 Task: Find connections with filter location Ancud with filter topic #recruitmentwith filter profile language Spanish with filter current company Universal Robots with filter school Quantum University with filter industry Climate Data and Analytics with filter service category Budgeting with filter keywords title Mentor
Action: Mouse moved to (566, 82)
Screenshot: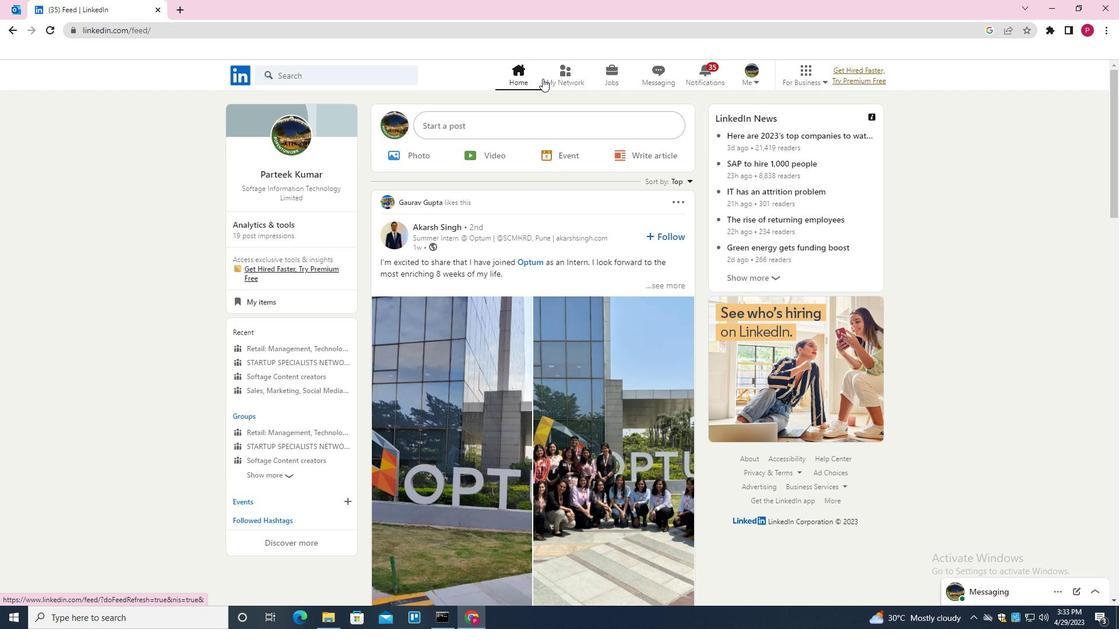 
Action: Mouse pressed left at (566, 82)
Screenshot: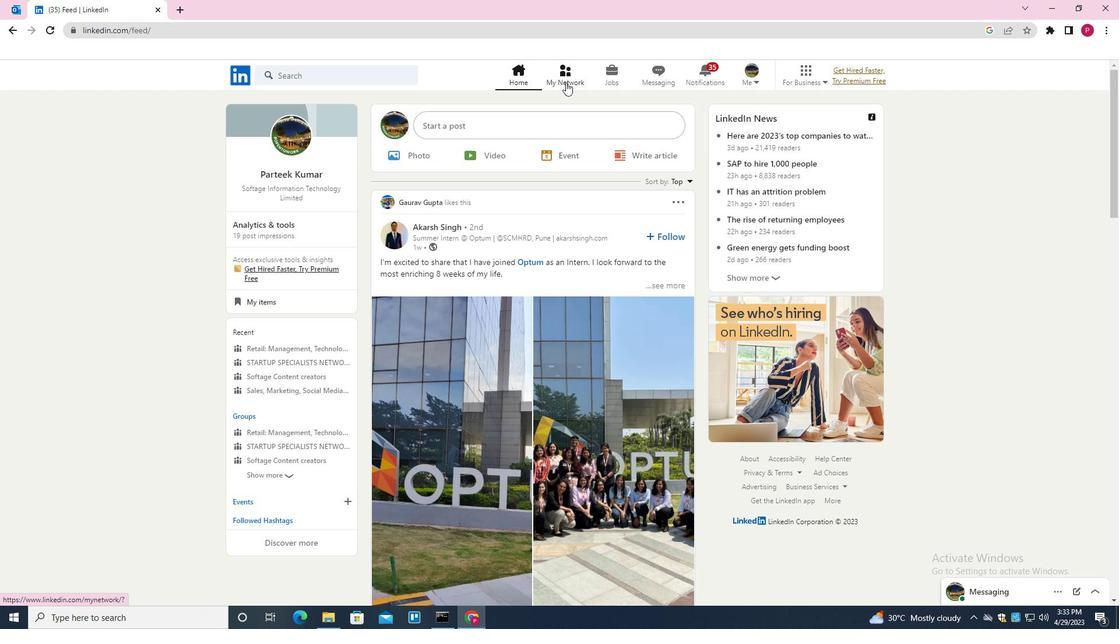 
Action: Mouse moved to (355, 145)
Screenshot: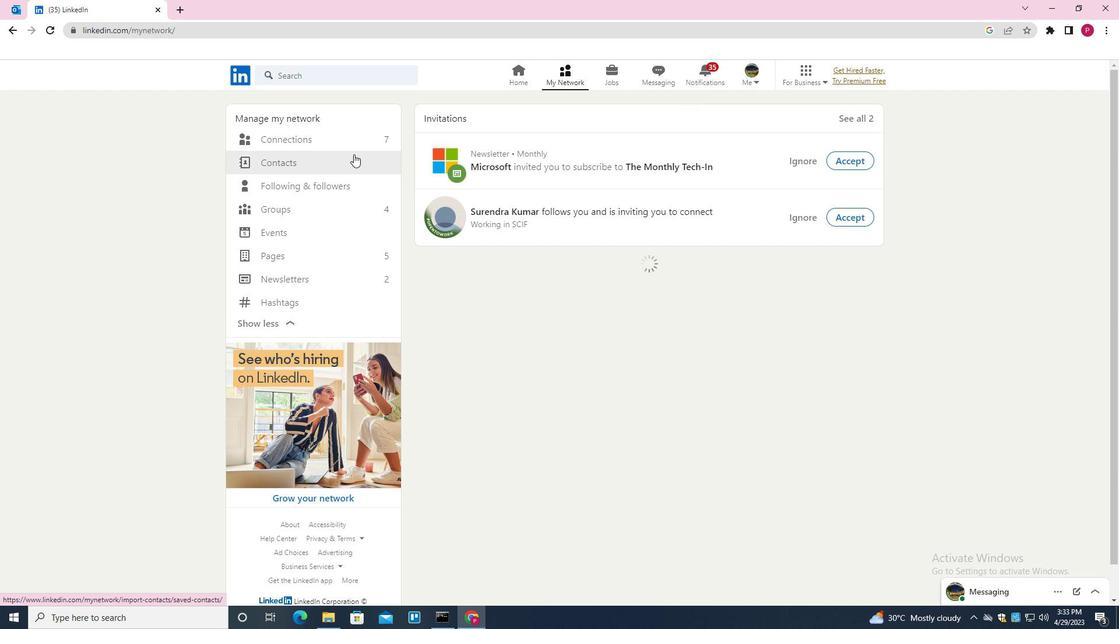 
Action: Mouse pressed left at (355, 145)
Screenshot: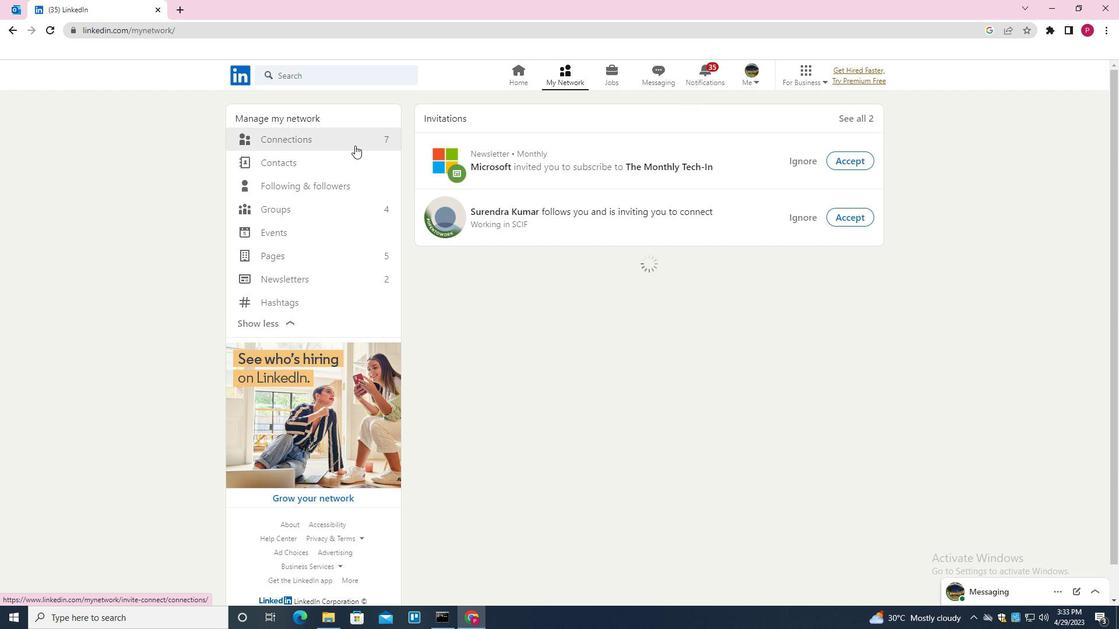 
Action: Mouse moved to (626, 141)
Screenshot: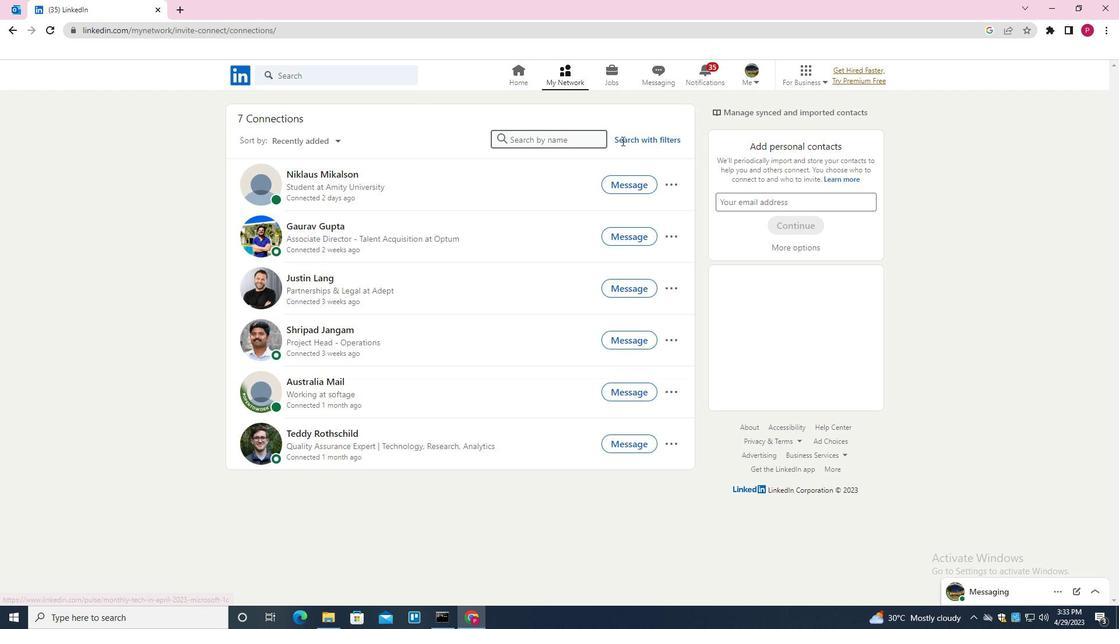
Action: Mouse pressed left at (626, 141)
Screenshot: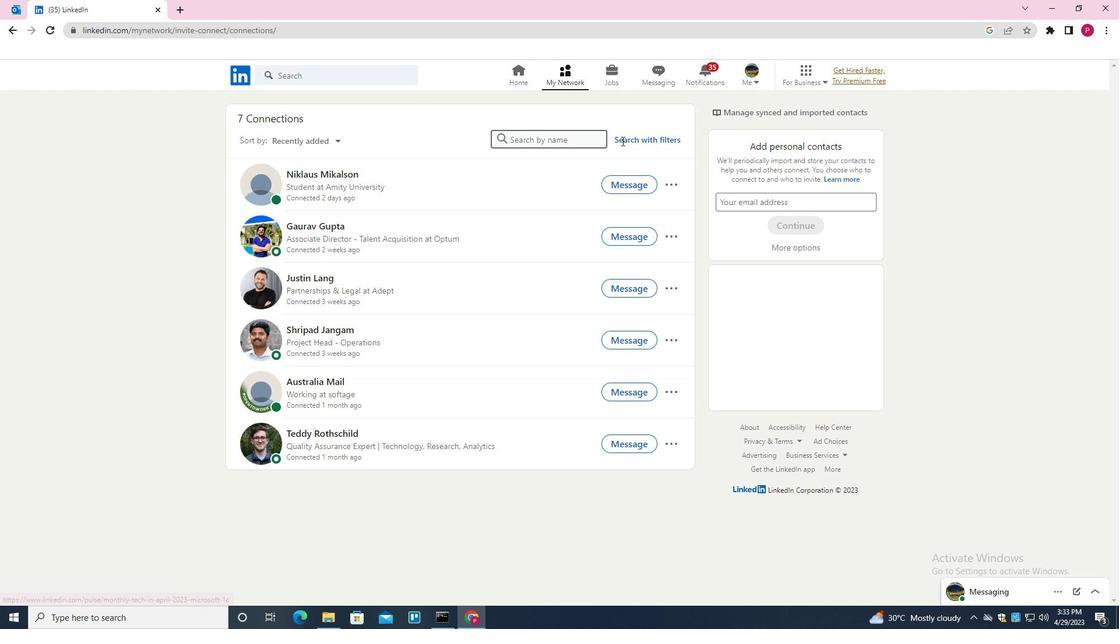 
Action: Mouse moved to (598, 106)
Screenshot: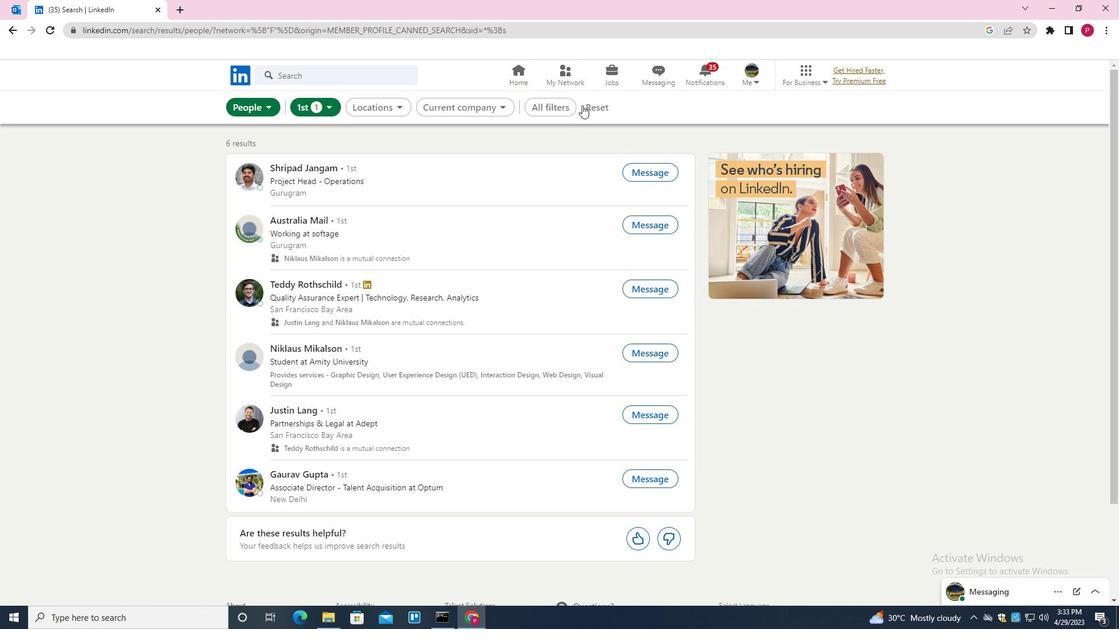 
Action: Mouse pressed left at (598, 106)
Screenshot: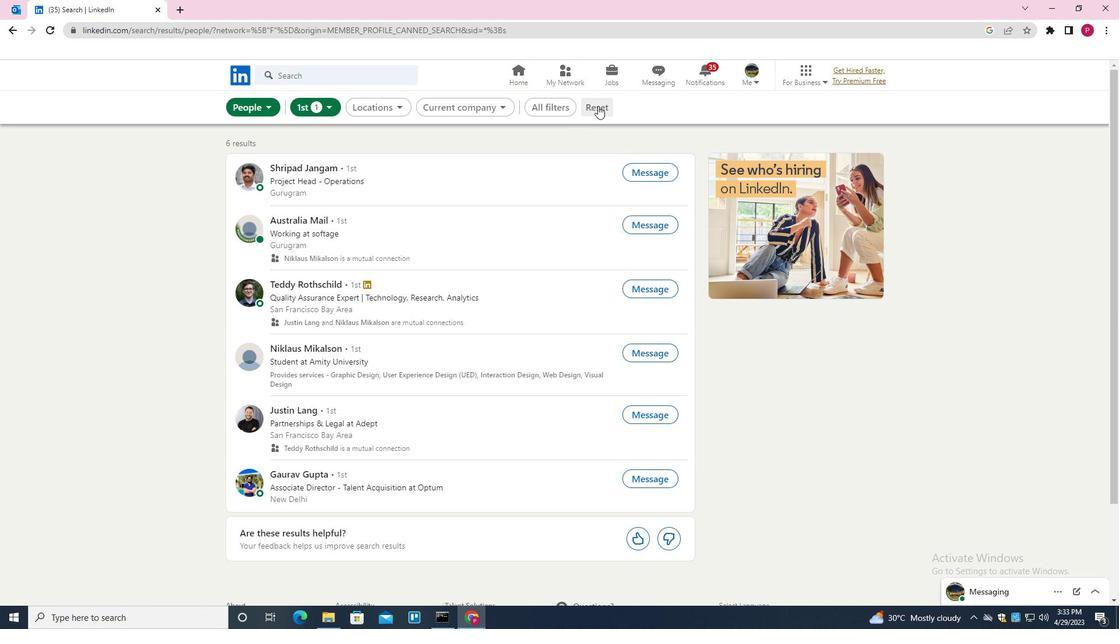 
Action: Mouse moved to (587, 107)
Screenshot: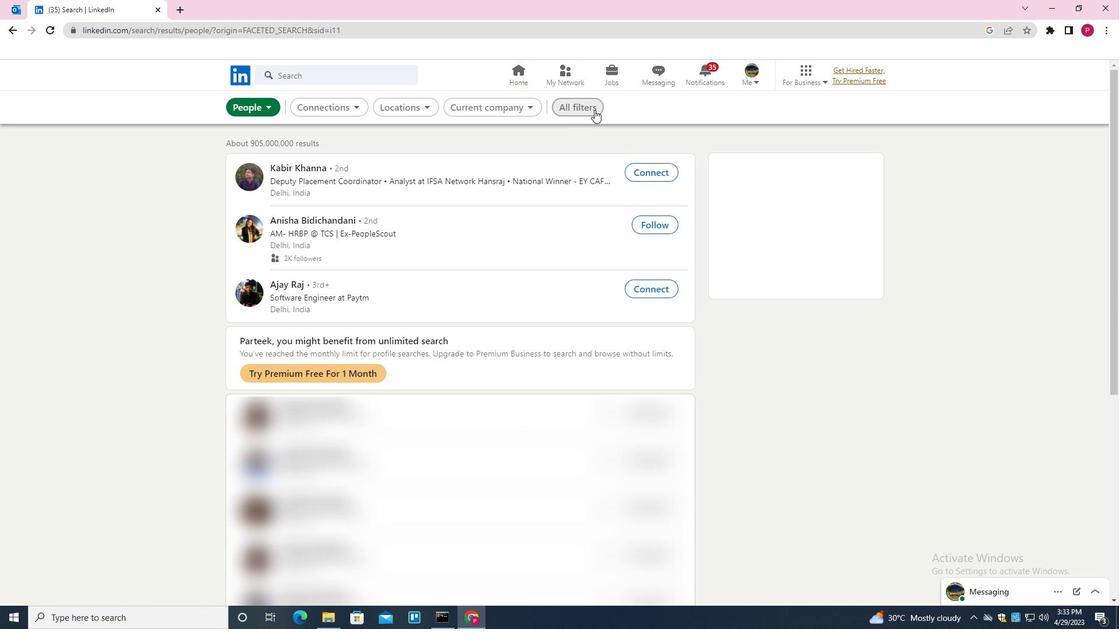 
Action: Mouse pressed left at (587, 107)
Screenshot: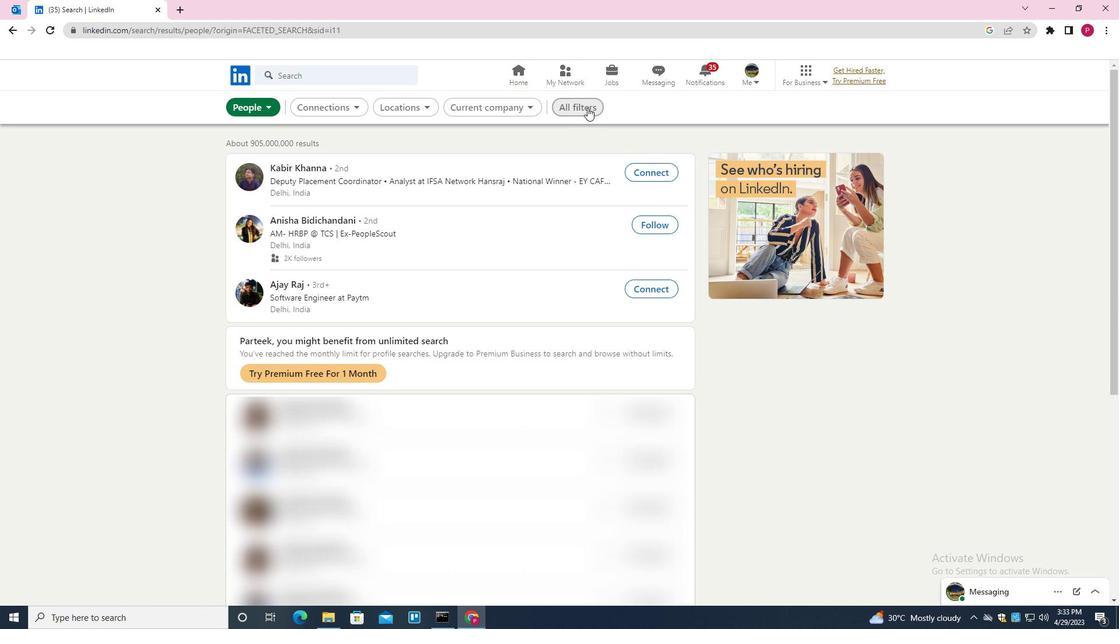 
Action: Mouse moved to (948, 374)
Screenshot: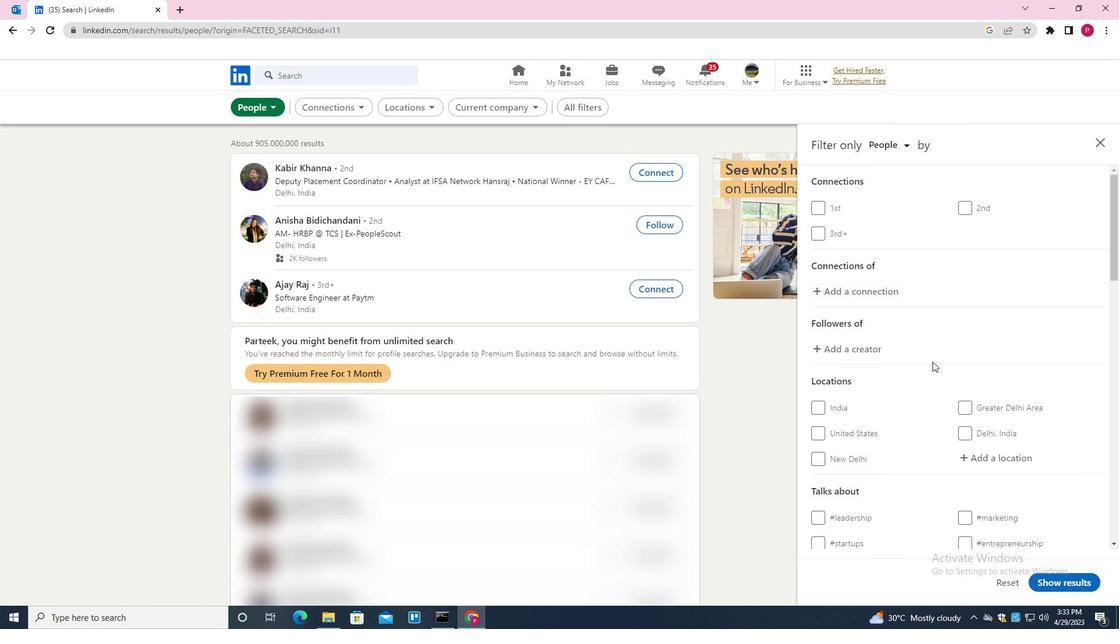 
Action: Mouse scrolled (948, 373) with delta (0, 0)
Screenshot: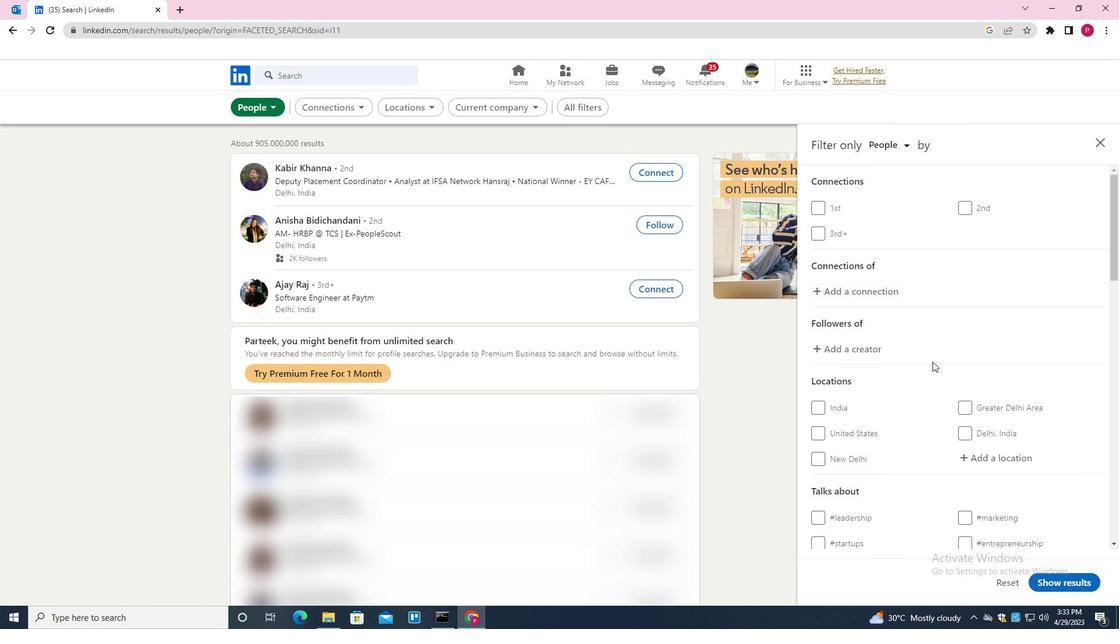 
Action: Mouse moved to (949, 374)
Screenshot: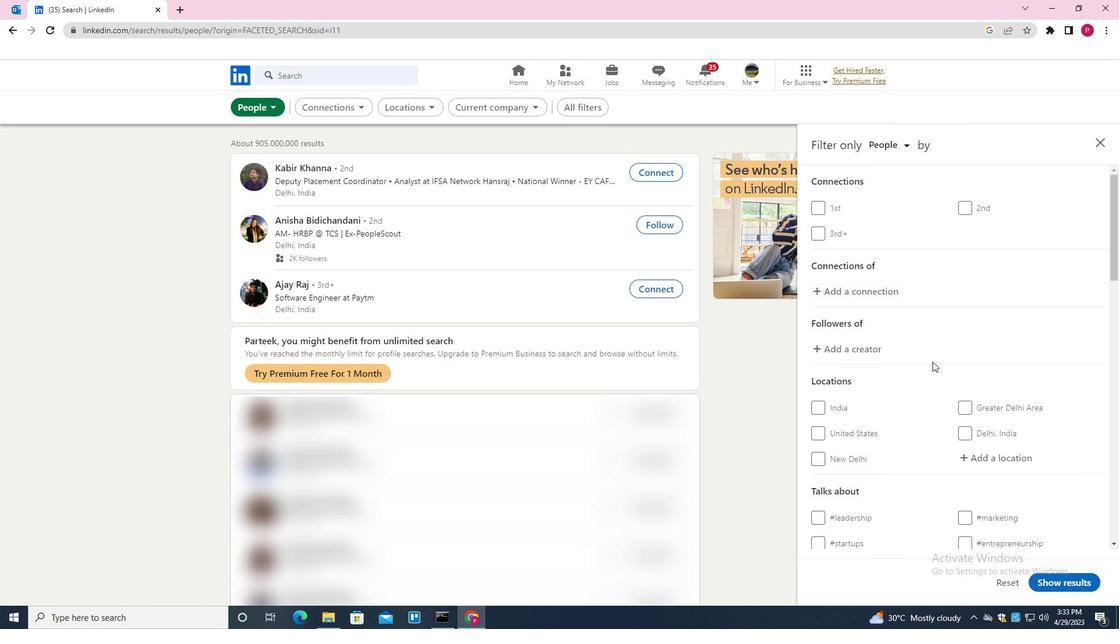 
Action: Mouse scrolled (949, 373) with delta (0, 0)
Screenshot: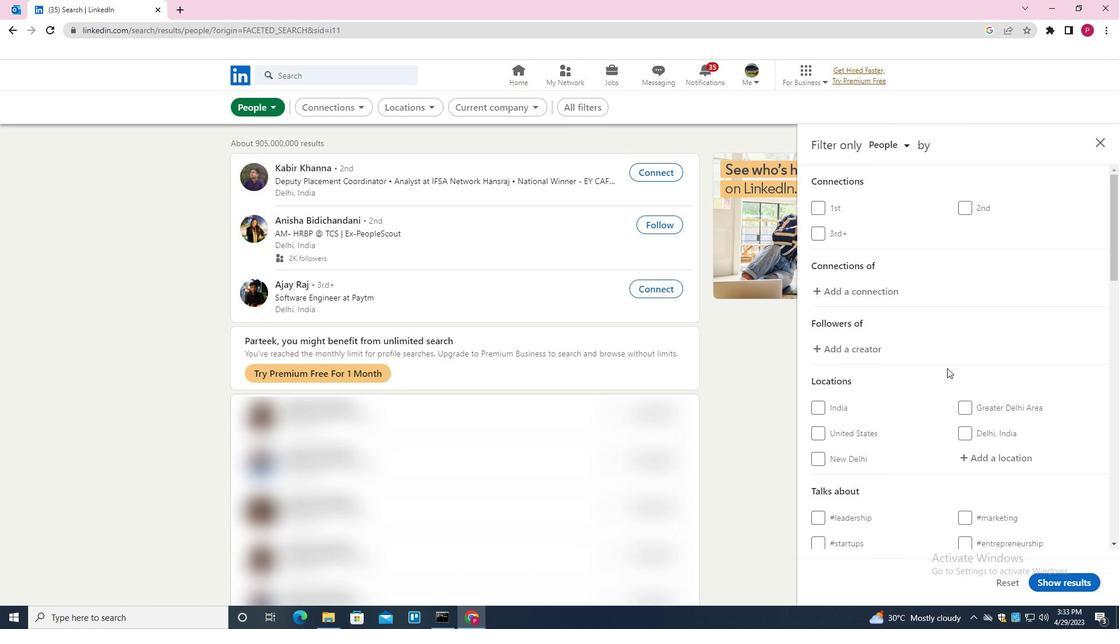 
Action: Mouse moved to (1003, 336)
Screenshot: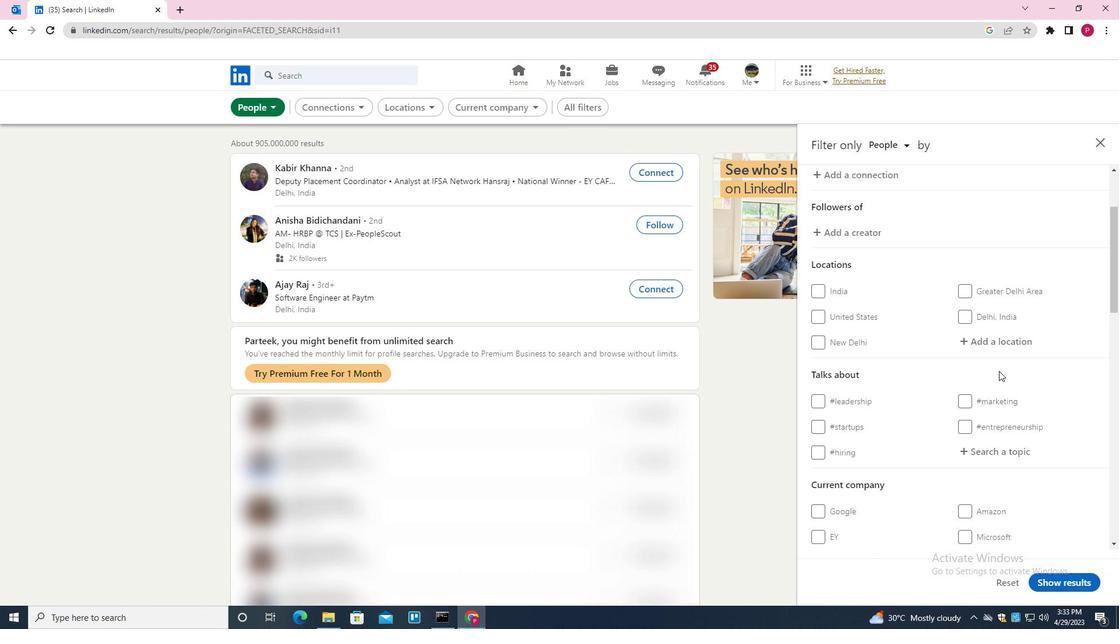 
Action: Mouse pressed left at (1003, 336)
Screenshot: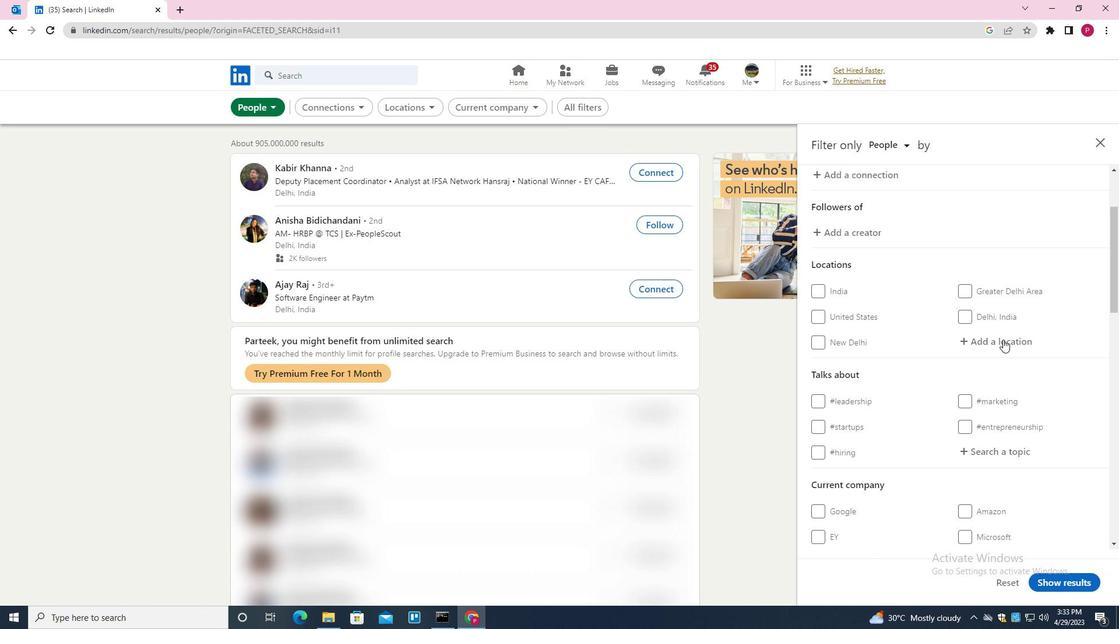 
Action: Mouse moved to (977, 348)
Screenshot: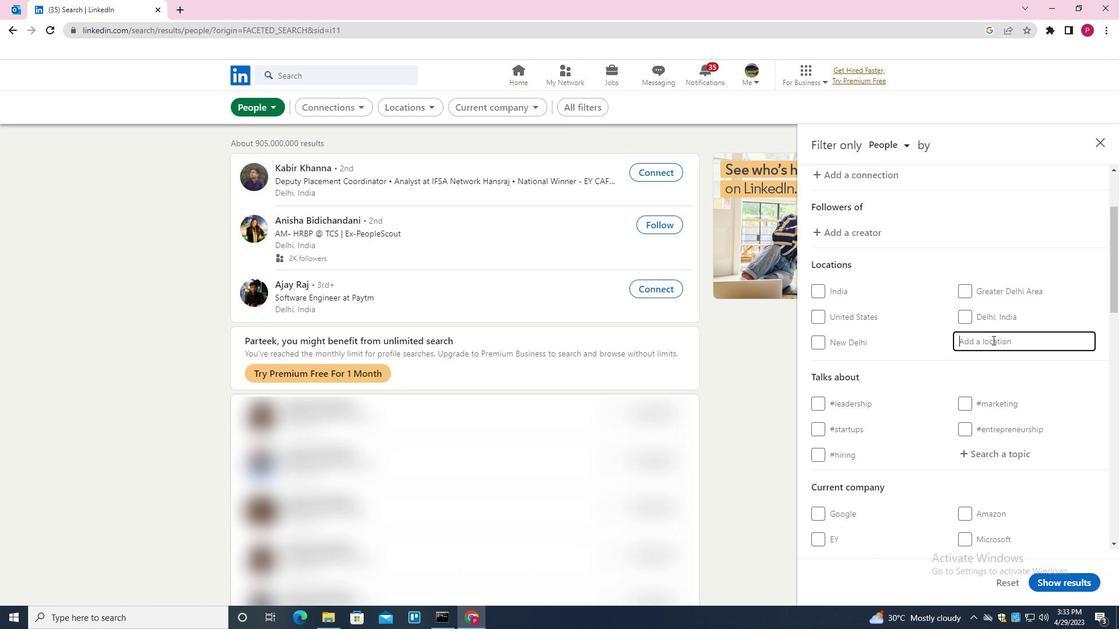 
Action: Key pressed <Key.shift>ANCUD<Key.down><Key.enter>
Screenshot: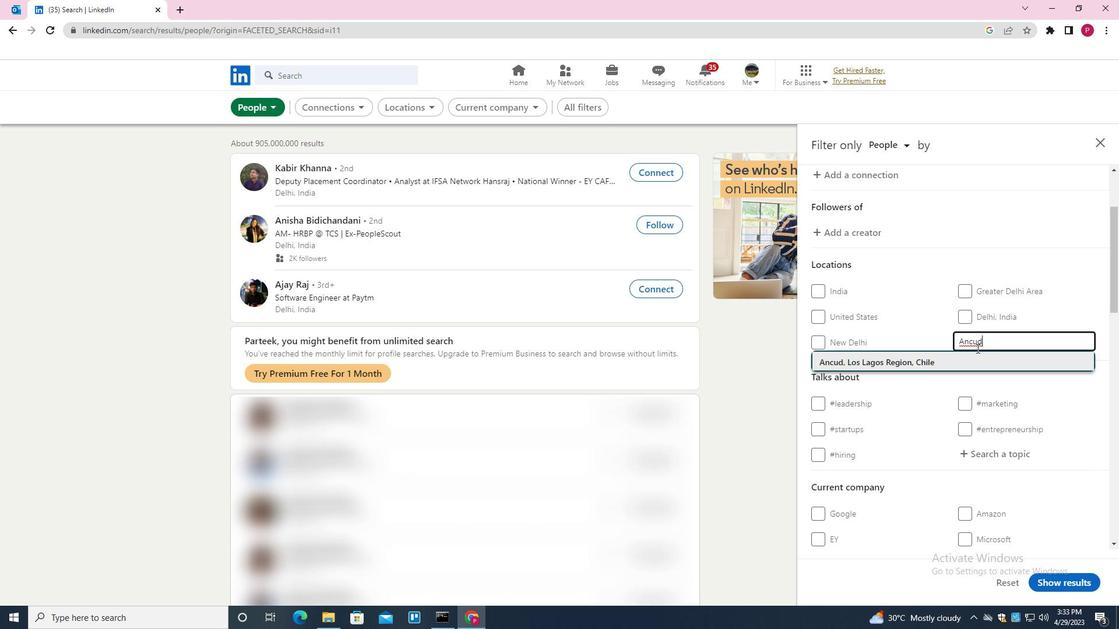 
Action: Mouse moved to (943, 387)
Screenshot: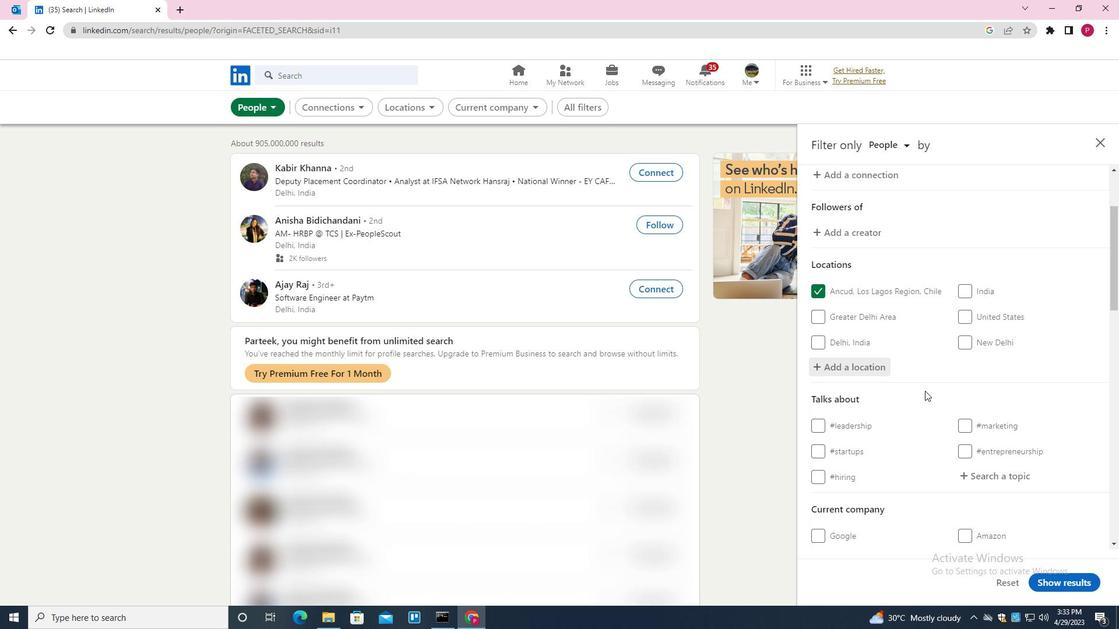 
Action: Mouse scrolled (943, 386) with delta (0, 0)
Screenshot: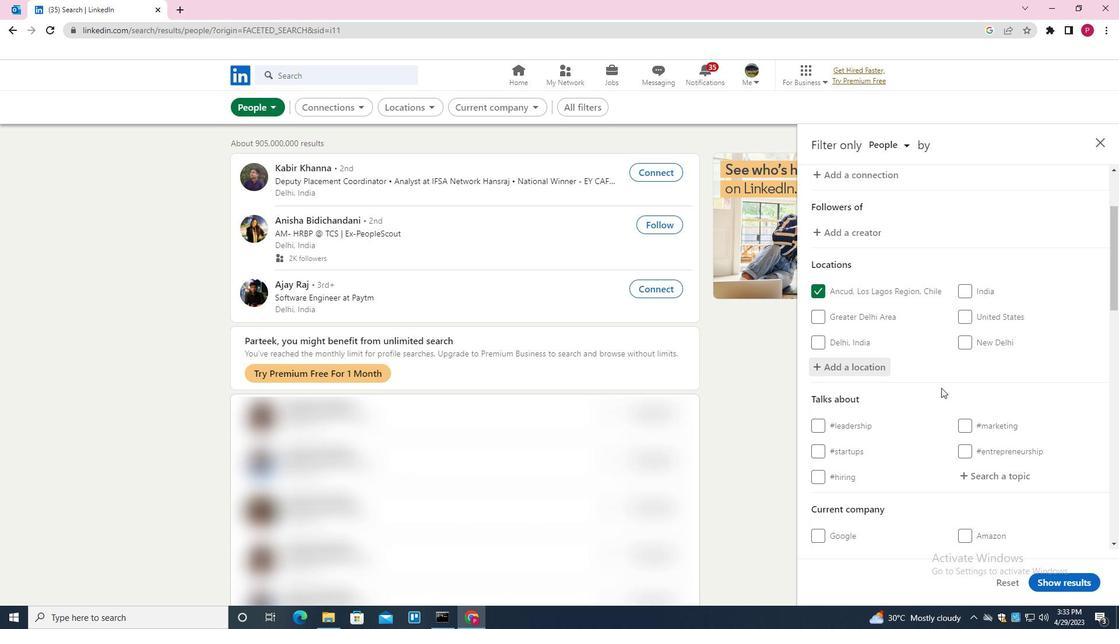 
Action: Mouse scrolled (943, 386) with delta (0, 0)
Screenshot: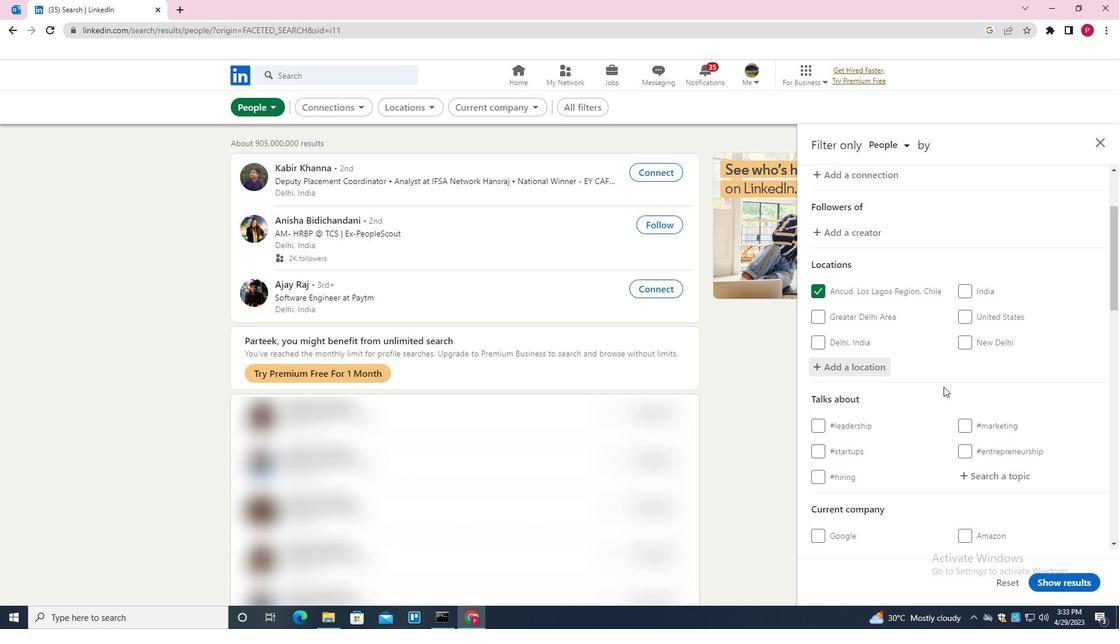 
Action: Mouse scrolled (943, 386) with delta (0, 0)
Screenshot: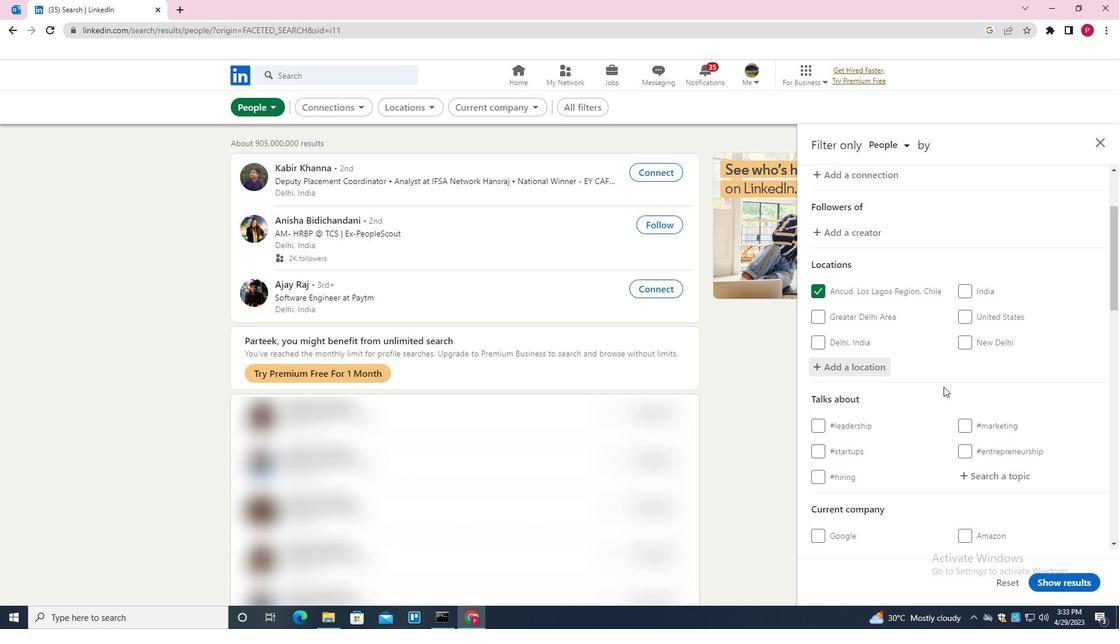 
Action: Mouse moved to (1000, 308)
Screenshot: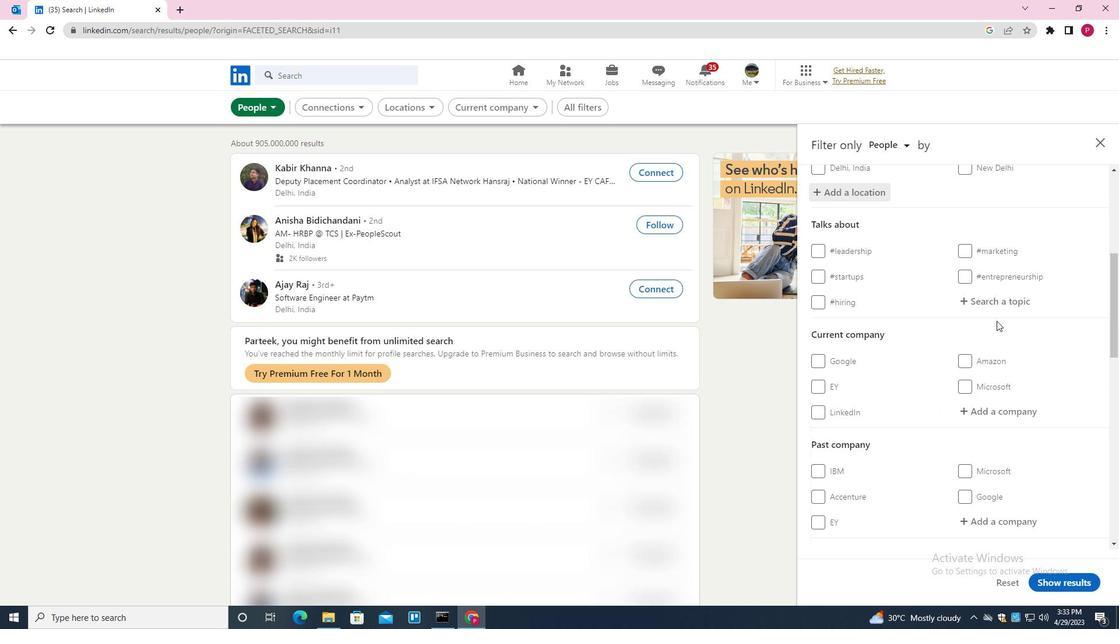 
Action: Mouse pressed left at (1000, 308)
Screenshot: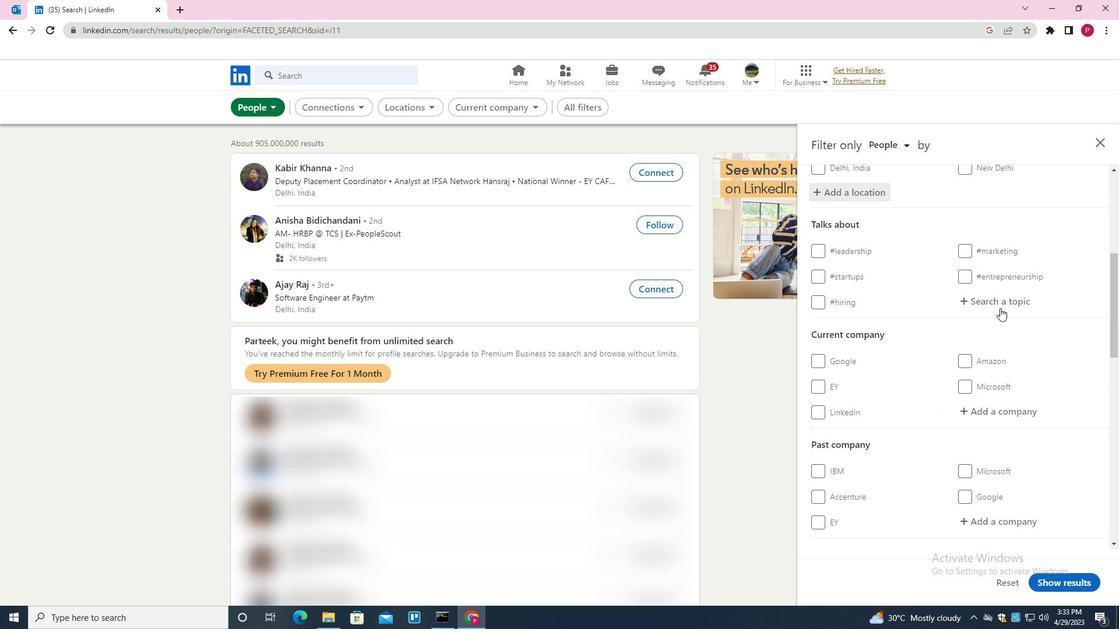 
Action: Key pressed RECRUITMENT<Key.down><Key.enter>
Screenshot: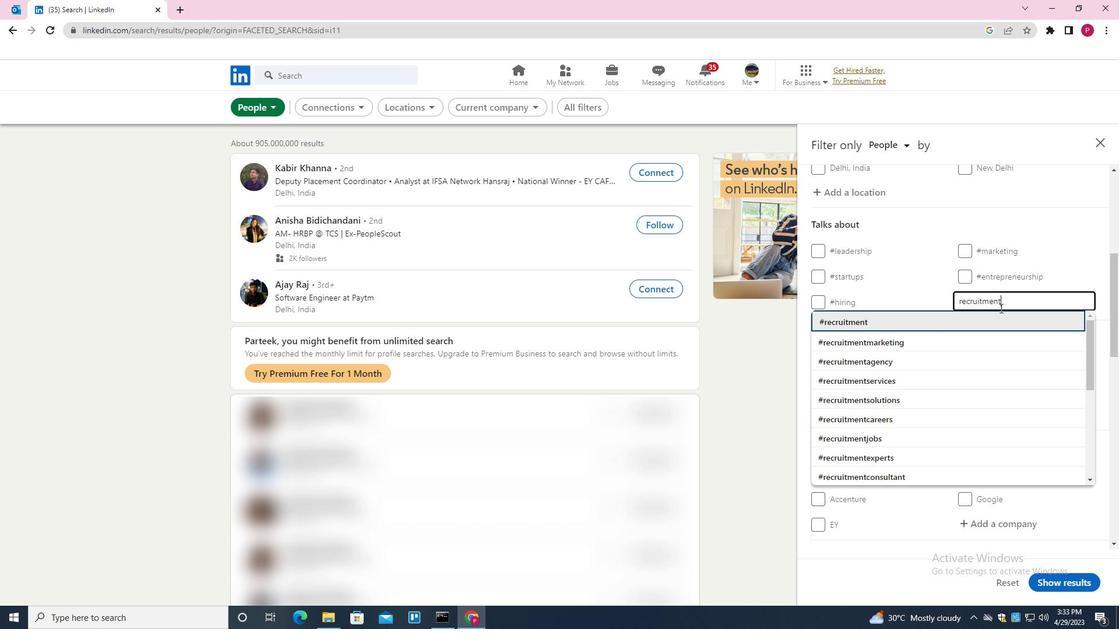 
Action: Mouse moved to (960, 334)
Screenshot: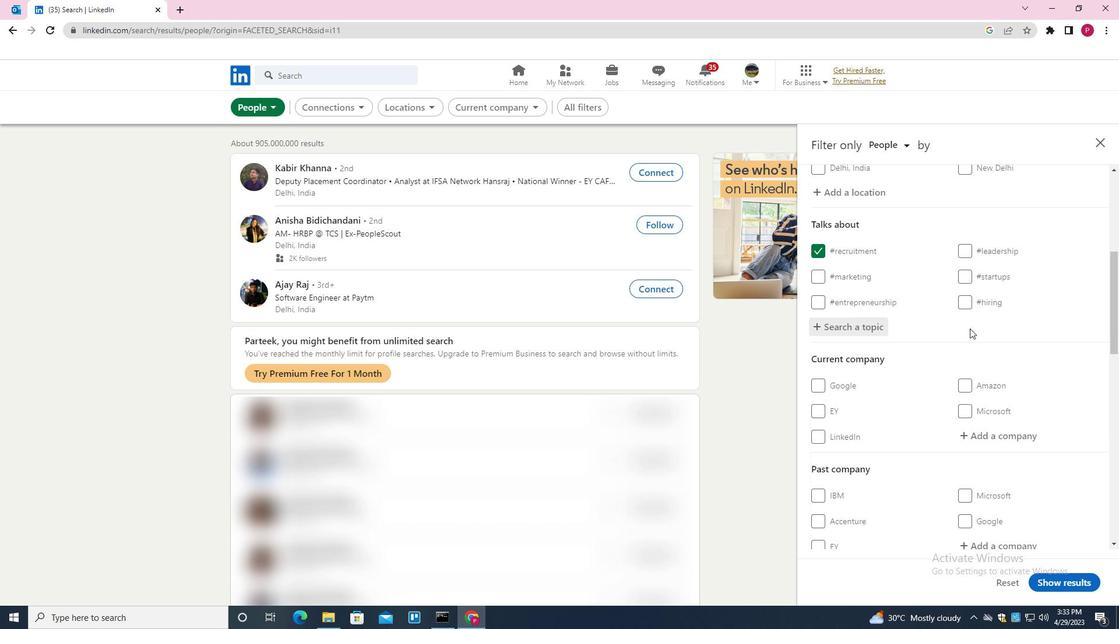 
Action: Mouse scrolled (960, 334) with delta (0, 0)
Screenshot: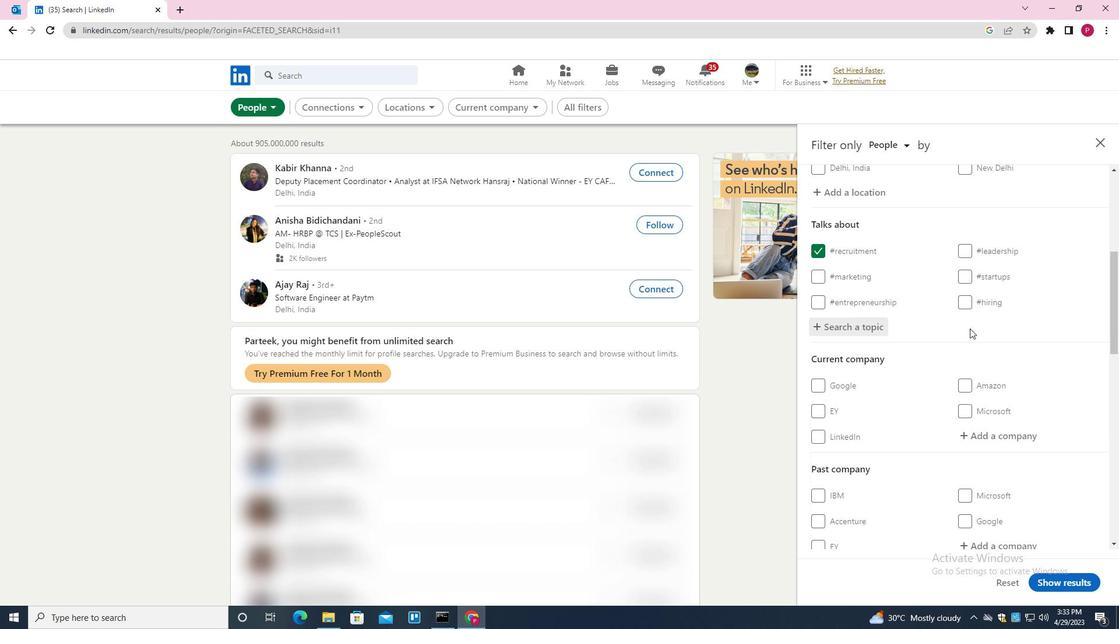
Action: Mouse scrolled (960, 334) with delta (0, 0)
Screenshot: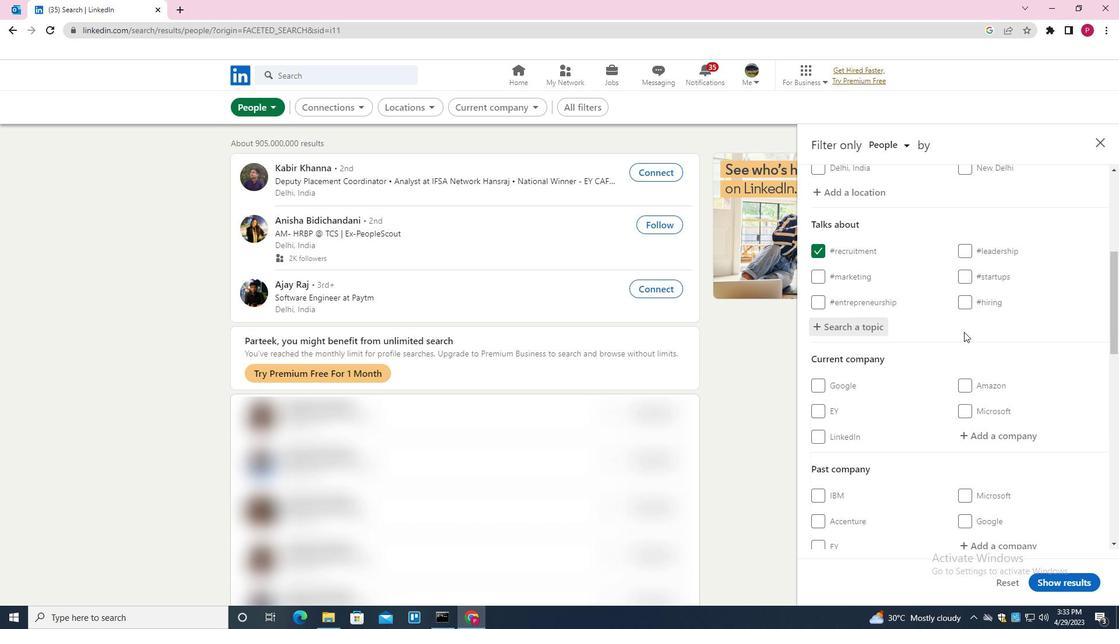 
Action: Mouse scrolled (960, 334) with delta (0, 0)
Screenshot: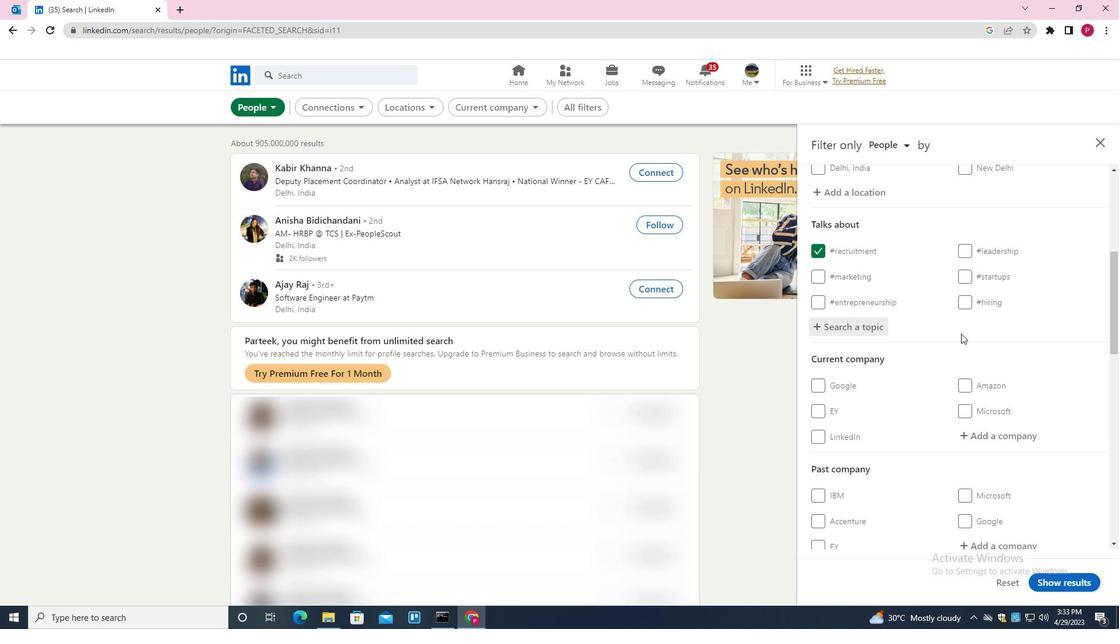 
Action: Mouse moved to (929, 336)
Screenshot: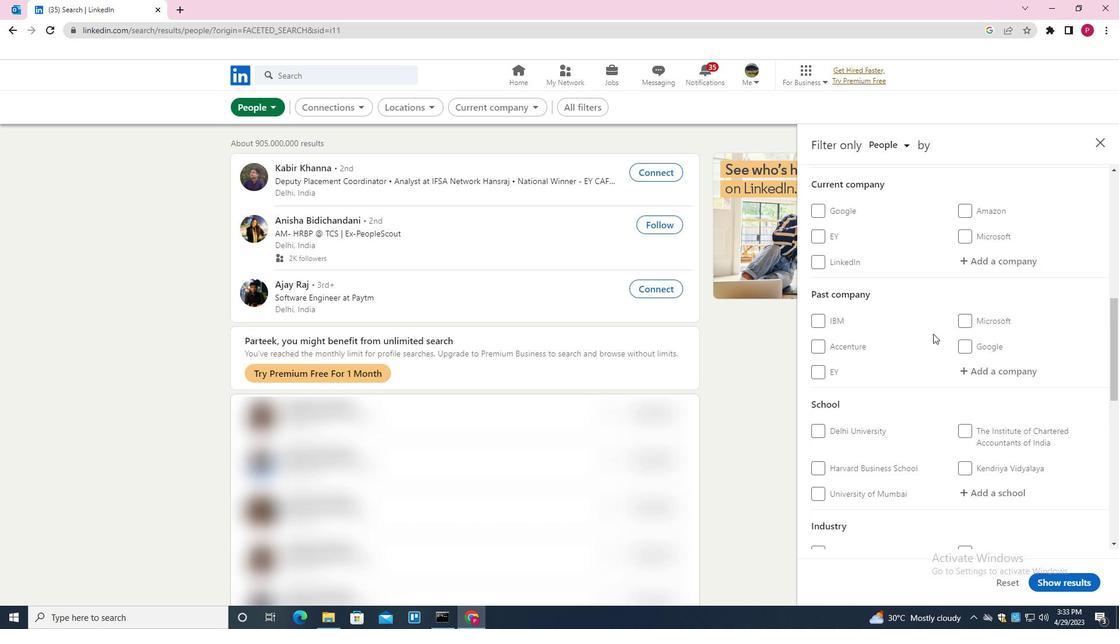 
Action: Mouse scrolled (929, 335) with delta (0, 0)
Screenshot: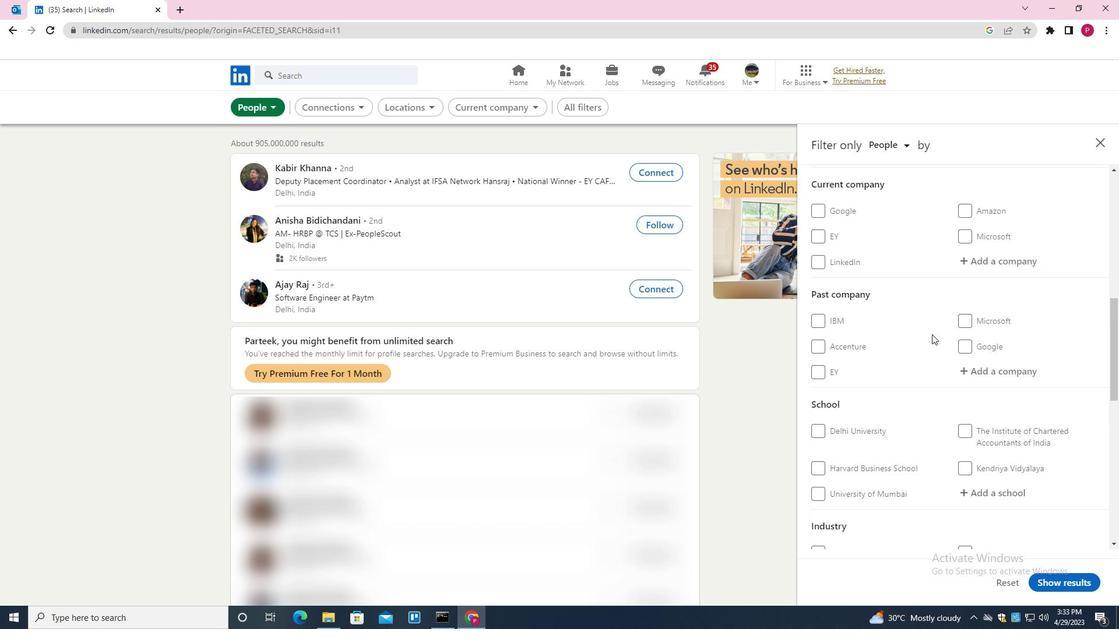 
Action: Mouse moved to (929, 336)
Screenshot: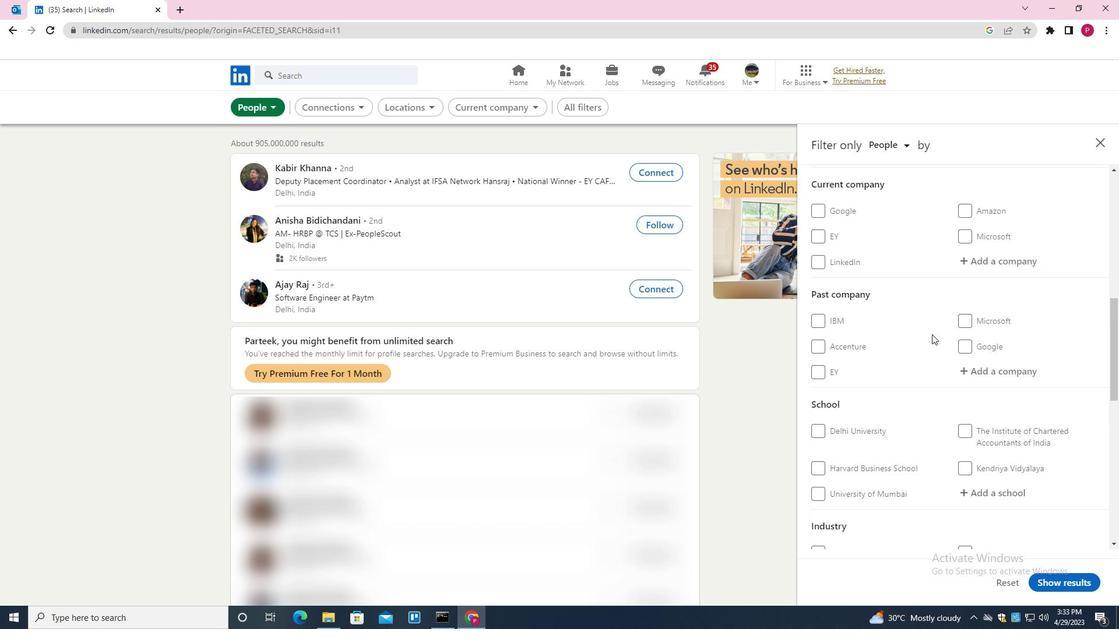 
Action: Mouse scrolled (929, 336) with delta (0, 0)
Screenshot: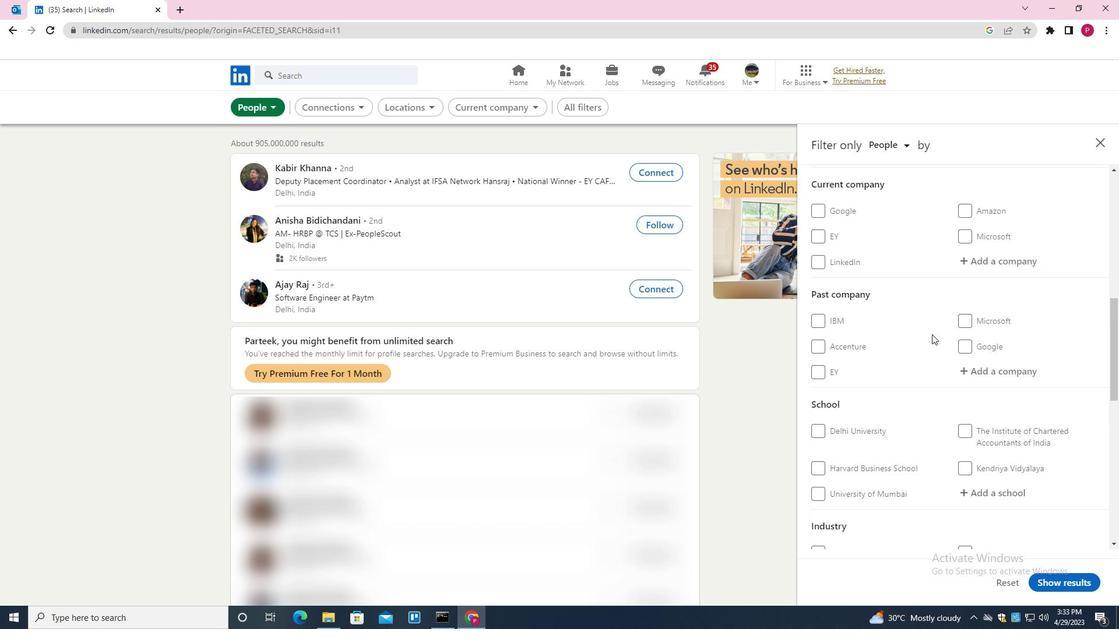 
Action: Mouse moved to (929, 337)
Screenshot: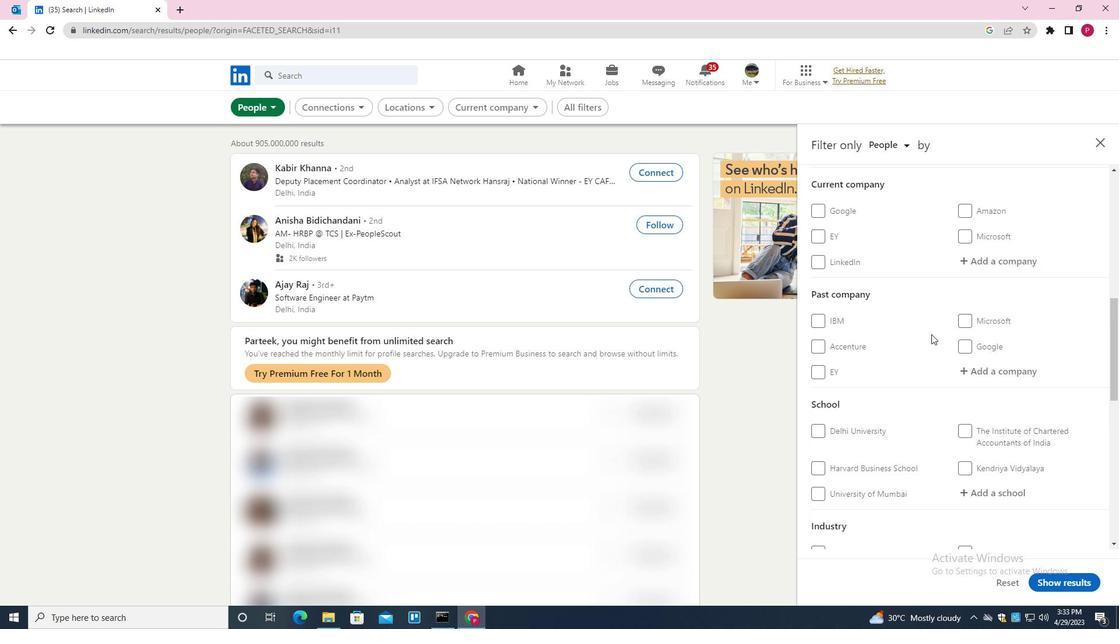
Action: Mouse scrolled (929, 336) with delta (0, 0)
Screenshot: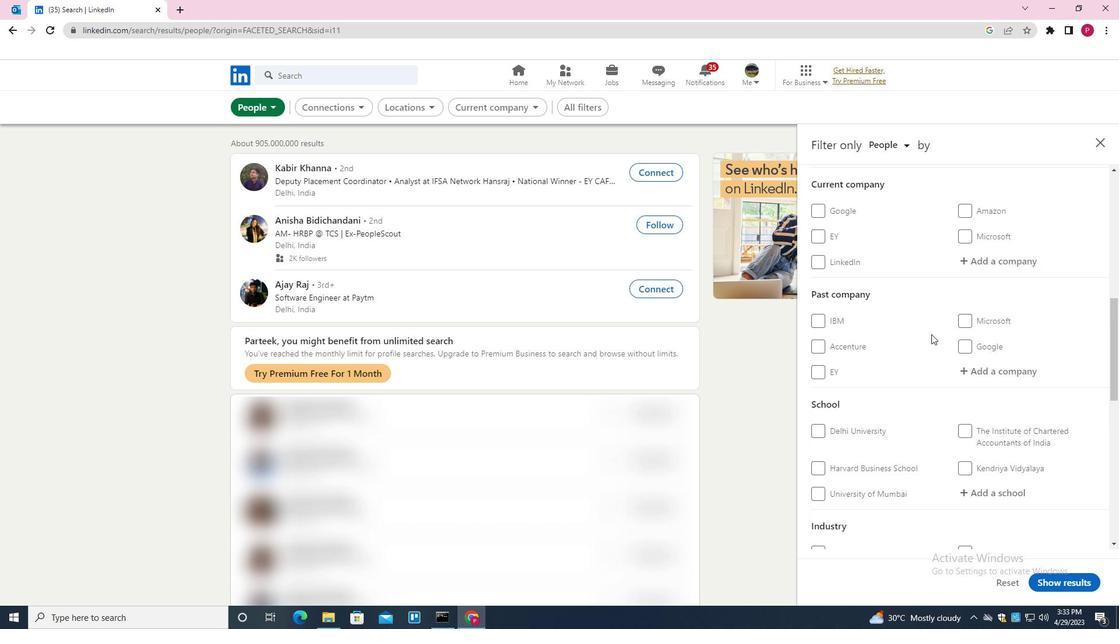 
Action: Mouse moved to (929, 339)
Screenshot: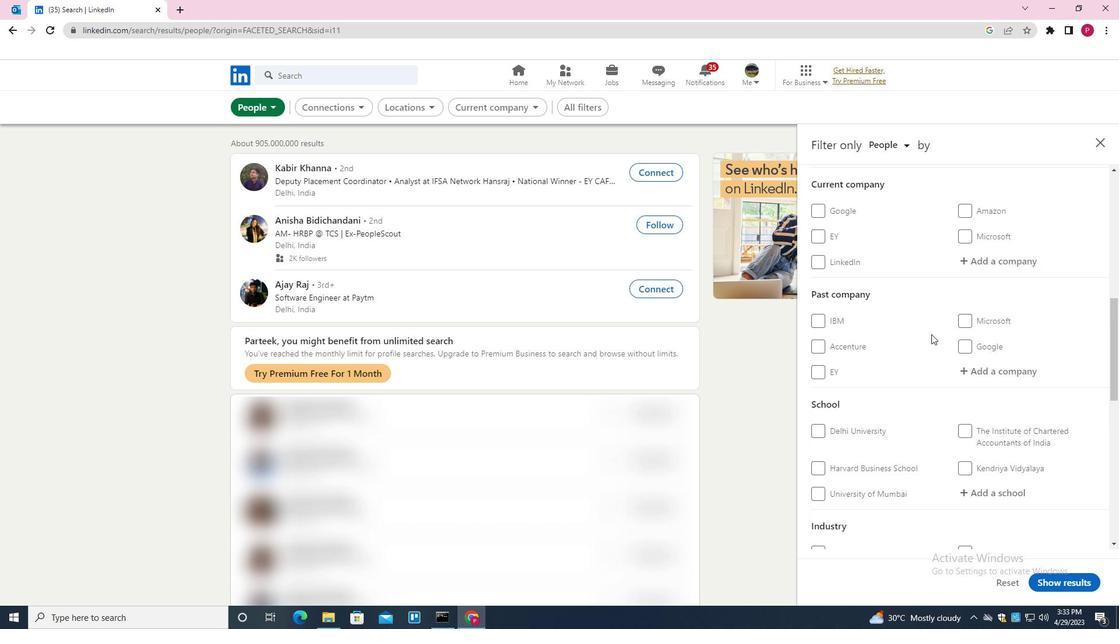 
Action: Mouse scrolled (929, 339) with delta (0, 0)
Screenshot: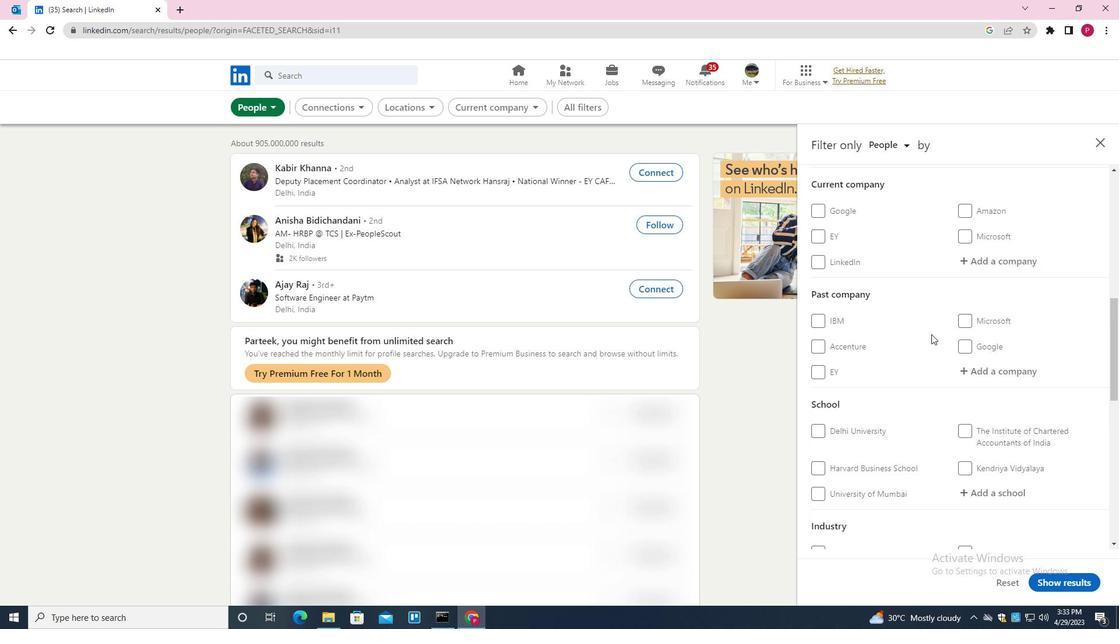 
Action: Mouse moved to (928, 341)
Screenshot: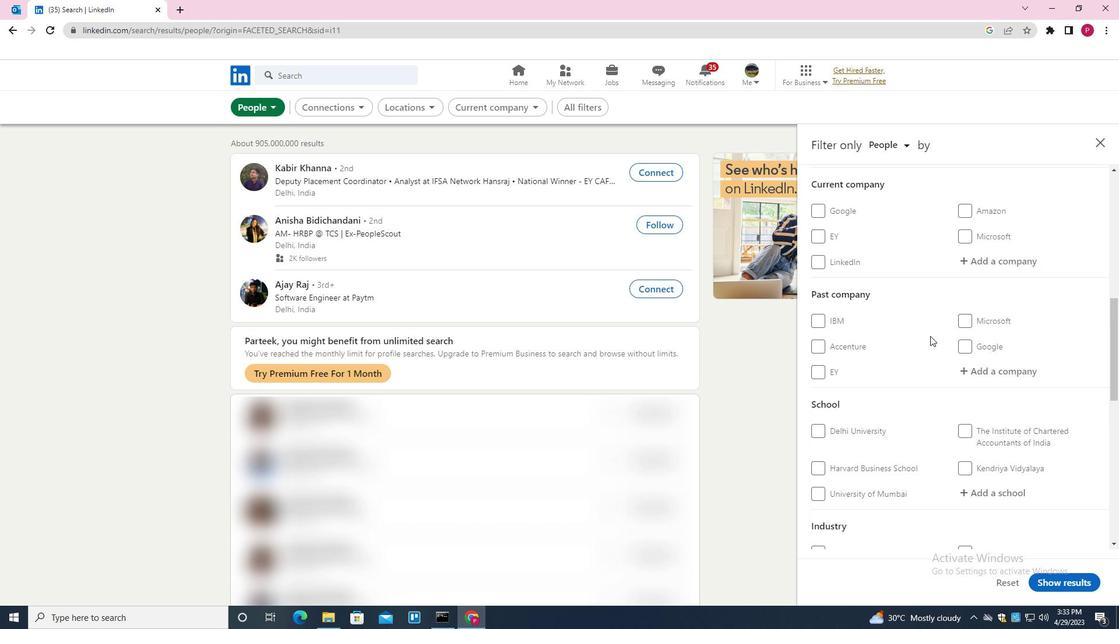 
Action: Mouse scrolled (928, 341) with delta (0, 0)
Screenshot: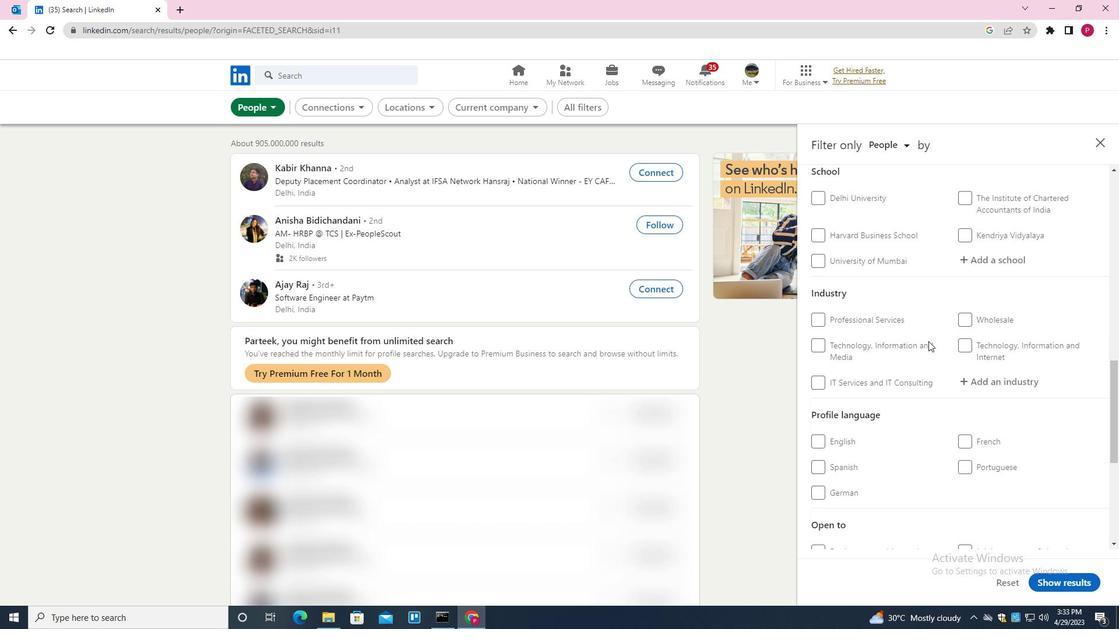 
Action: Mouse scrolled (928, 341) with delta (0, 0)
Screenshot: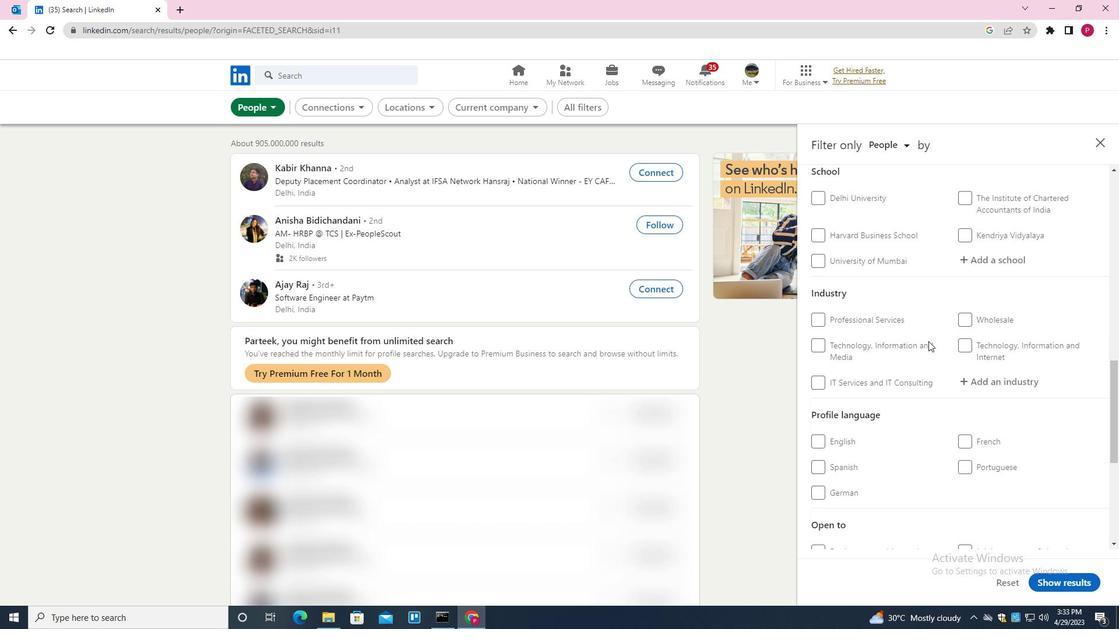 
Action: Mouse scrolled (928, 341) with delta (0, 0)
Screenshot: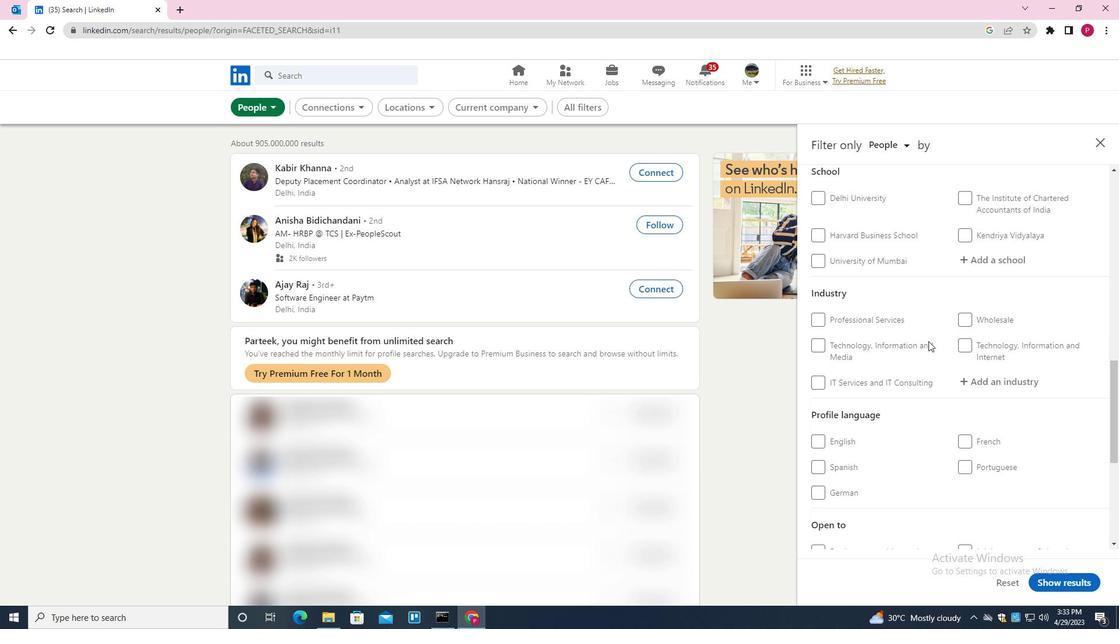 
Action: Mouse scrolled (928, 341) with delta (0, 0)
Screenshot: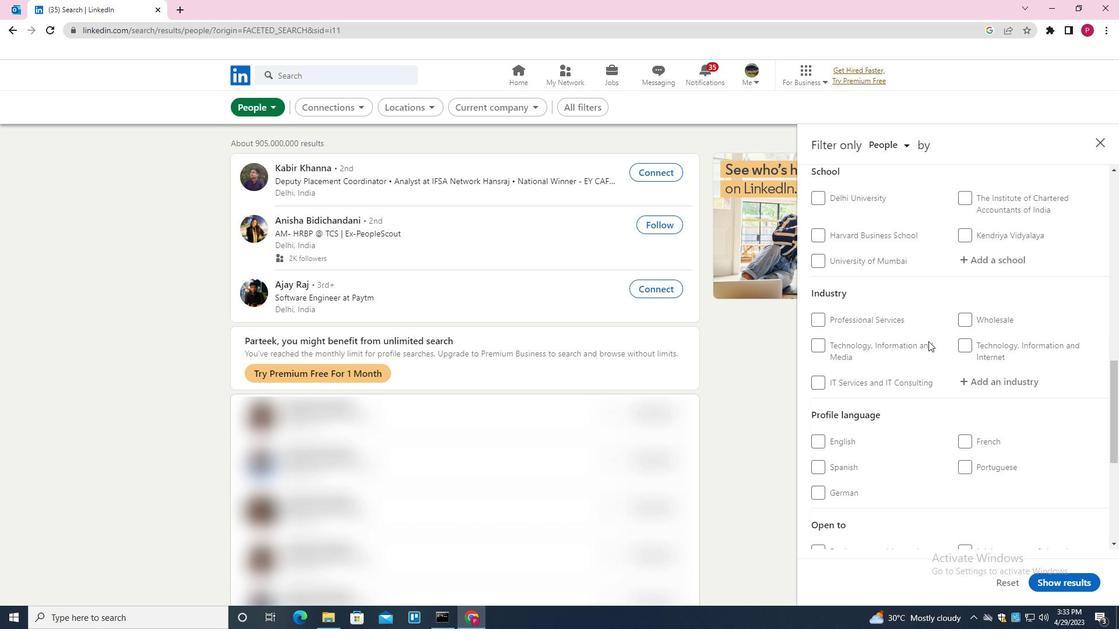 
Action: Mouse moved to (842, 235)
Screenshot: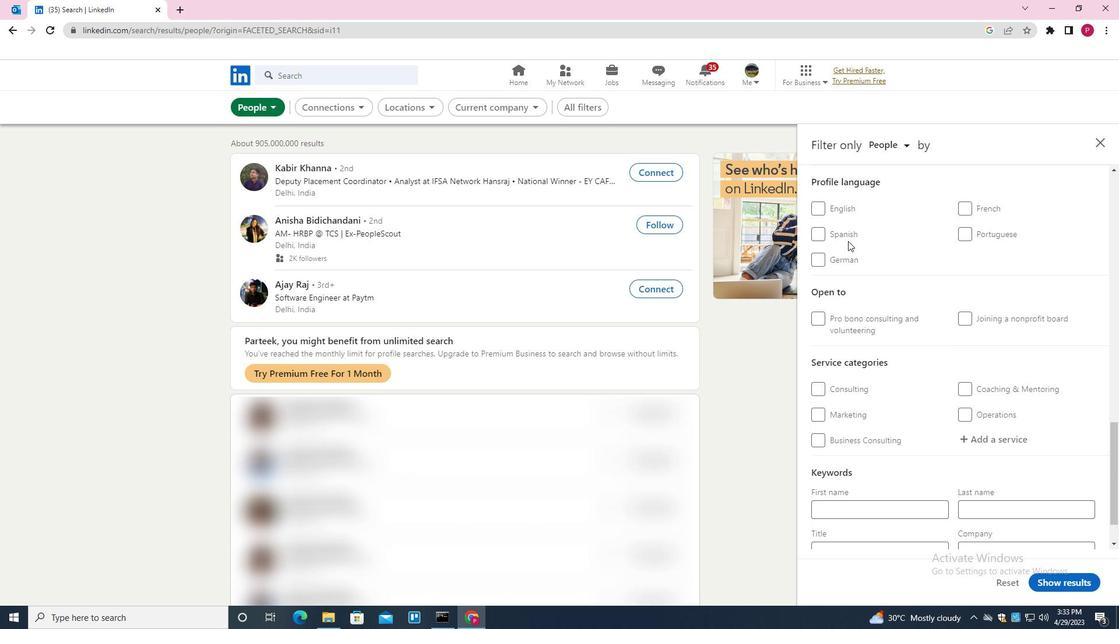 
Action: Mouse pressed left at (842, 235)
Screenshot: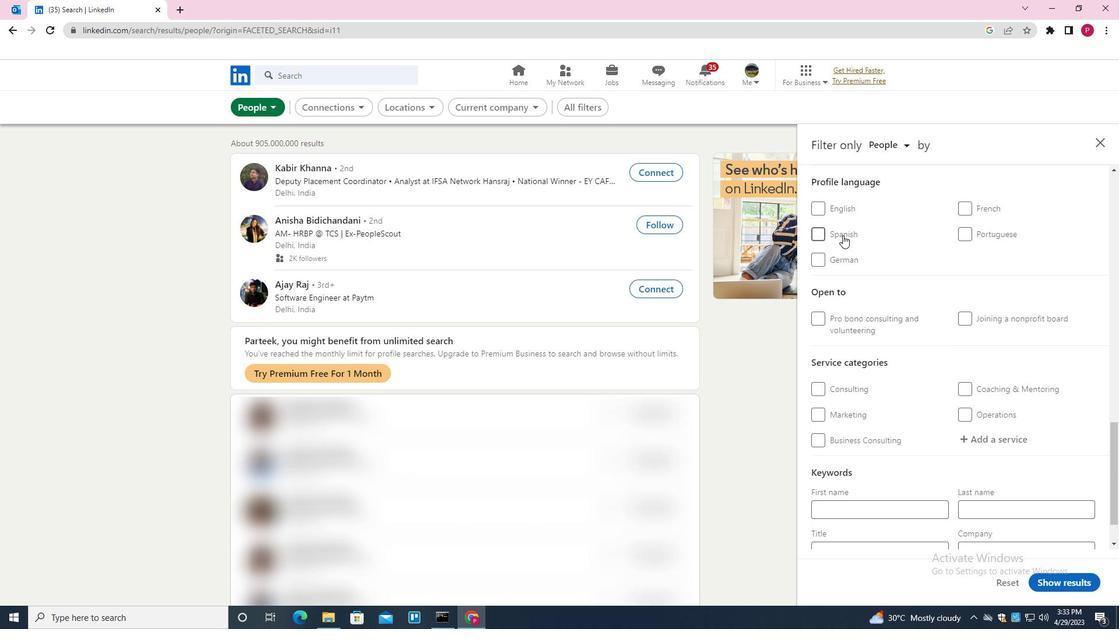 
Action: Mouse moved to (841, 235)
Screenshot: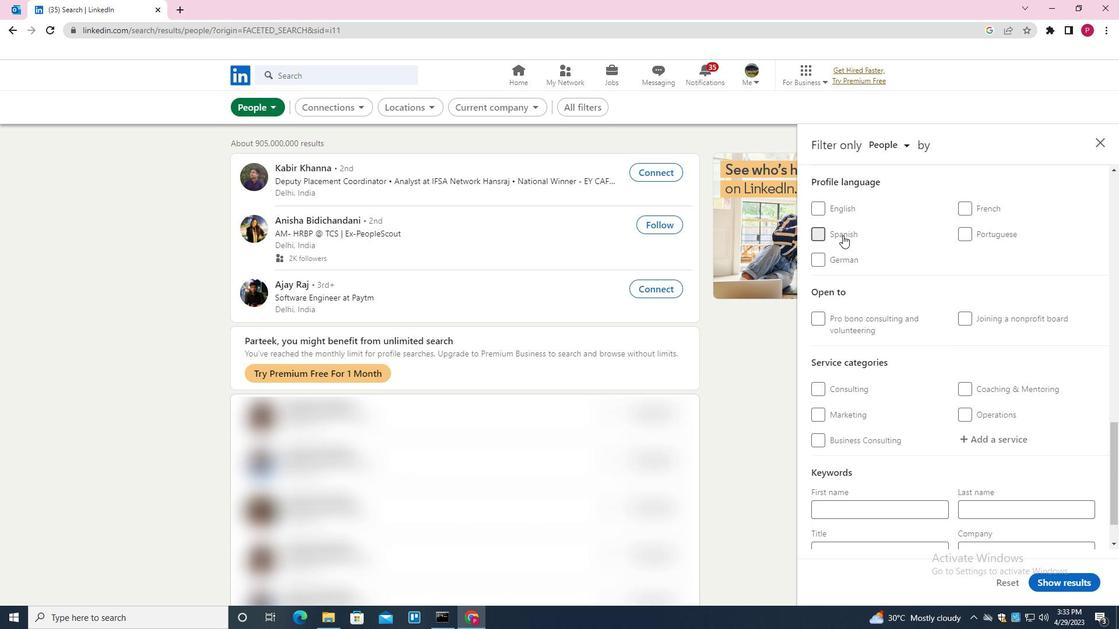 
Action: Mouse scrolled (841, 236) with delta (0, 0)
Screenshot: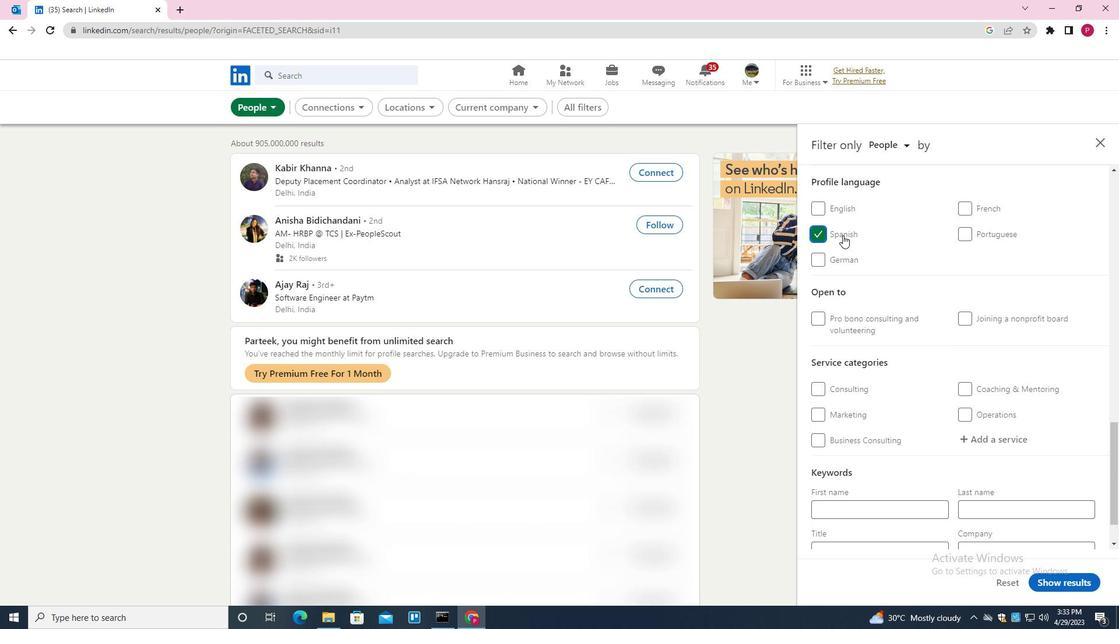 
Action: Mouse scrolled (841, 236) with delta (0, 0)
Screenshot: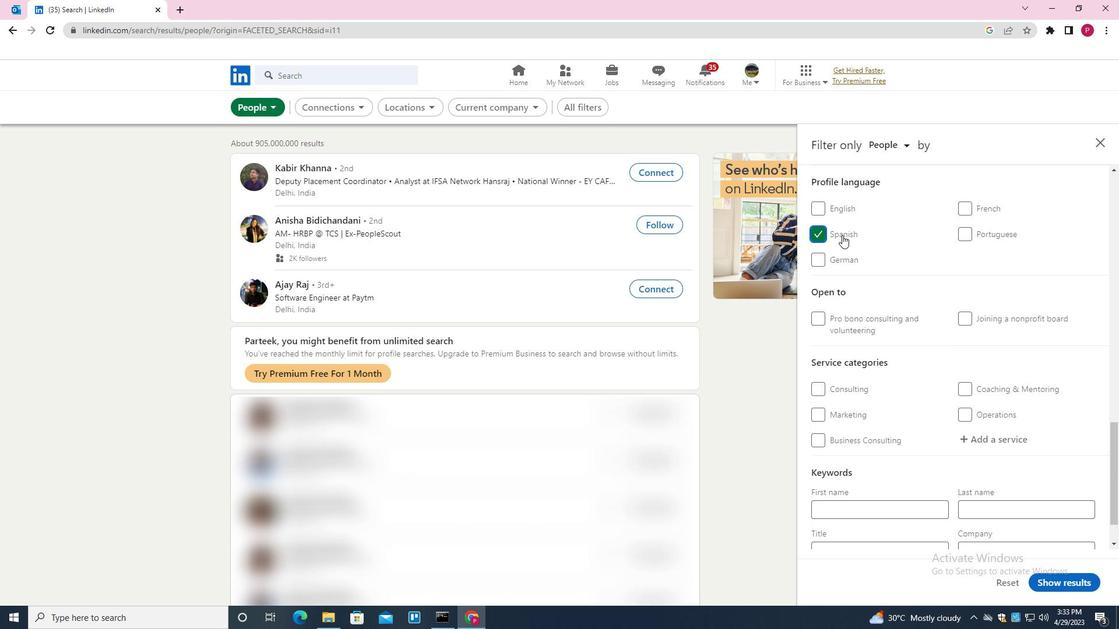 
Action: Mouse scrolled (841, 236) with delta (0, 0)
Screenshot: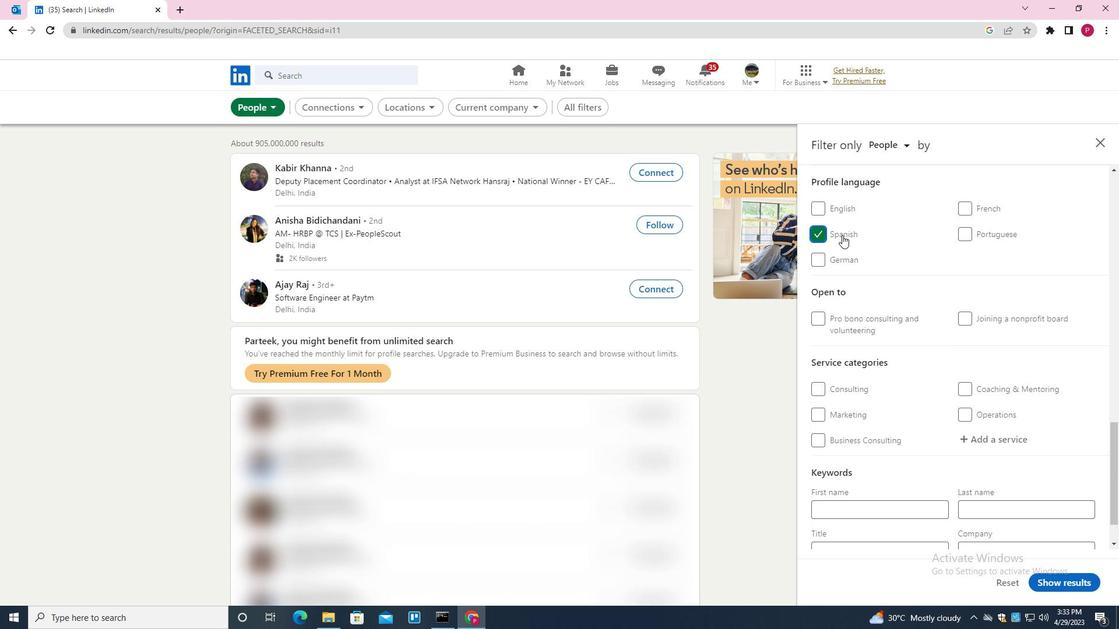 
Action: Mouse scrolled (841, 236) with delta (0, 0)
Screenshot: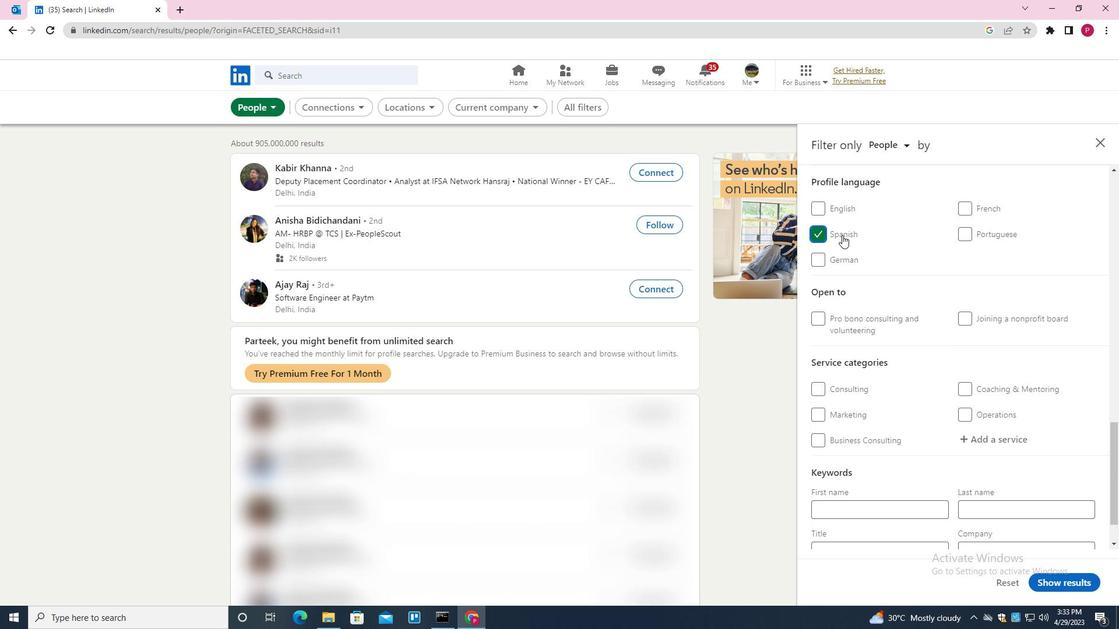 
Action: Mouse scrolled (841, 236) with delta (0, 0)
Screenshot: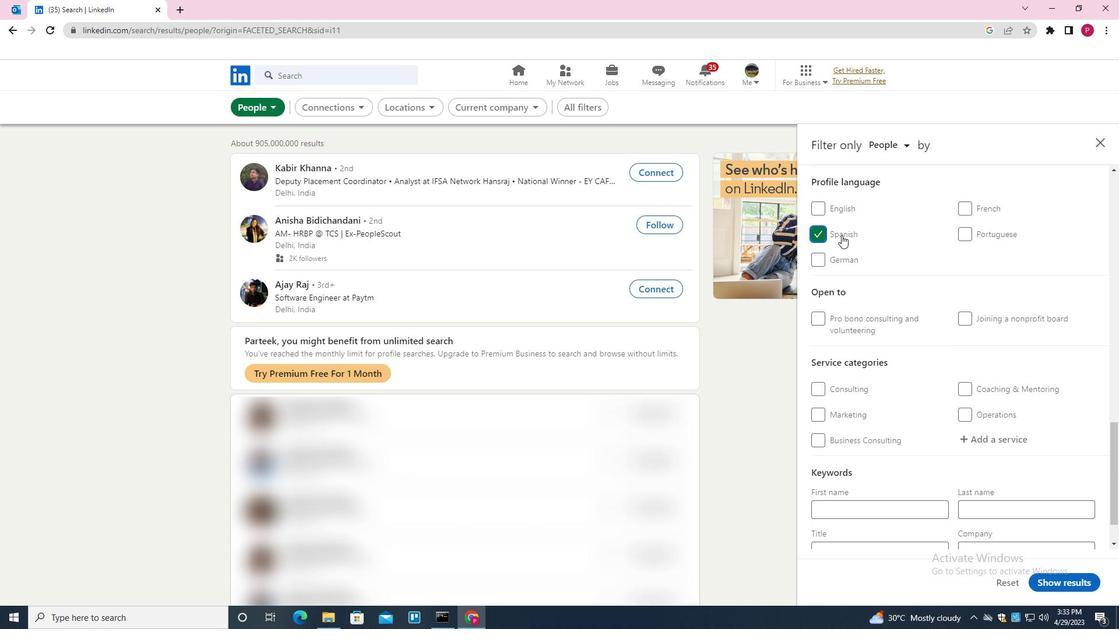 
Action: Mouse moved to (841, 235)
Screenshot: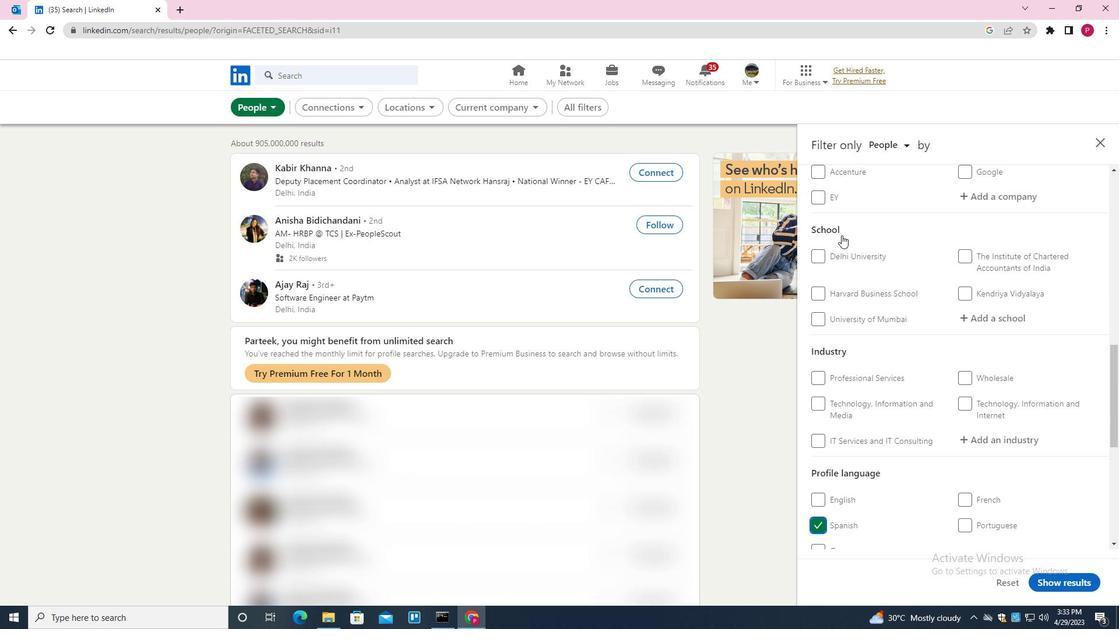 
Action: Mouse scrolled (841, 236) with delta (0, 0)
Screenshot: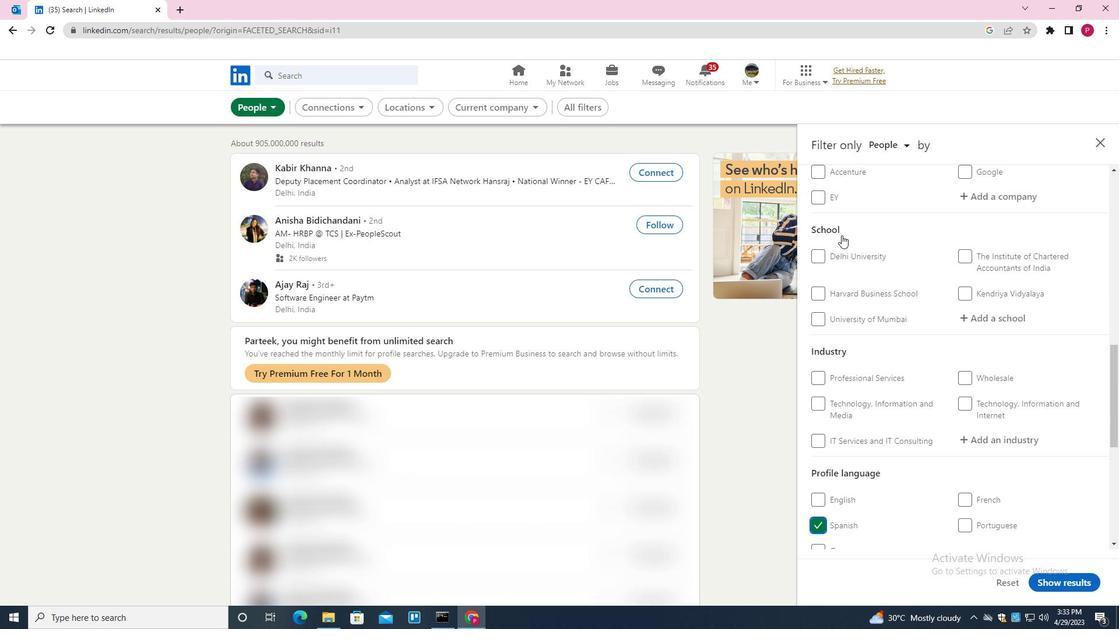 
Action: Mouse scrolled (841, 236) with delta (0, 0)
Screenshot: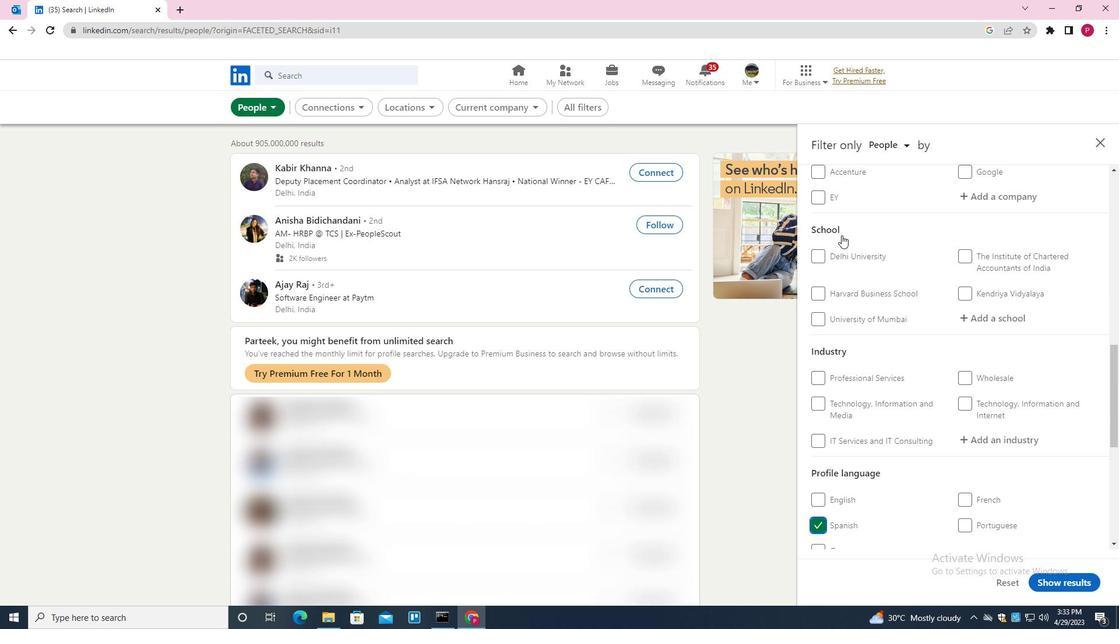 
Action: Mouse moved to (953, 285)
Screenshot: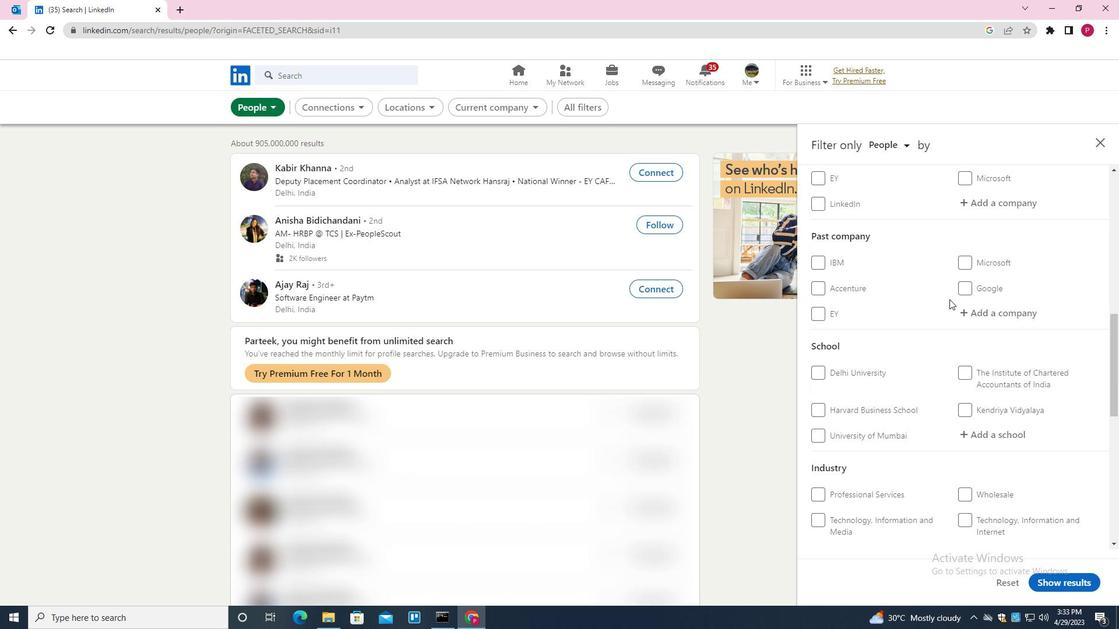 
Action: Mouse scrolled (953, 285) with delta (0, 0)
Screenshot: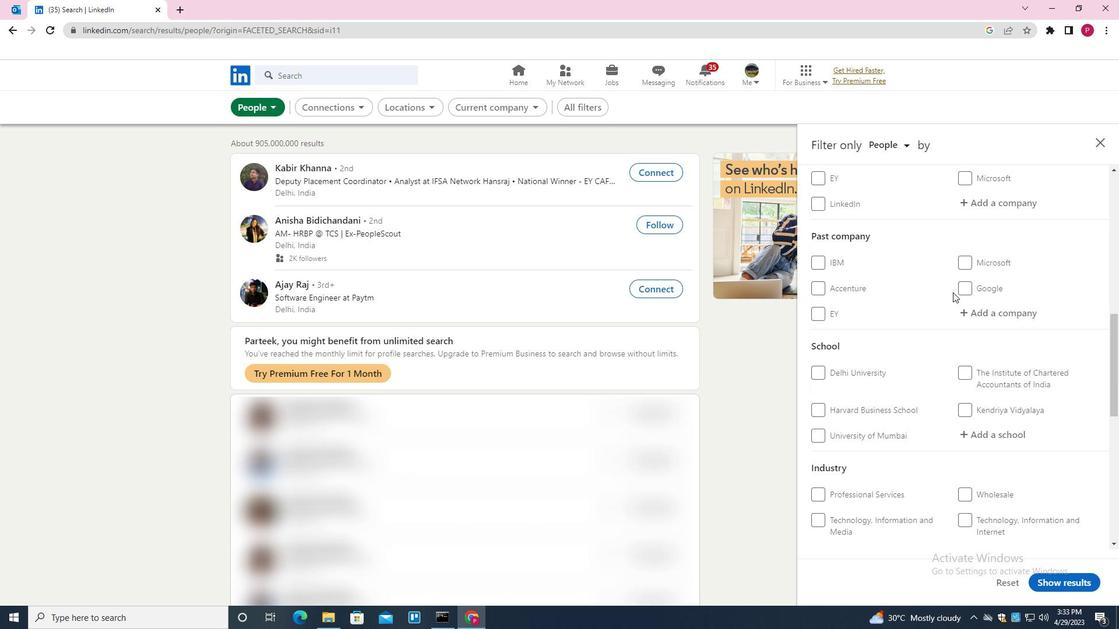 
Action: Mouse moved to (982, 262)
Screenshot: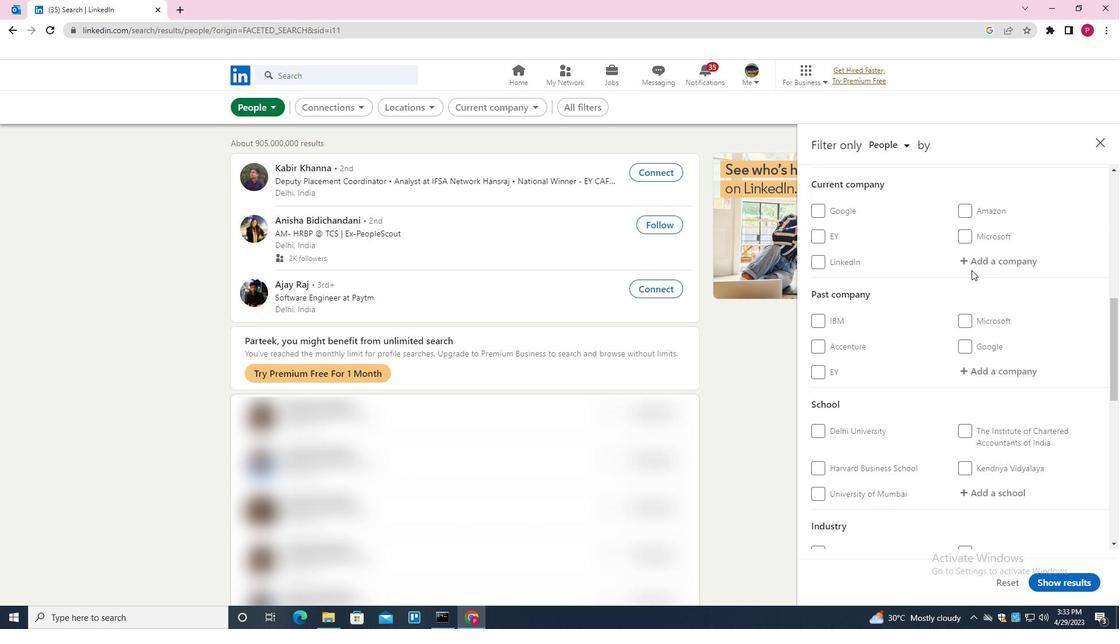 
Action: Mouse pressed left at (982, 262)
Screenshot: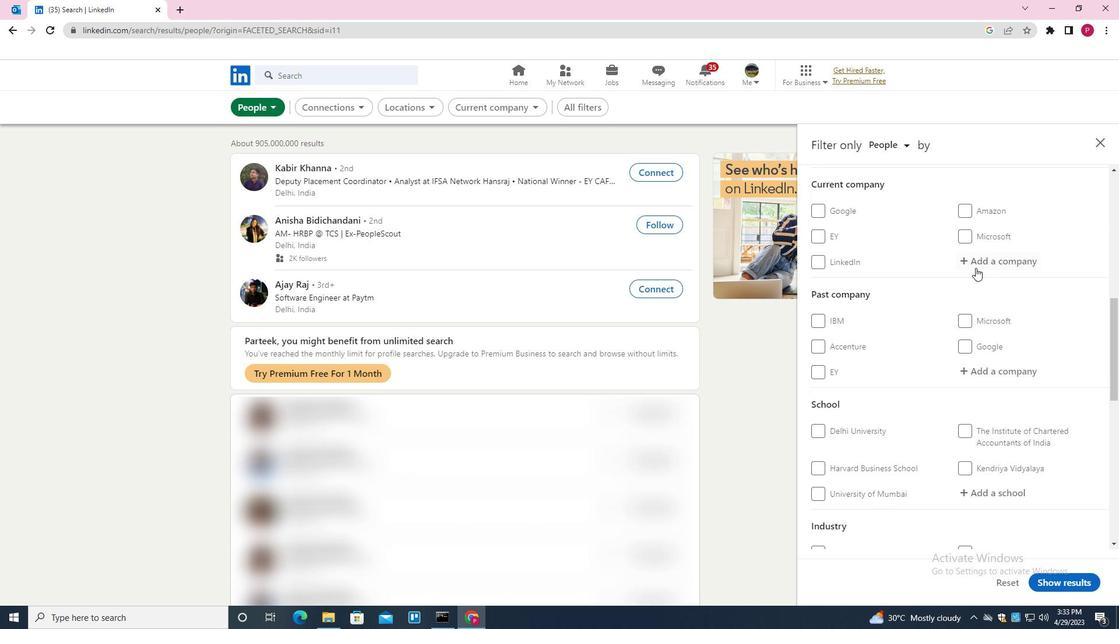 
Action: Key pressed <Key.shift>UNIVERSAL<Key.right><Key.right><Key.down><Key.down><Key.down><Key.enter>
Screenshot: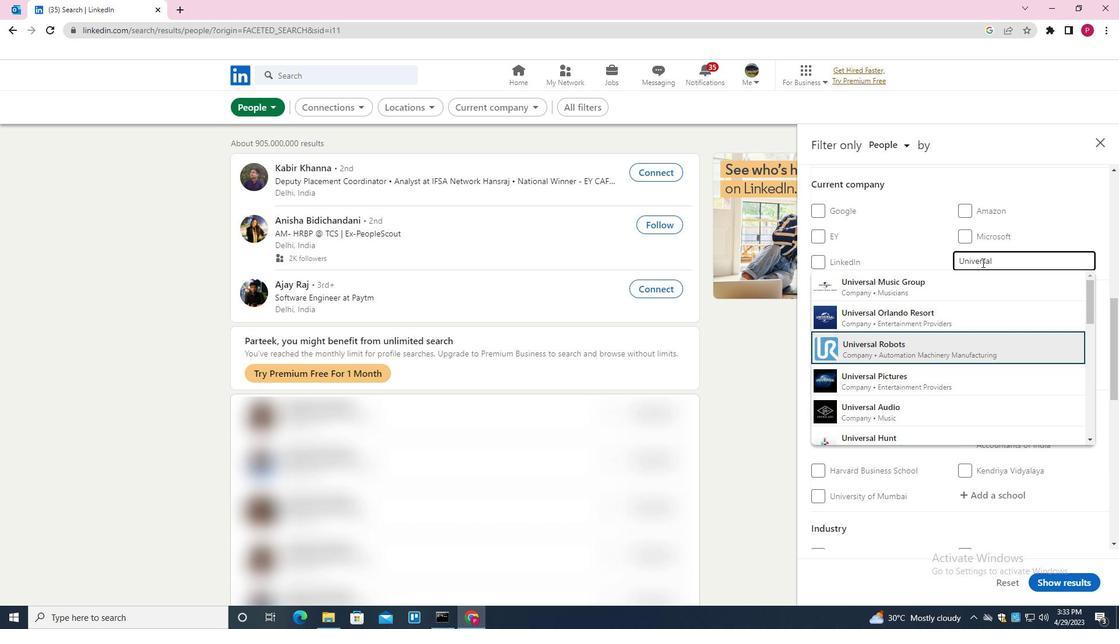 
Action: Mouse moved to (925, 304)
Screenshot: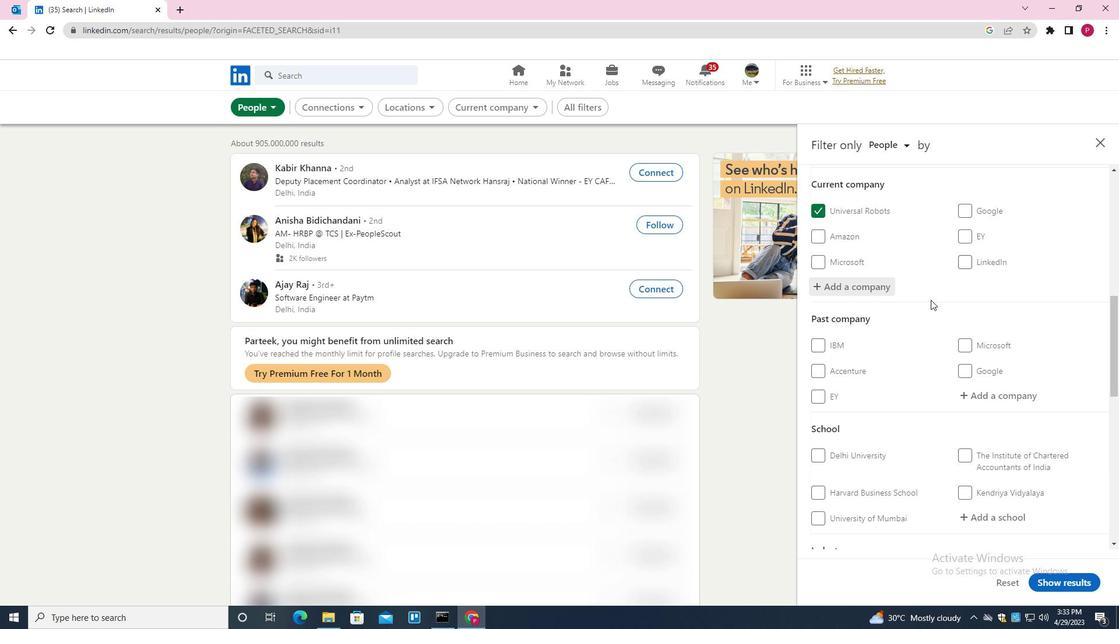 
Action: Mouse scrolled (925, 303) with delta (0, 0)
Screenshot: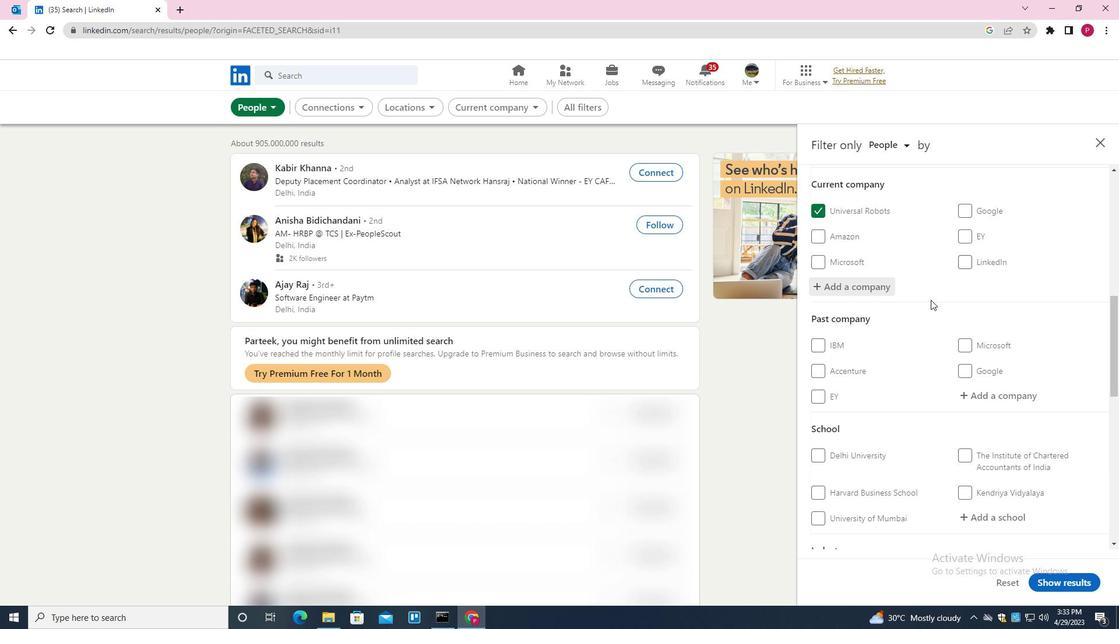 
Action: Mouse moved to (925, 306)
Screenshot: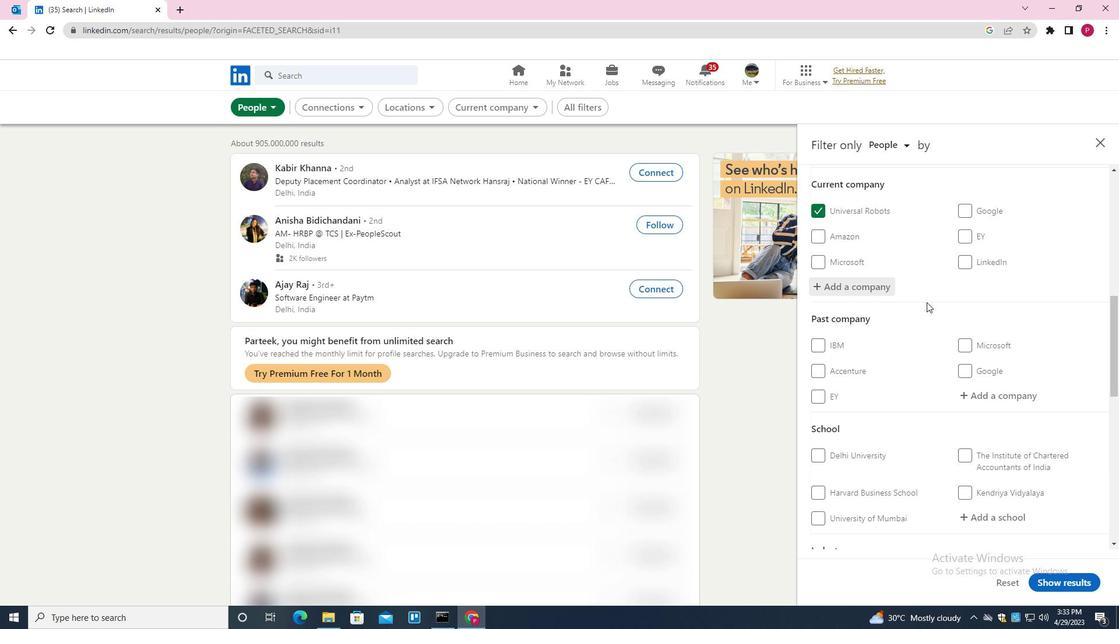 
Action: Mouse scrolled (925, 306) with delta (0, 0)
Screenshot: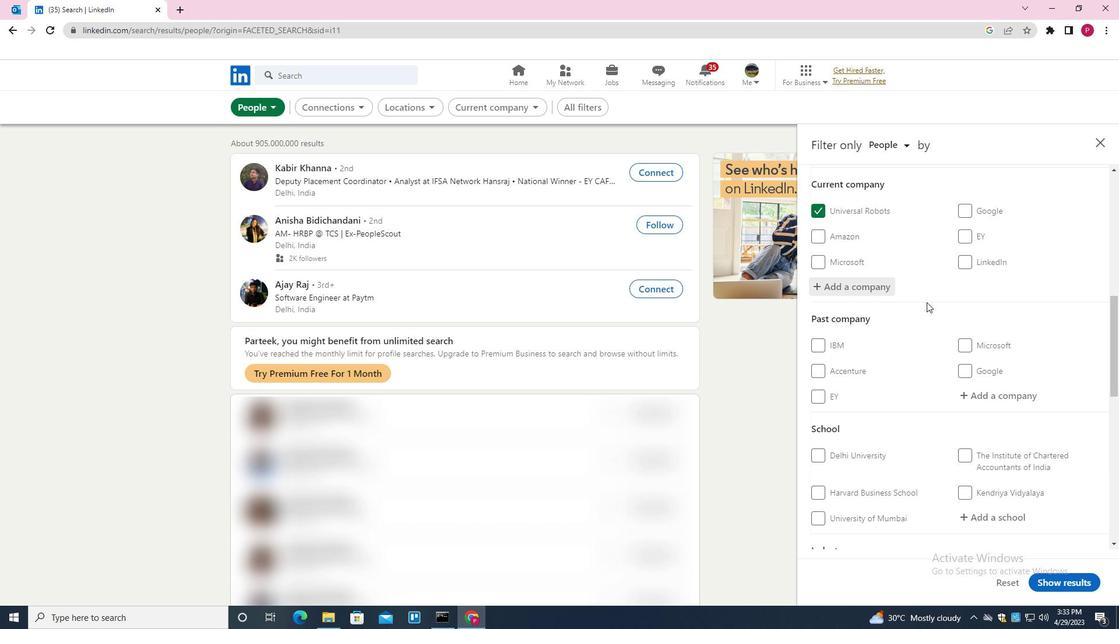 
Action: Mouse moved to (924, 306)
Screenshot: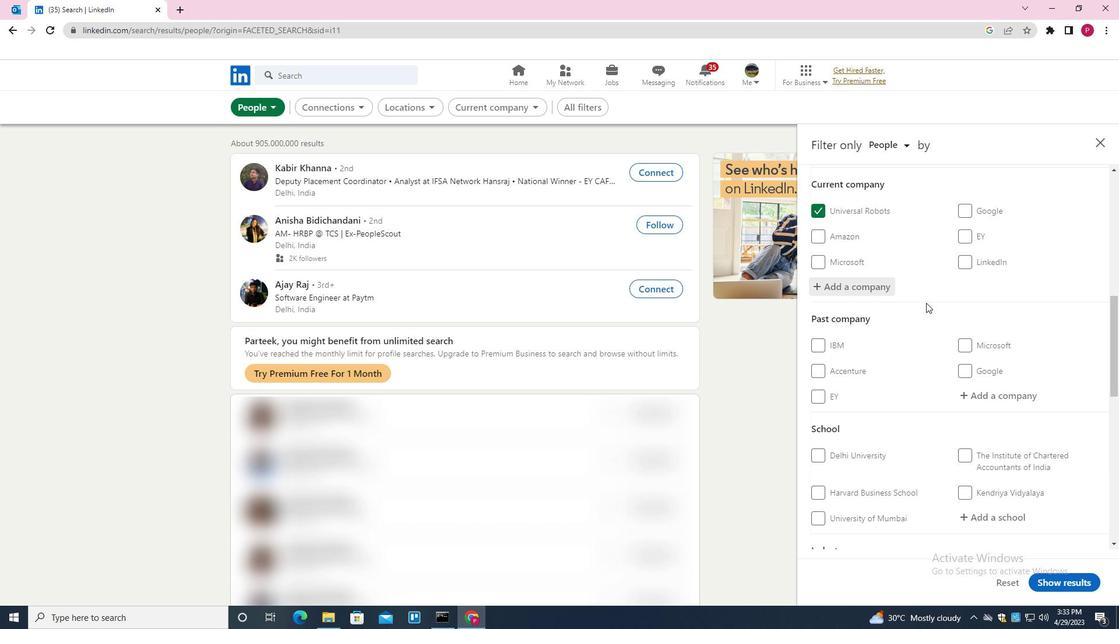 
Action: Mouse scrolled (924, 306) with delta (0, 0)
Screenshot: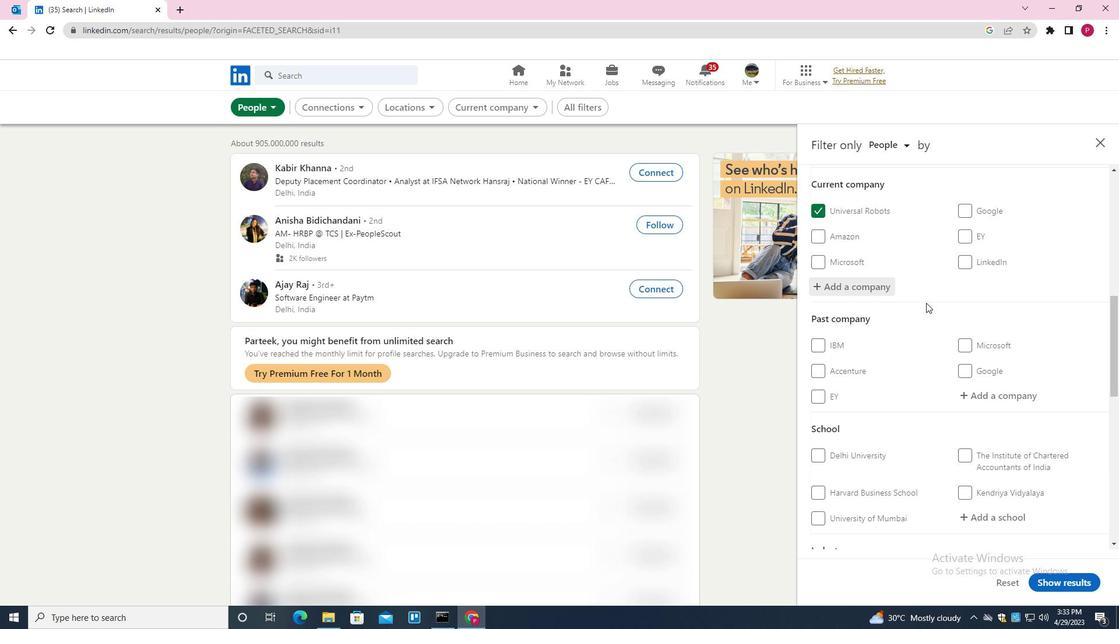 
Action: Mouse moved to (926, 304)
Screenshot: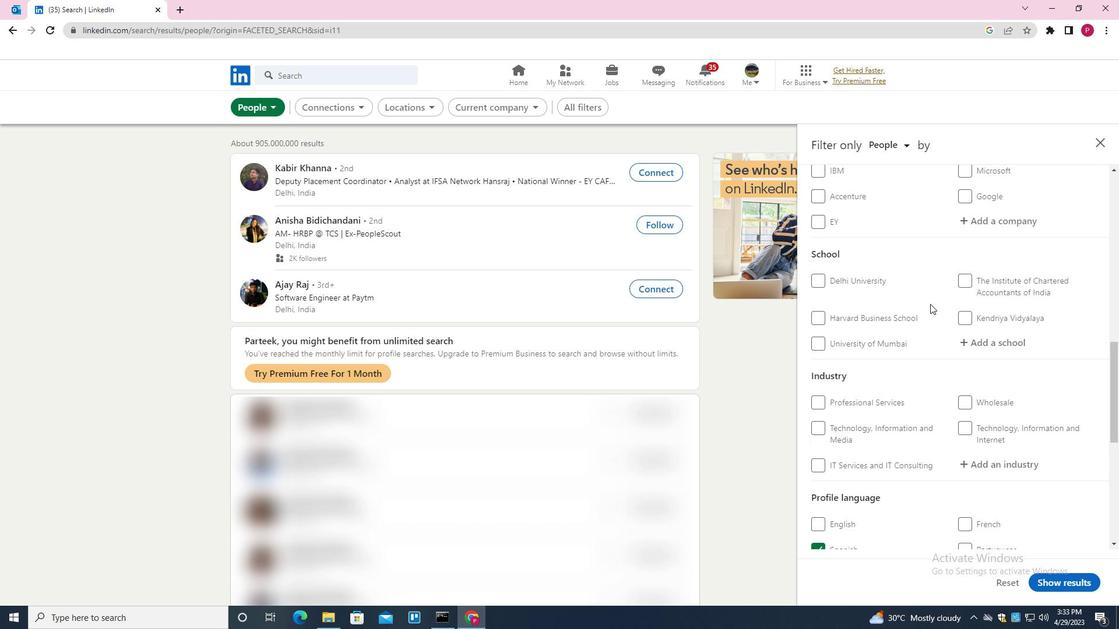 
Action: Mouse scrolled (926, 303) with delta (0, 0)
Screenshot: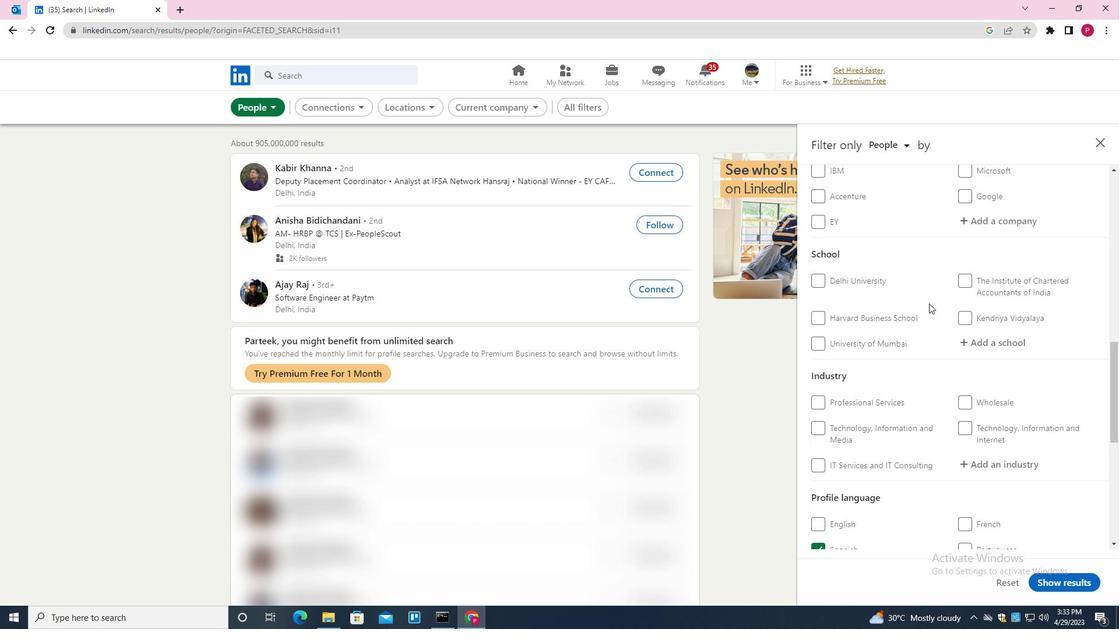 
Action: Mouse moved to (926, 304)
Screenshot: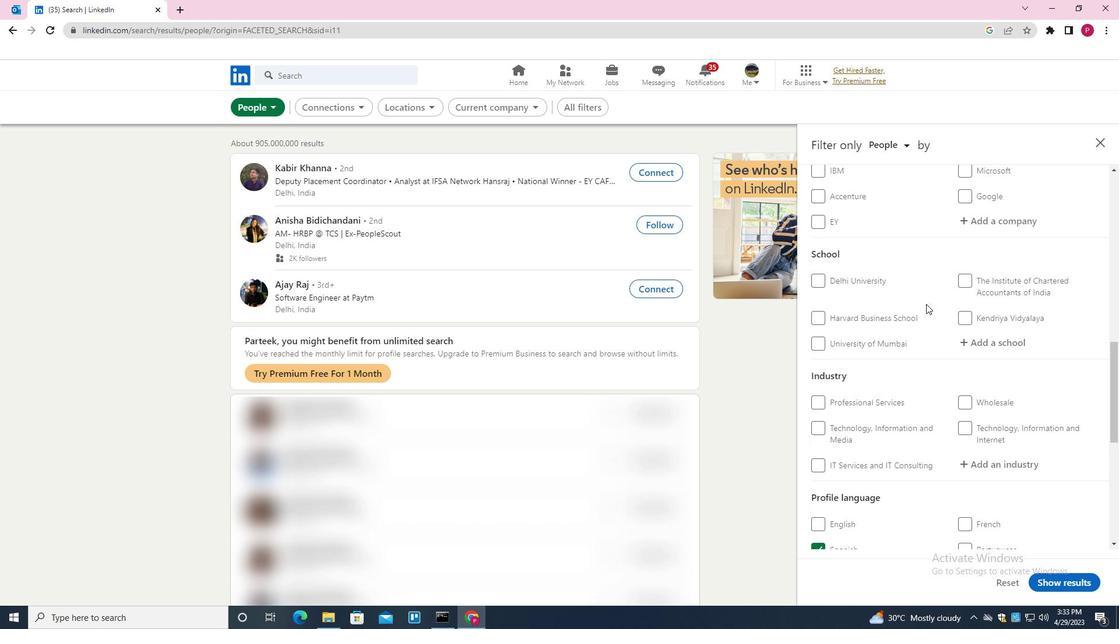 
Action: Mouse scrolled (926, 303) with delta (0, 0)
Screenshot: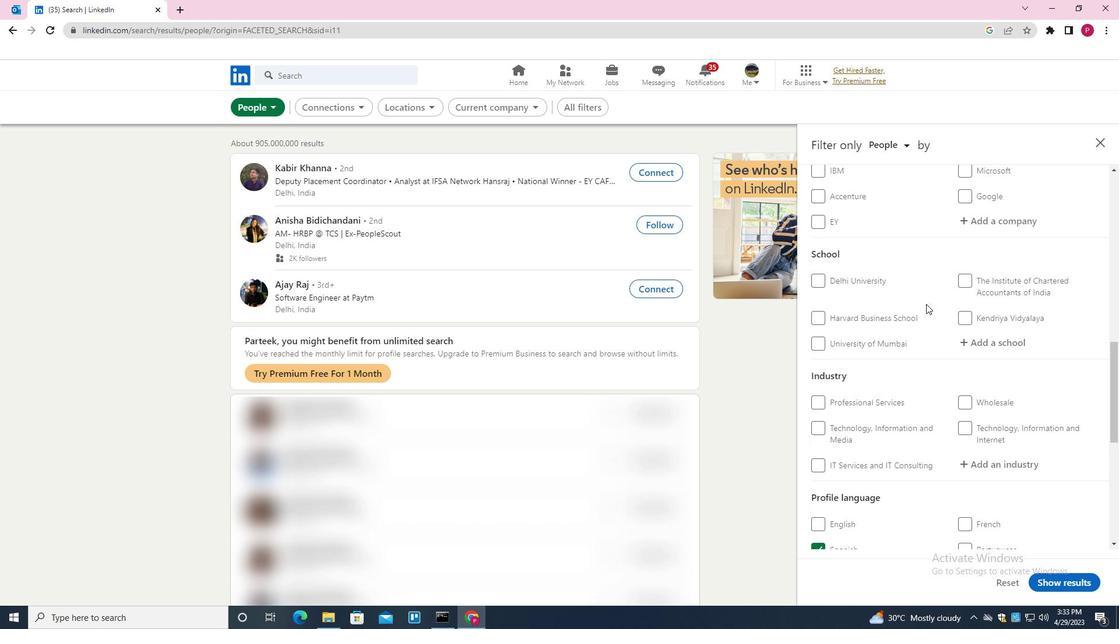 
Action: Mouse moved to (982, 219)
Screenshot: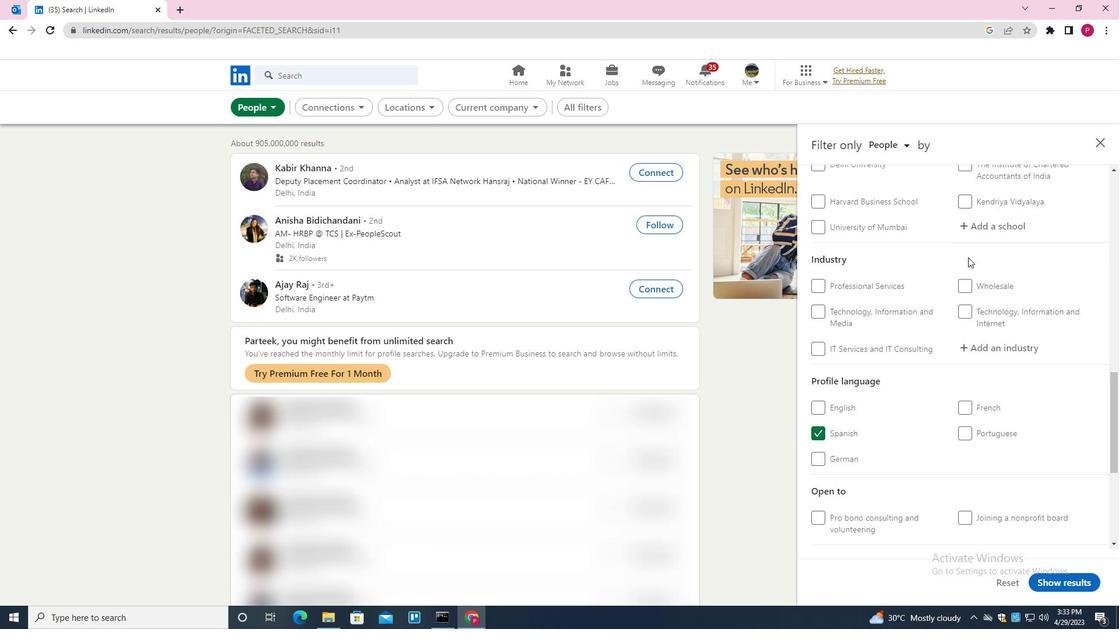
Action: Mouse pressed left at (982, 219)
Screenshot: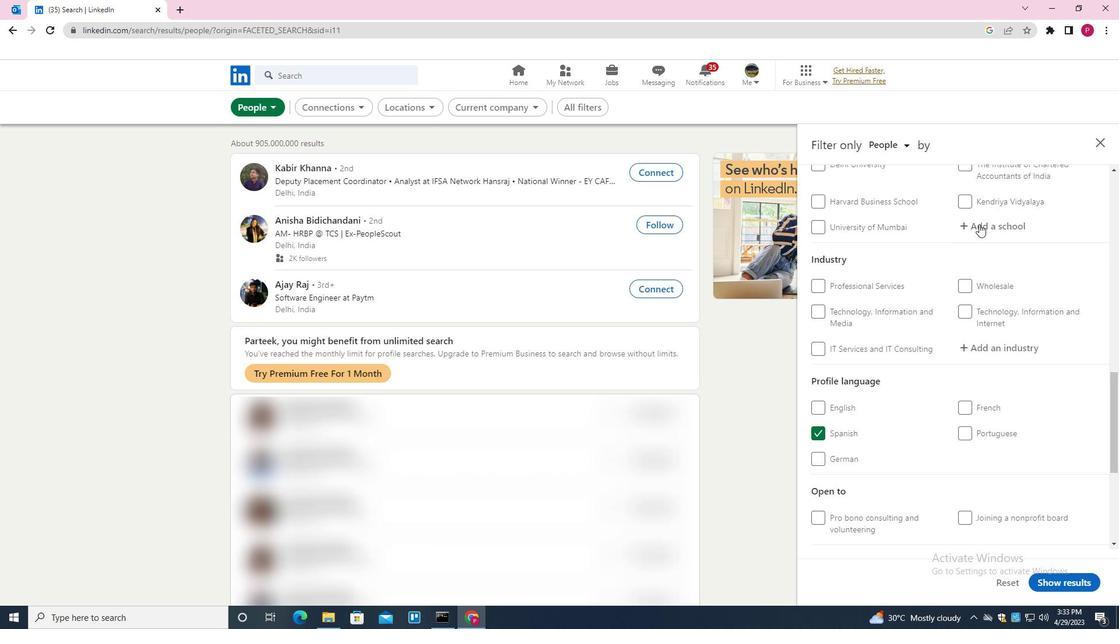 
Action: Key pressed <Key.shift>QUANTOM<Key.space><Key.backspace><Key.backspace><Key.backspace><Key.backspace><Key.backspace>NTOM<Key.backspace><Key.backspace><Key.backspace>TUM<Key.space><Key.down><Key.enter>
Screenshot: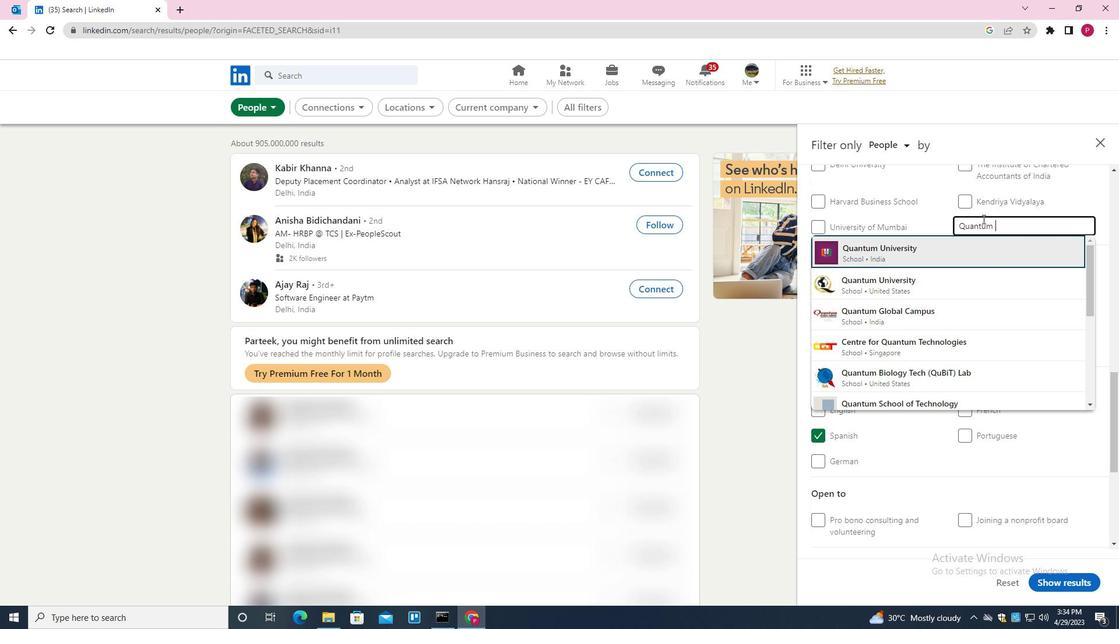 
Action: Mouse moved to (970, 342)
Screenshot: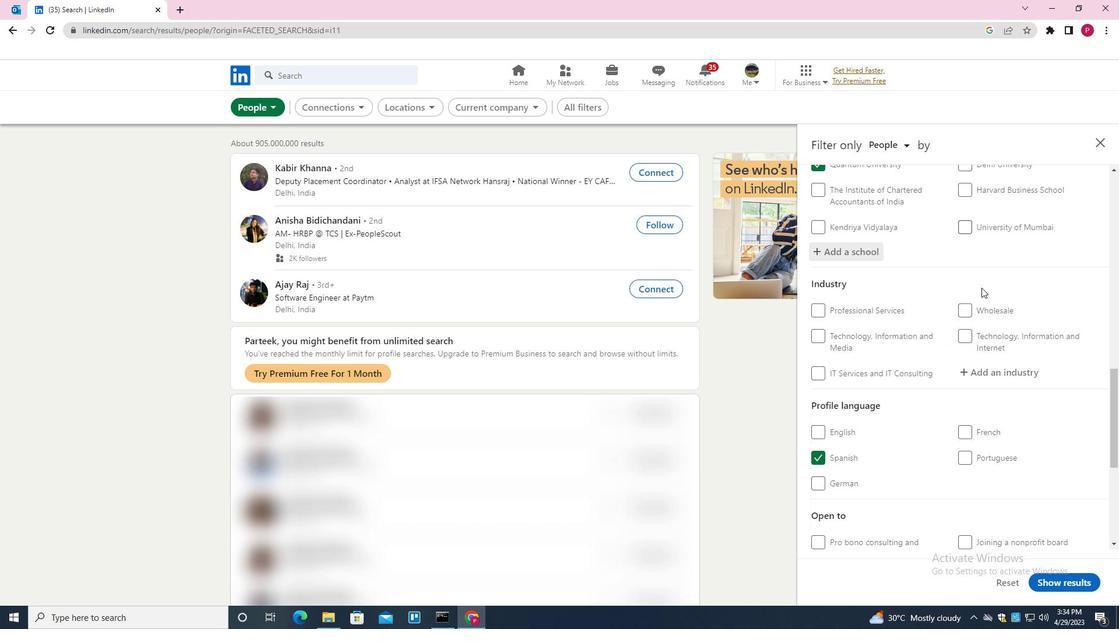 
Action: Mouse scrolled (970, 342) with delta (0, 0)
Screenshot: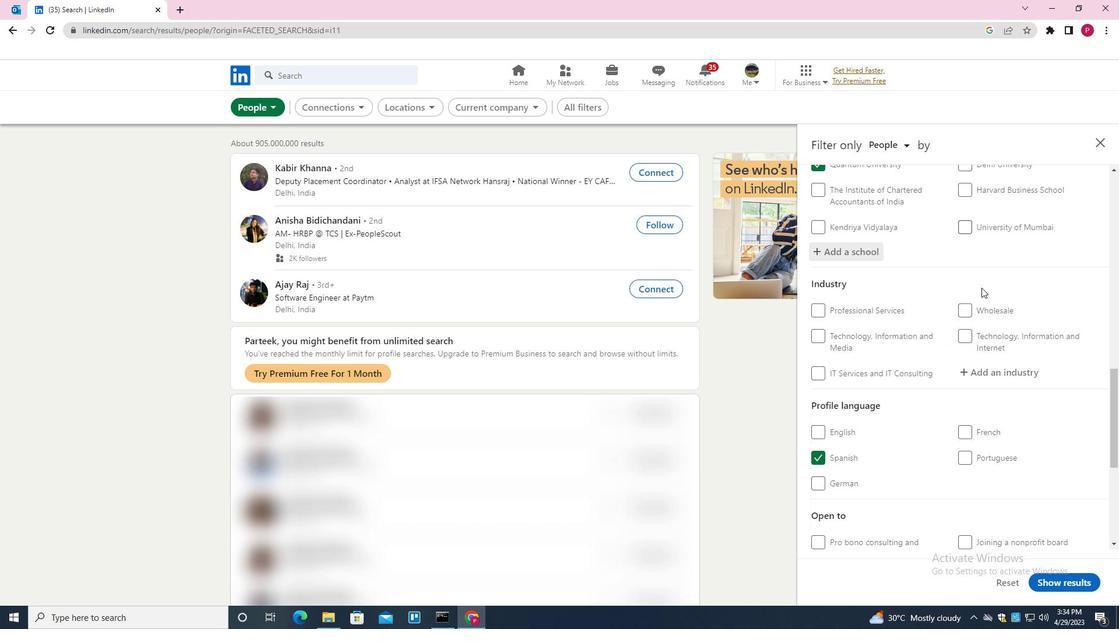 
Action: Mouse moved to (969, 348)
Screenshot: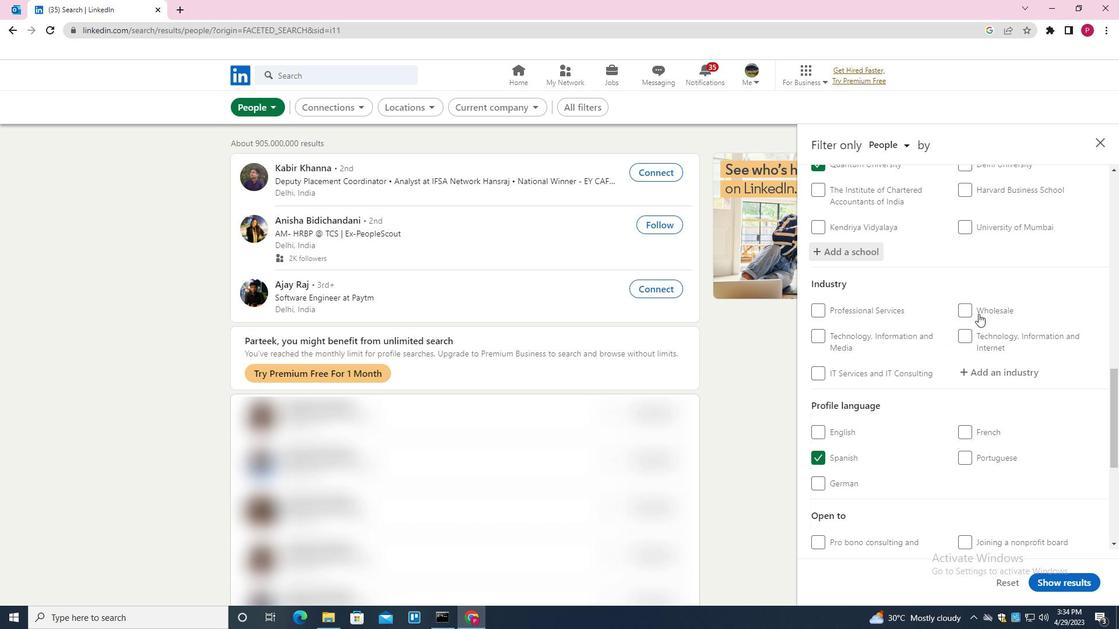 
Action: Mouse scrolled (969, 348) with delta (0, 0)
Screenshot: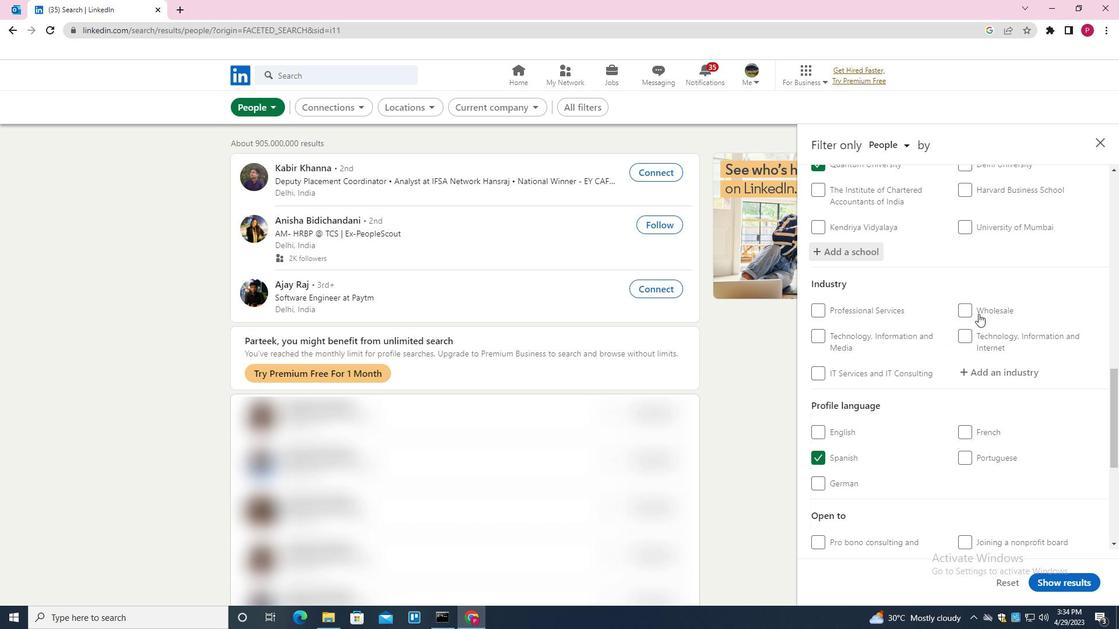 
Action: Mouse moved to (968, 351)
Screenshot: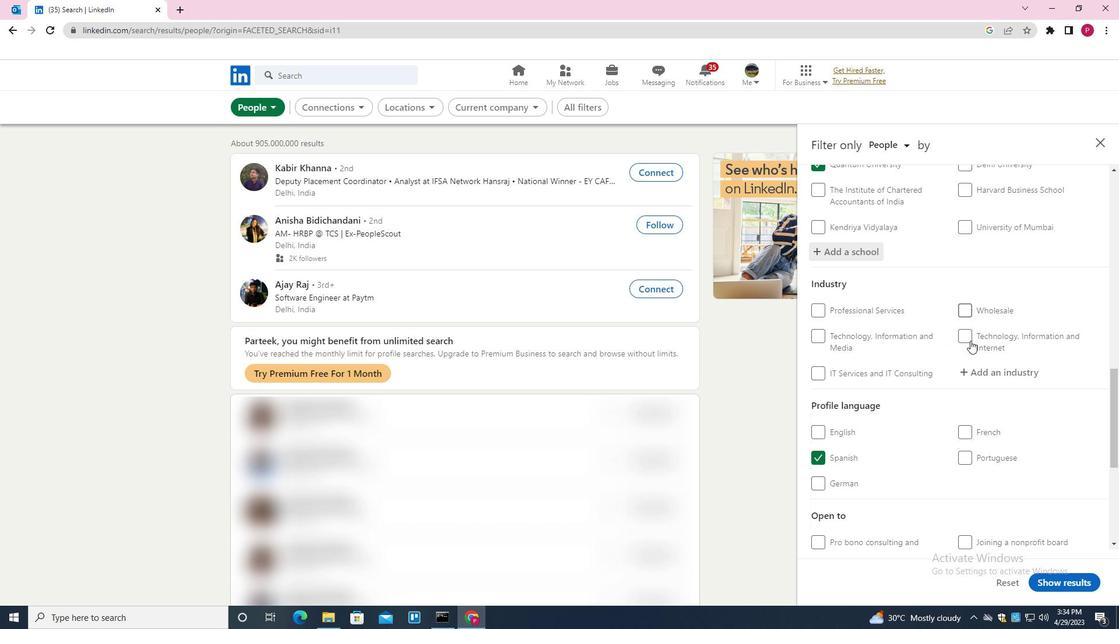 
Action: Mouse scrolled (968, 350) with delta (0, 0)
Screenshot: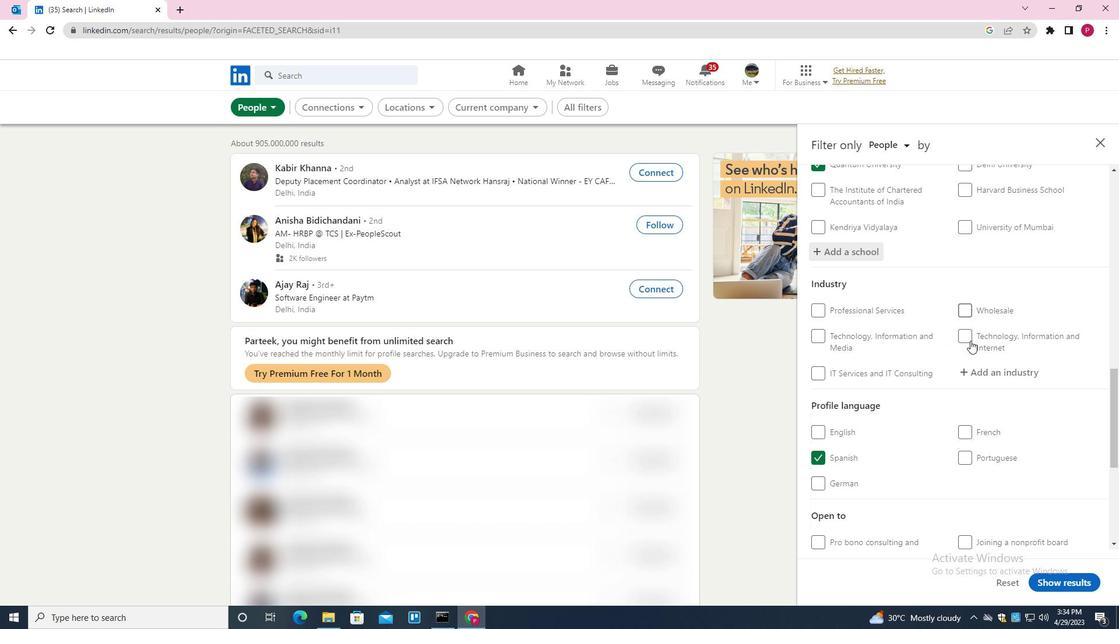 
Action: Mouse moved to (968, 353)
Screenshot: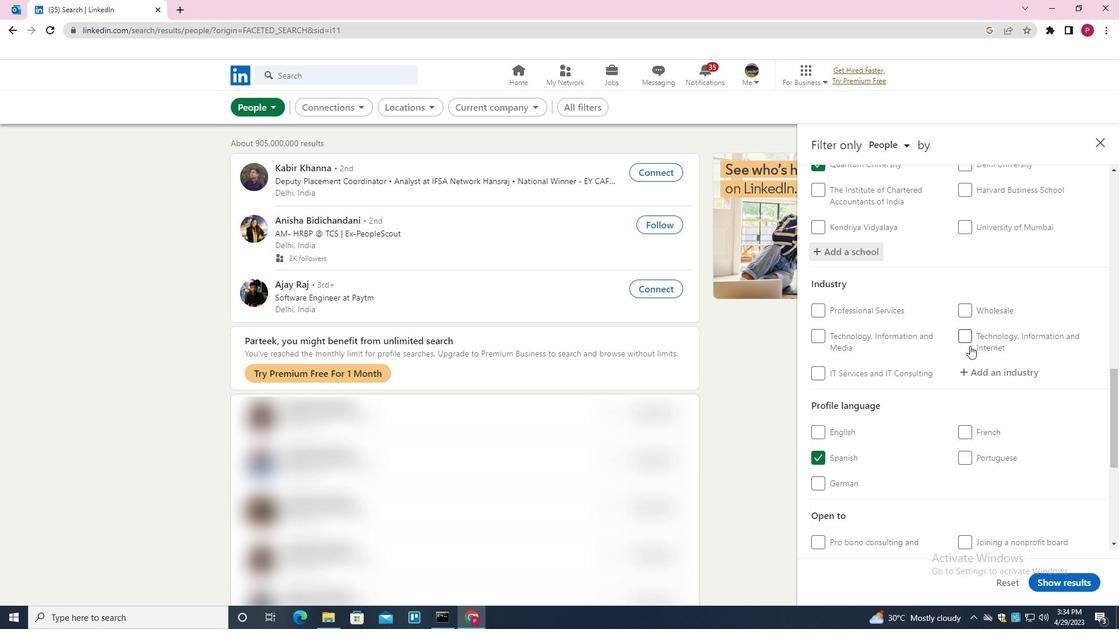 
Action: Mouse scrolled (968, 352) with delta (0, 0)
Screenshot: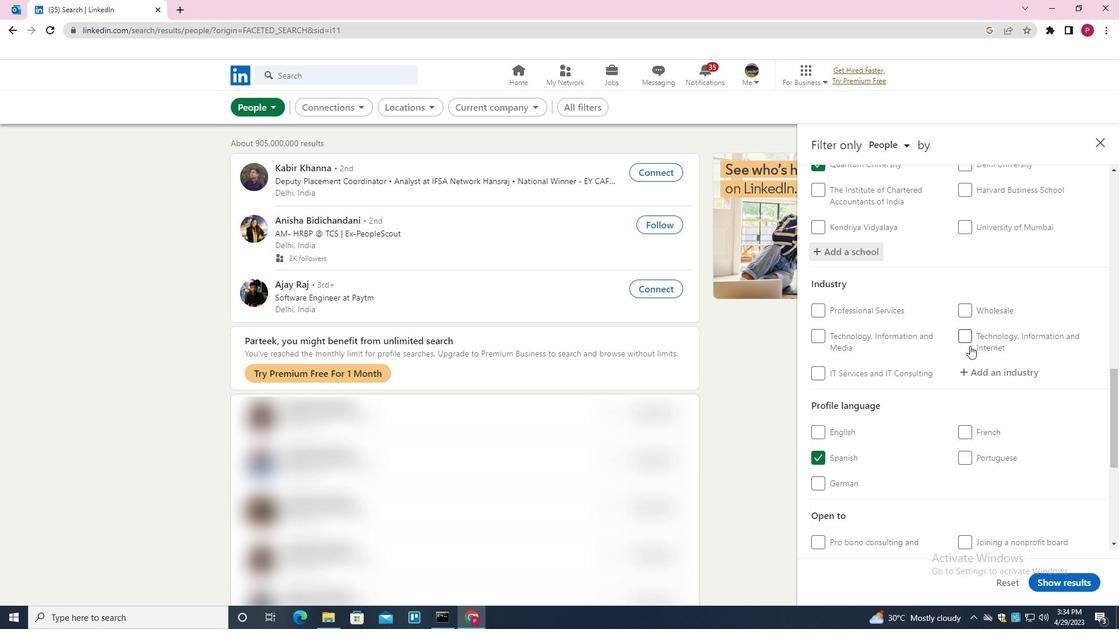 
Action: Mouse moved to (996, 276)
Screenshot: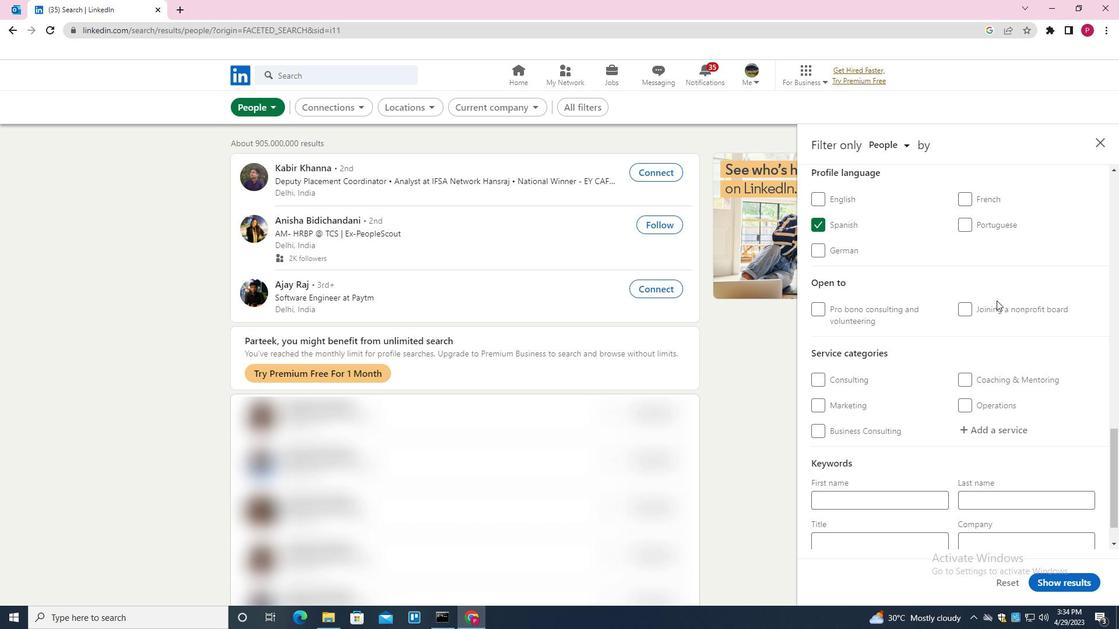 
Action: Mouse scrolled (996, 276) with delta (0, 0)
Screenshot: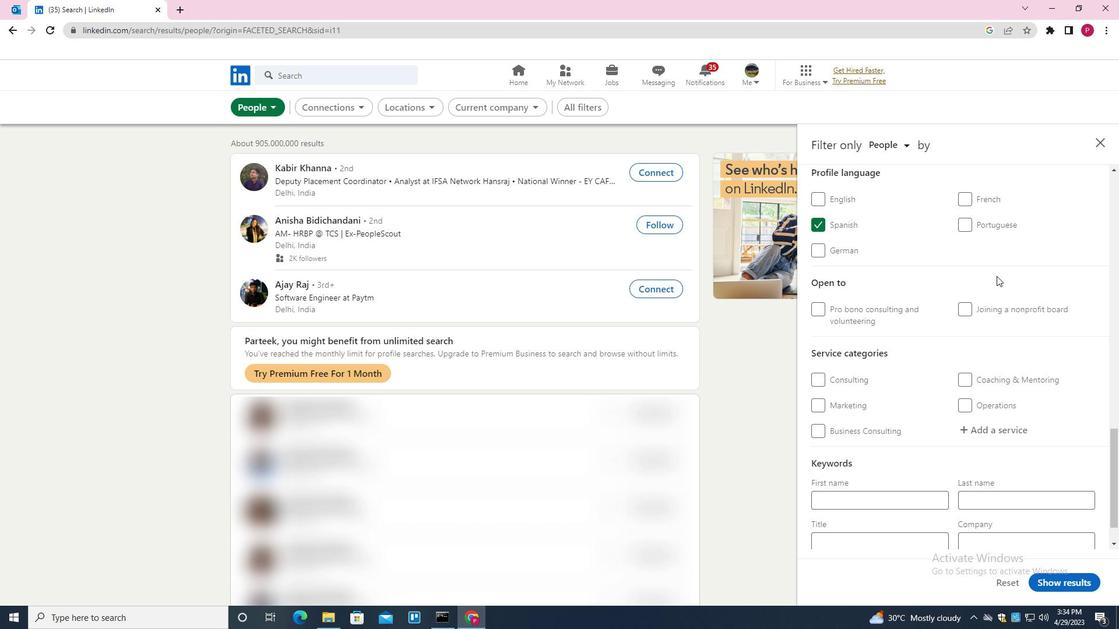 
Action: Mouse scrolled (996, 276) with delta (0, 0)
Screenshot: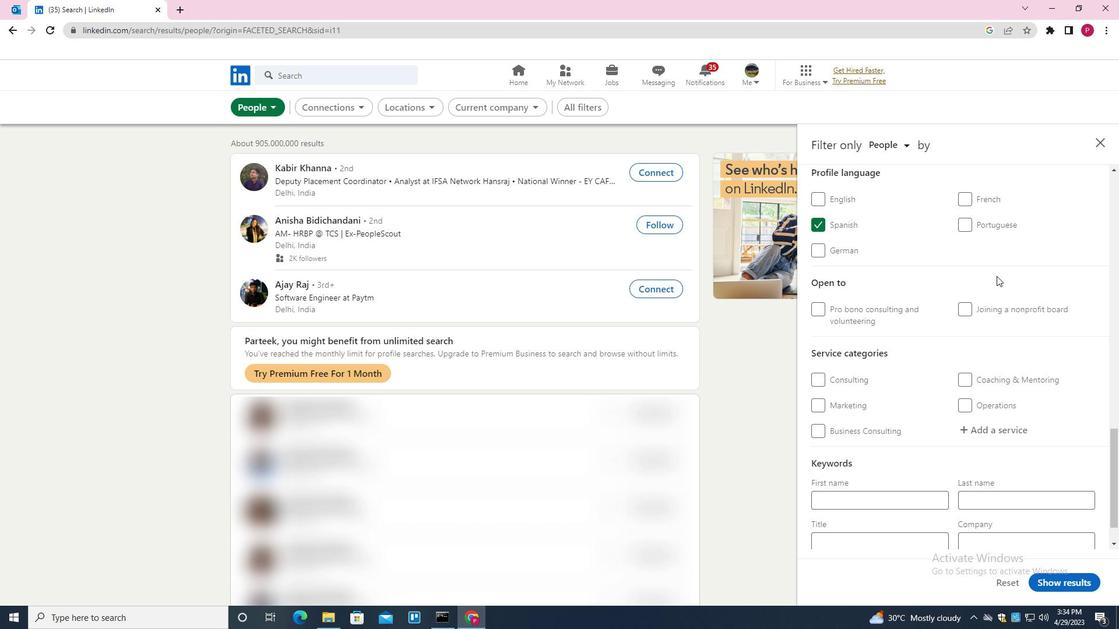 
Action: Mouse moved to (1000, 258)
Screenshot: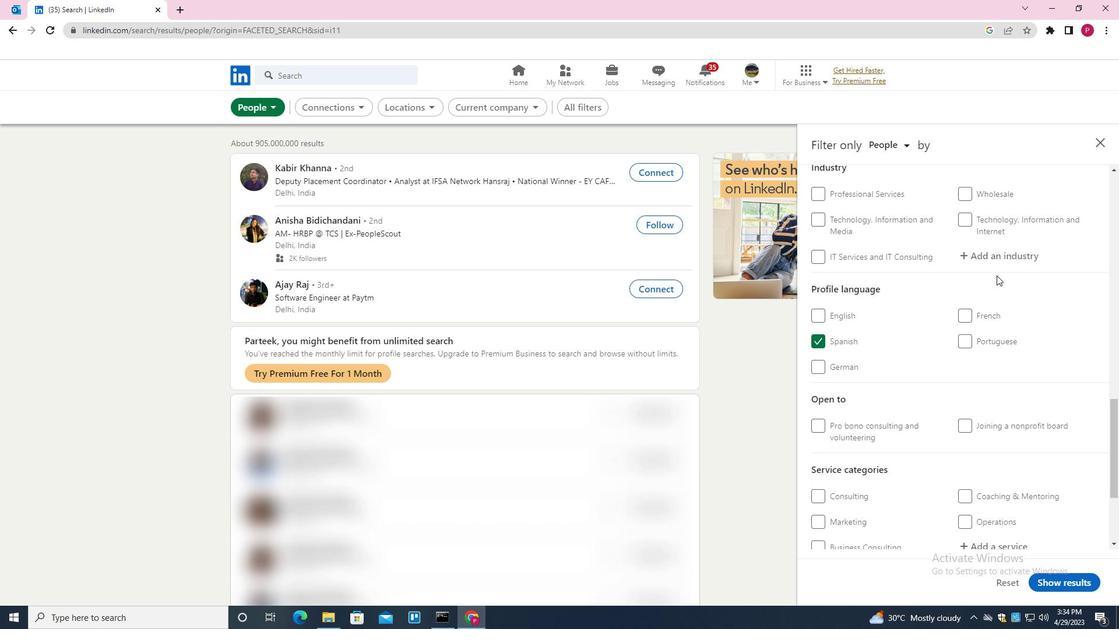 
Action: Mouse pressed left at (1000, 258)
Screenshot: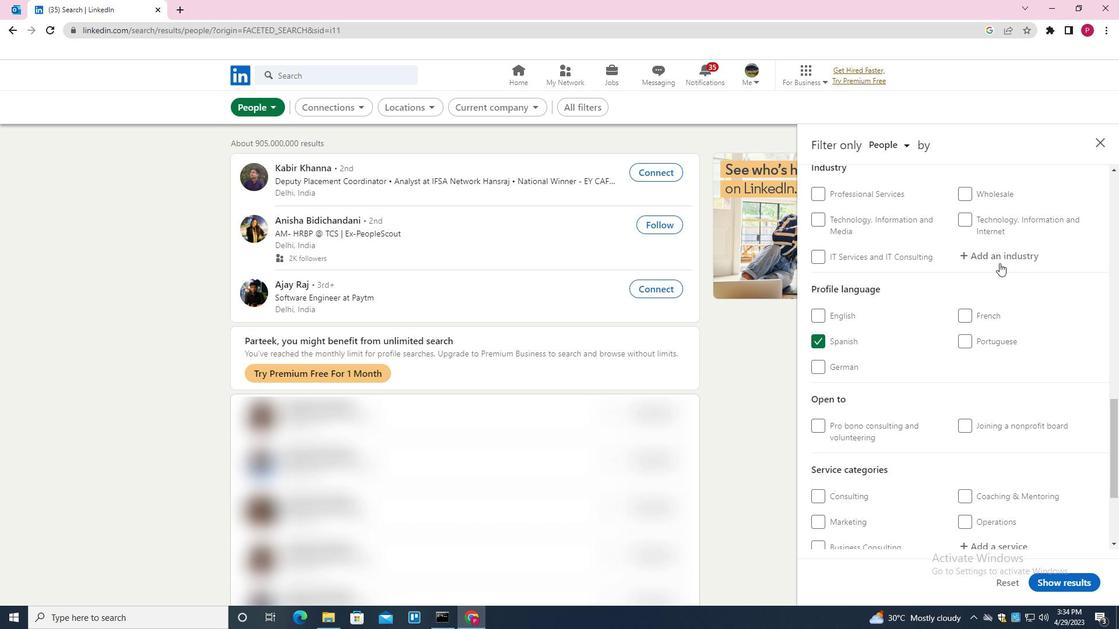 
Action: Key pressed <Key.shift><Key.shift><Key.shift>CLIMATE<Key.down><Key.enter>
Screenshot: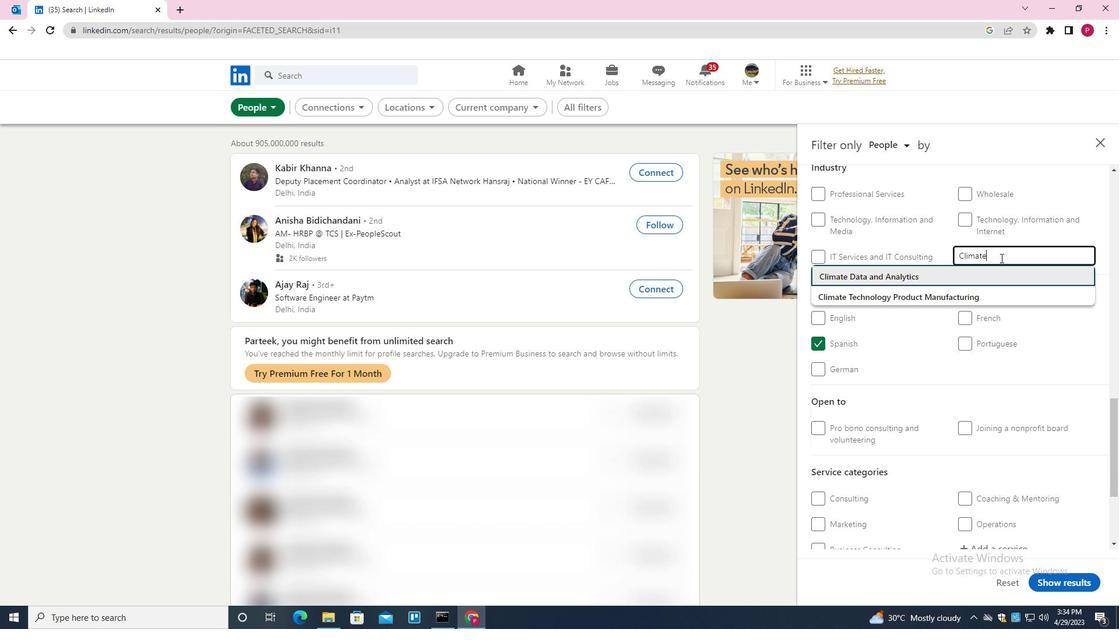 
Action: Mouse moved to (965, 336)
Screenshot: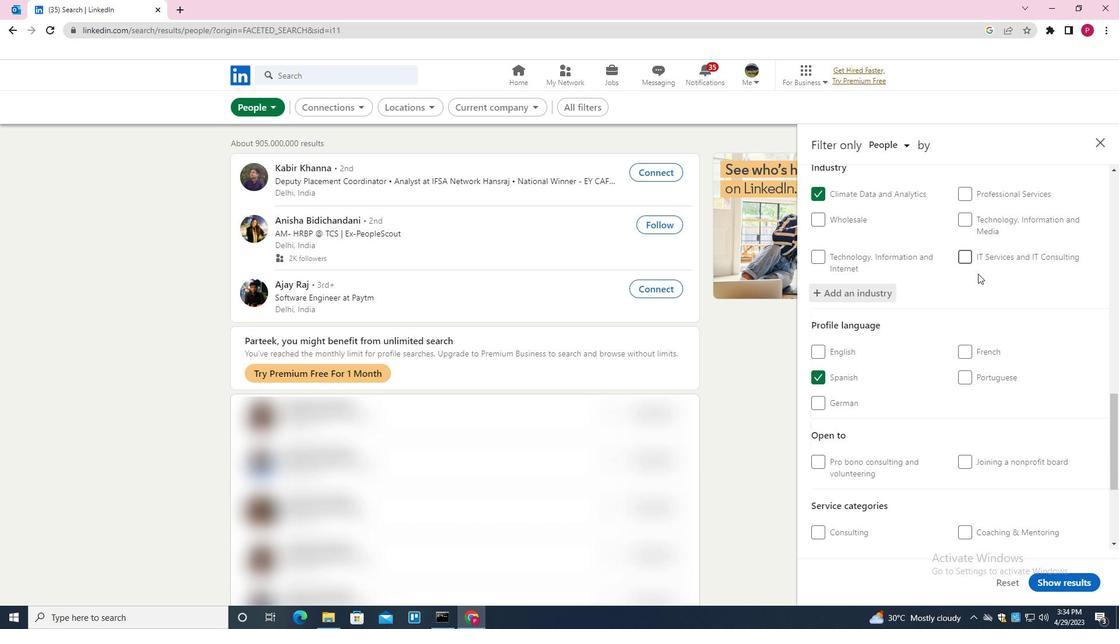 
Action: Mouse scrolled (965, 335) with delta (0, 0)
Screenshot: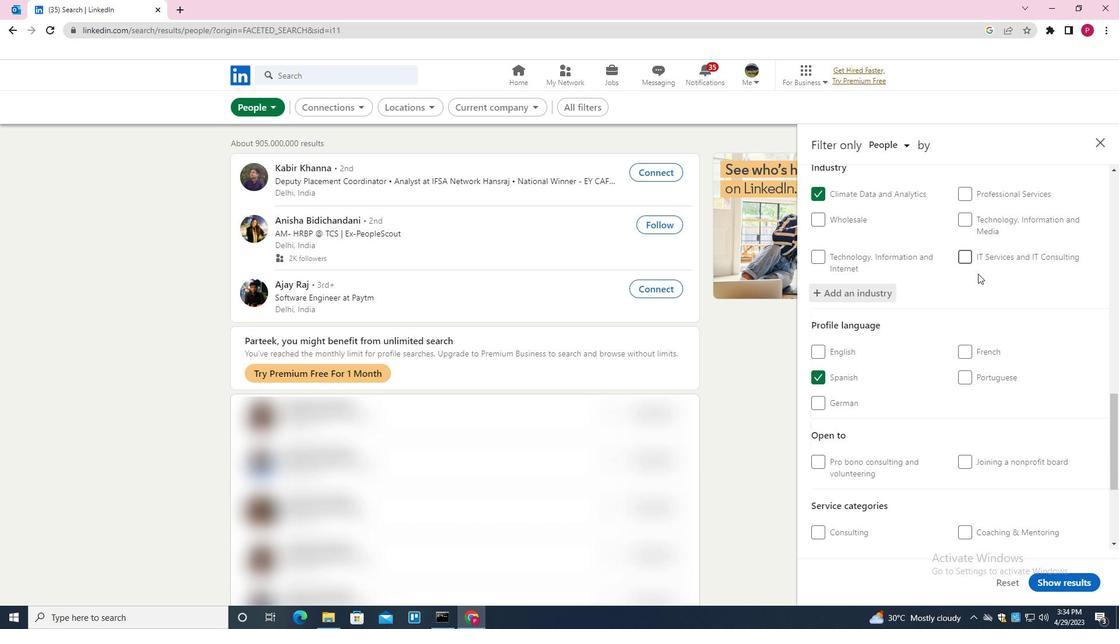 
Action: Mouse moved to (965, 339)
Screenshot: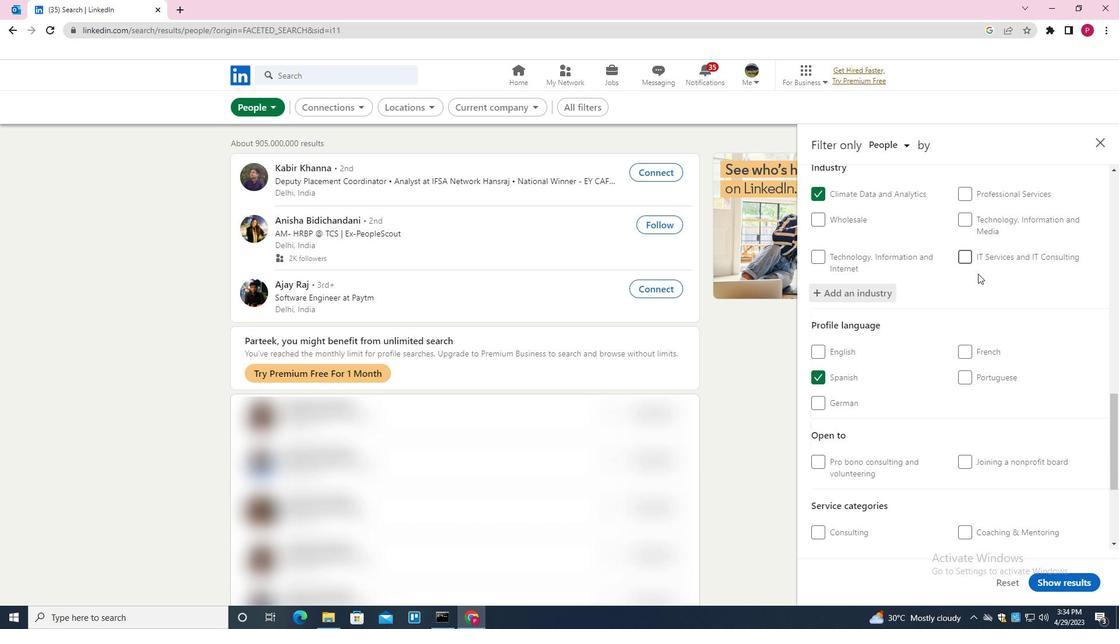 
Action: Mouse scrolled (965, 338) with delta (0, 0)
Screenshot: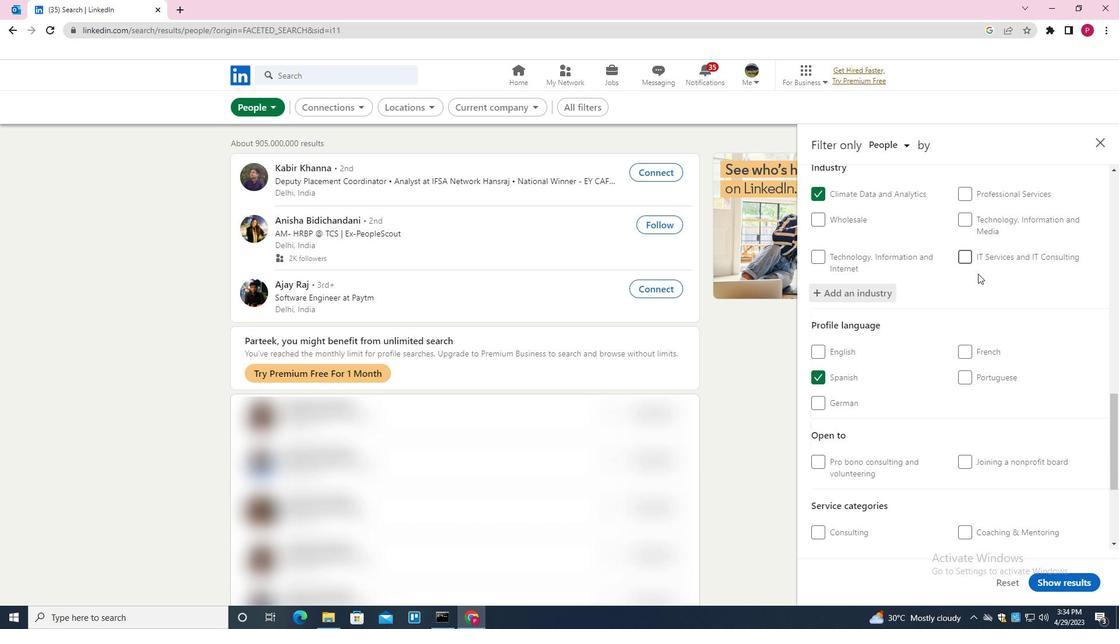 
Action: Mouse moved to (965, 343)
Screenshot: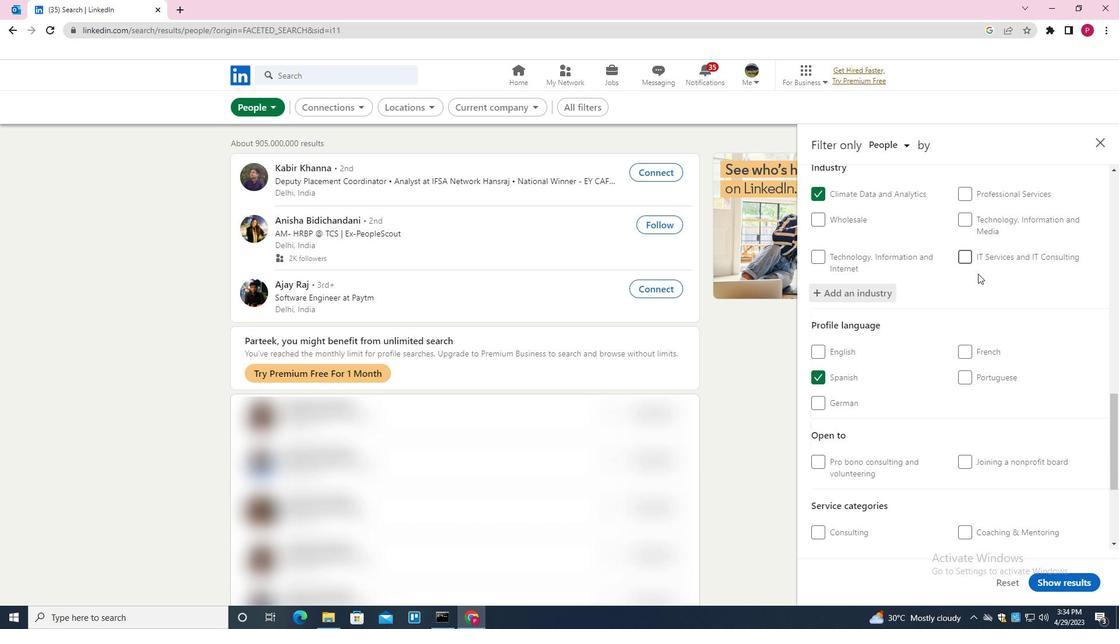 
Action: Mouse scrolled (965, 343) with delta (0, 0)
Screenshot: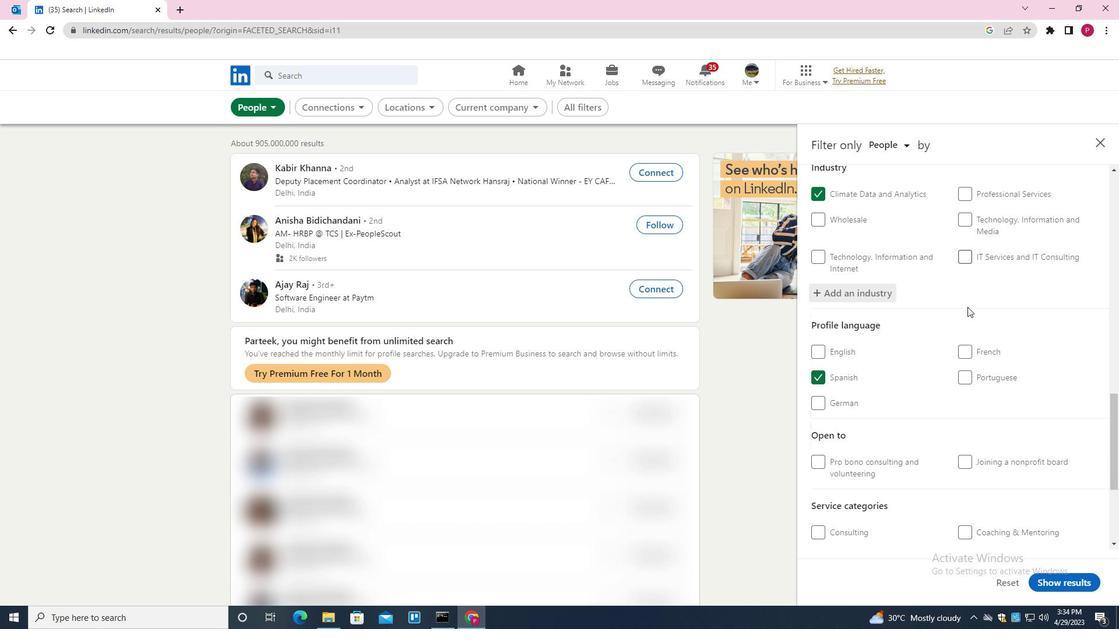 
Action: Mouse moved to (965, 349)
Screenshot: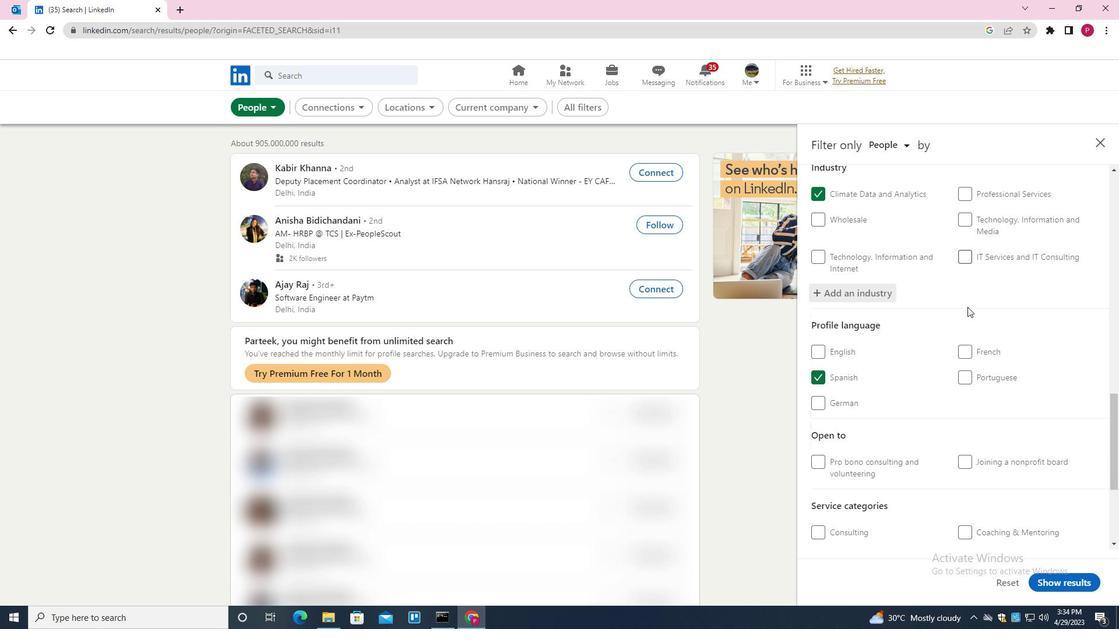 
Action: Mouse scrolled (965, 349) with delta (0, 0)
Screenshot: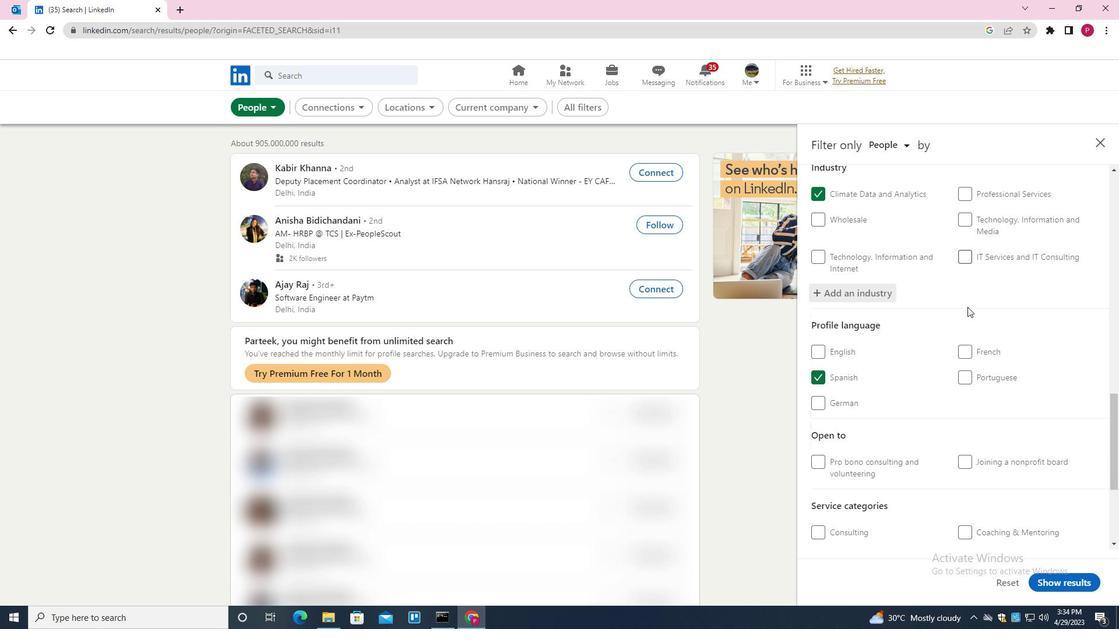 
Action: Mouse moved to (965, 356)
Screenshot: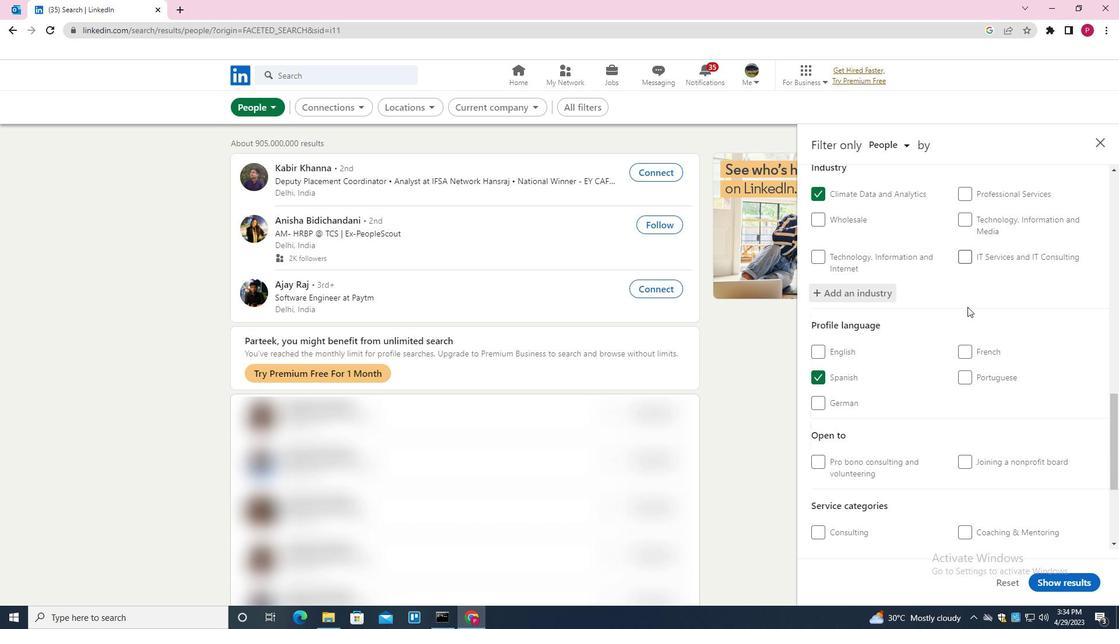 
Action: Mouse scrolled (965, 356) with delta (0, 0)
Screenshot: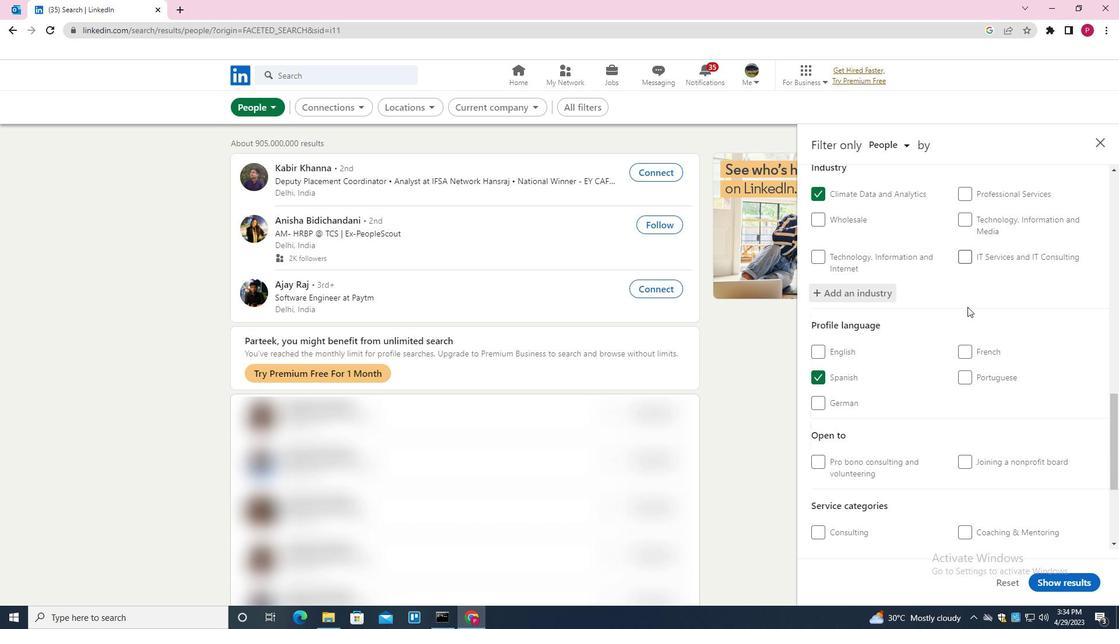 
Action: Mouse moved to (996, 385)
Screenshot: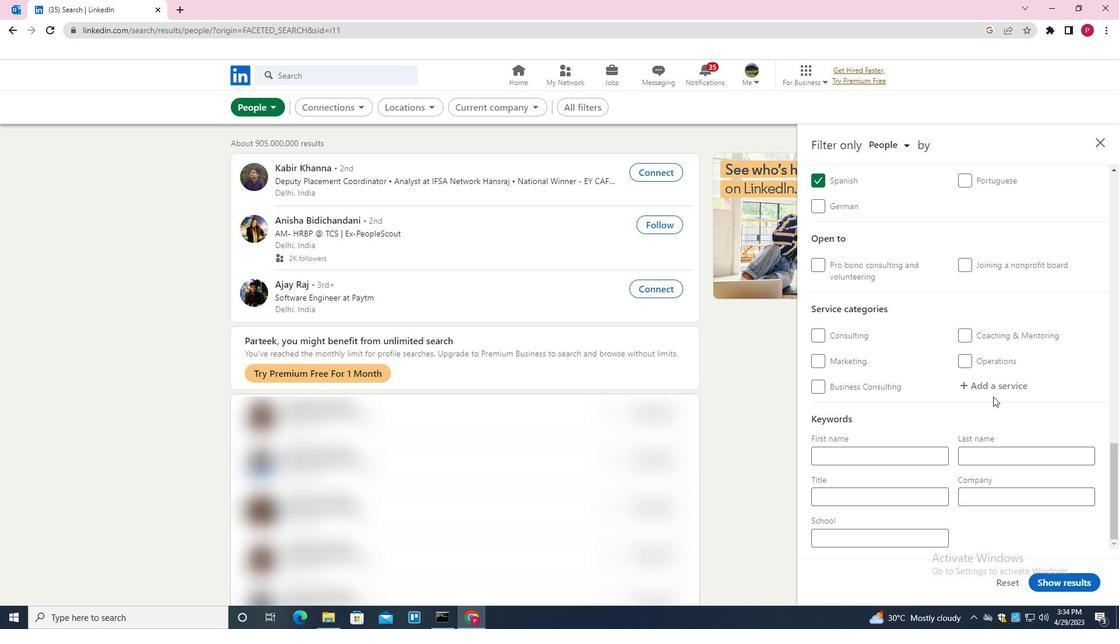 
Action: Mouse pressed left at (996, 385)
Screenshot: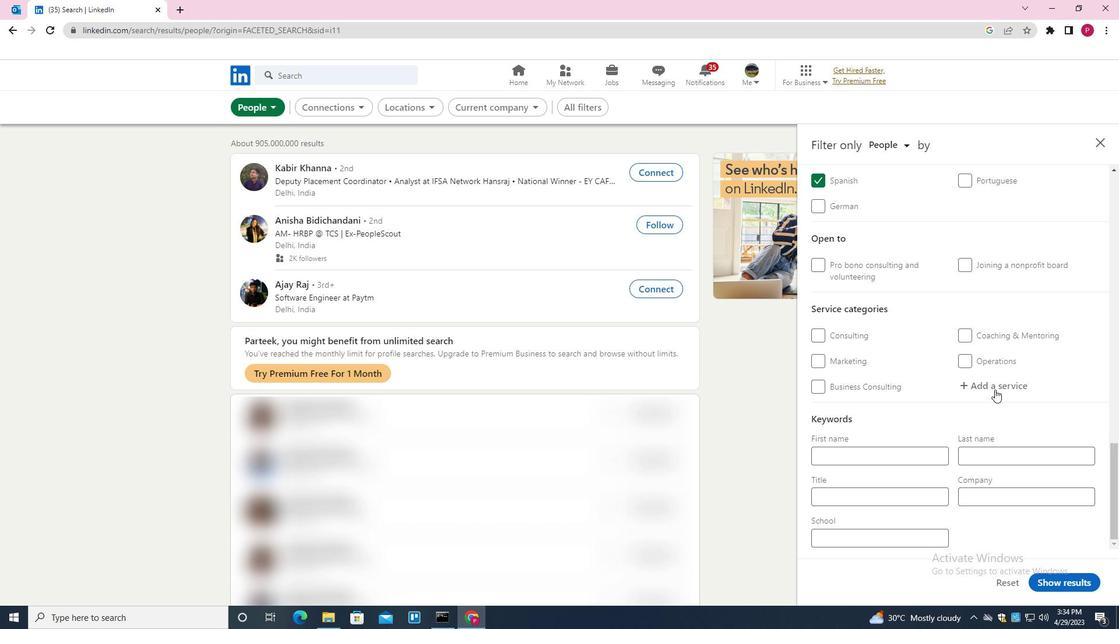 
Action: Key pressed <Key.shift><Key.shift><Key.shift><Key.shift>BUDG<Key.down><Key.enter>
Screenshot: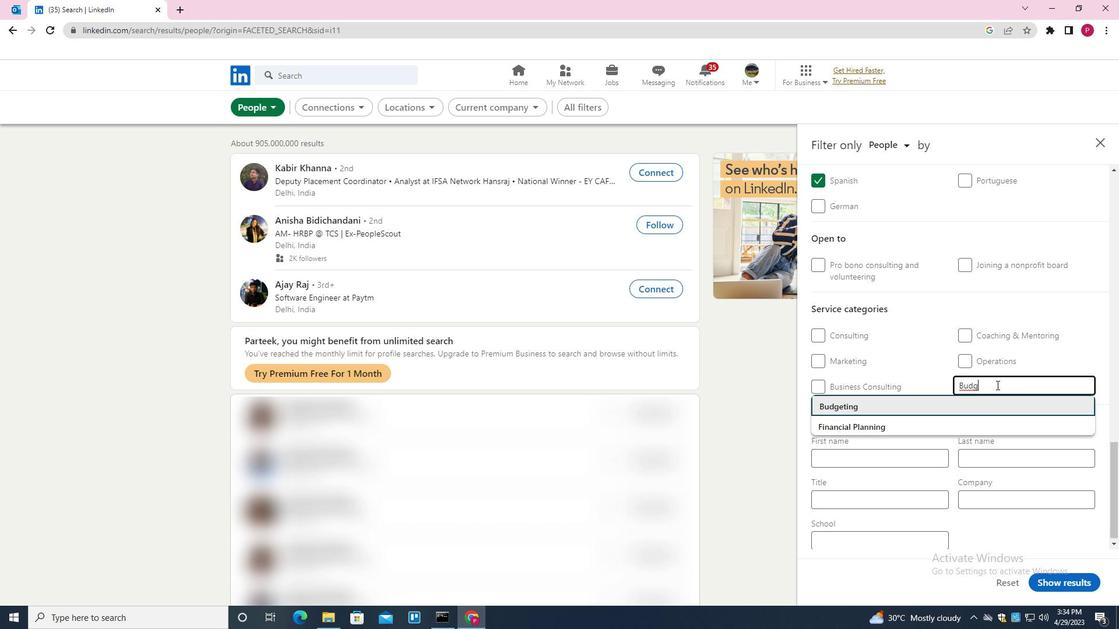 
Action: Mouse moved to (980, 407)
Screenshot: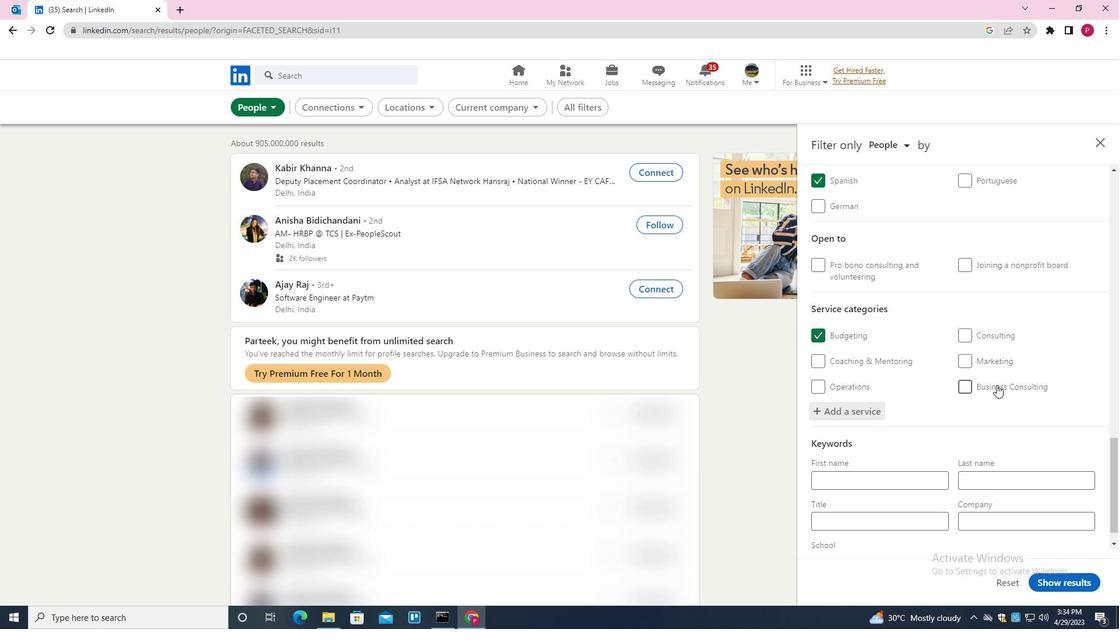
Action: Mouse scrolled (980, 406) with delta (0, 0)
Screenshot: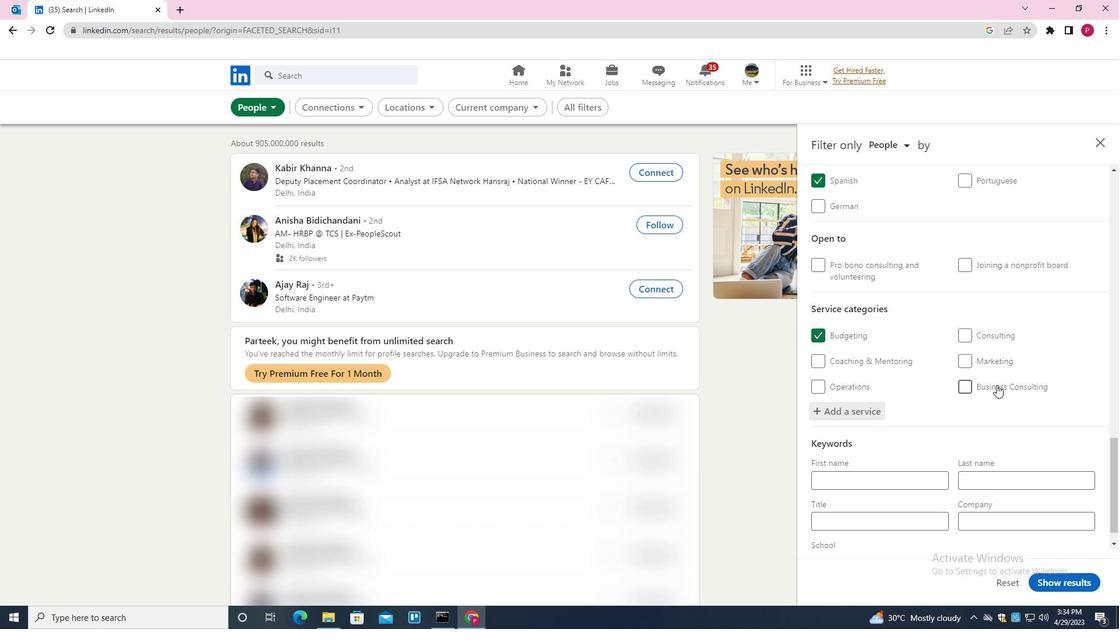 
Action: Mouse moved to (977, 409)
Screenshot: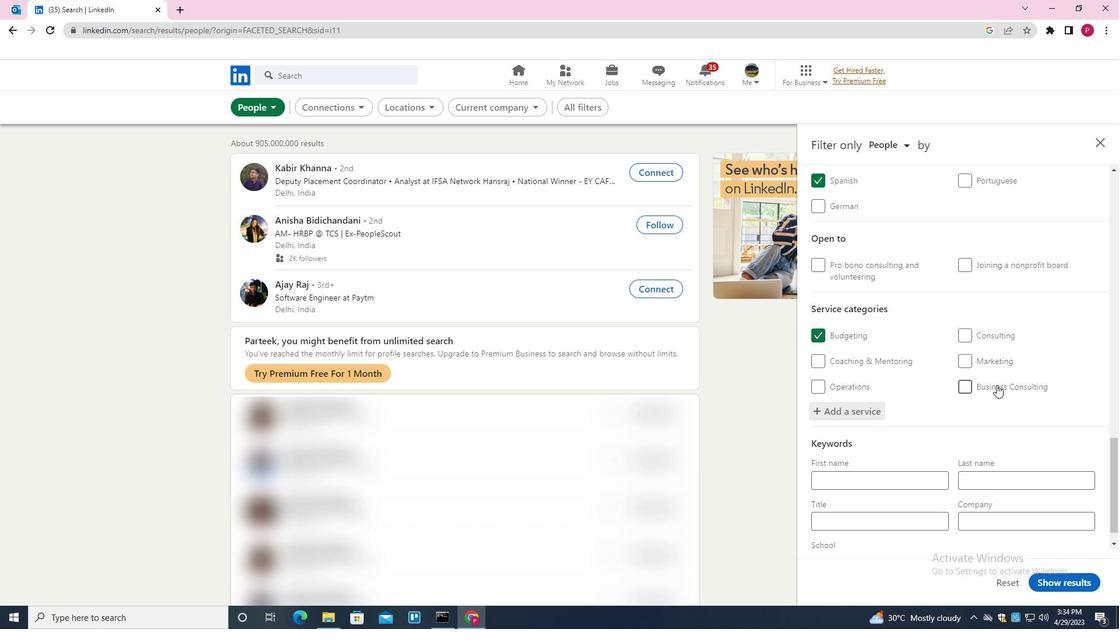 
Action: Mouse scrolled (977, 409) with delta (0, 0)
Screenshot: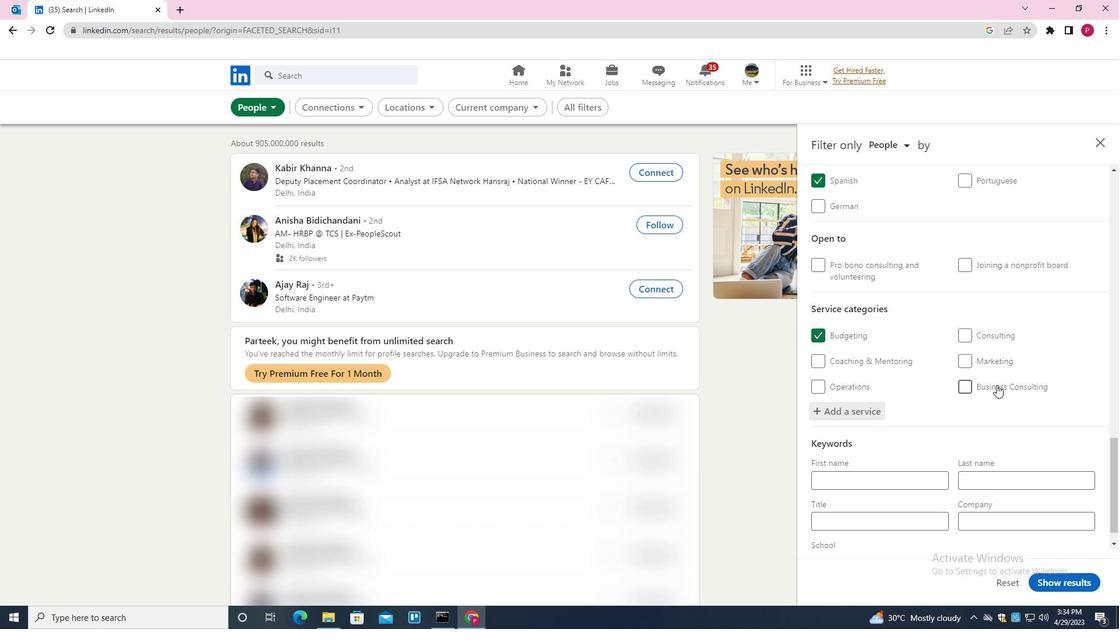
Action: Mouse moved to (973, 412)
Screenshot: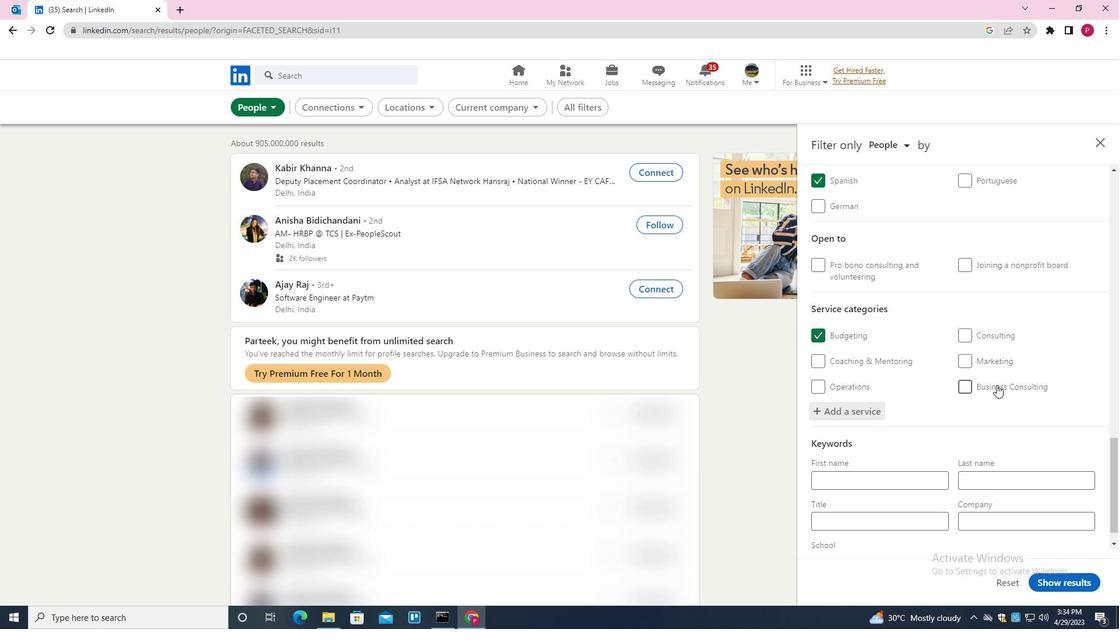 
Action: Mouse scrolled (973, 412) with delta (0, 0)
Screenshot: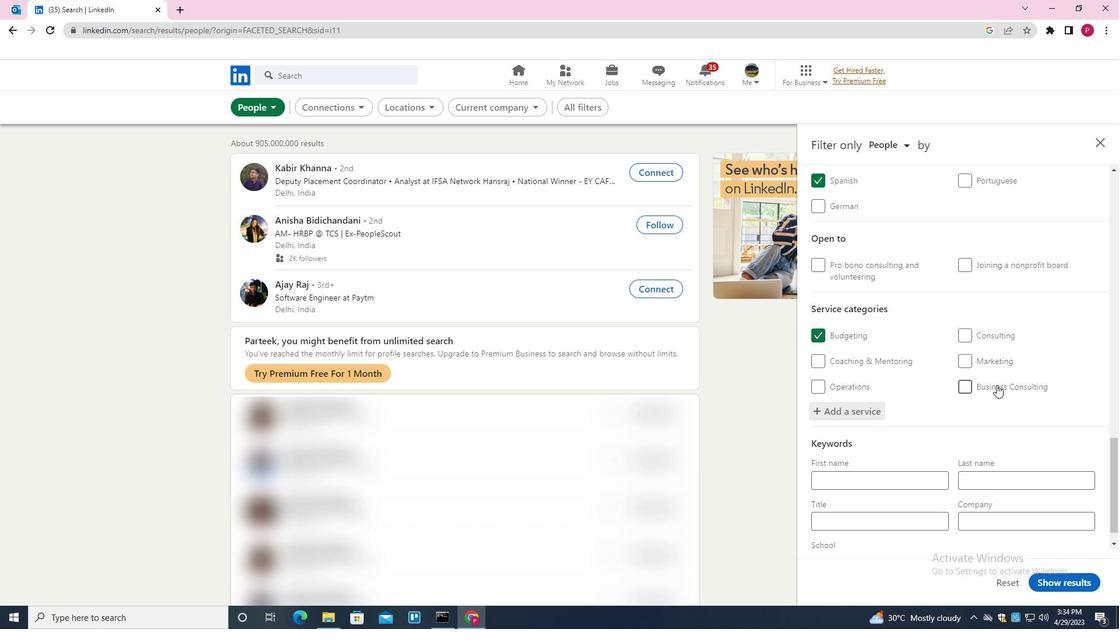 
Action: Mouse moved to (889, 493)
Screenshot: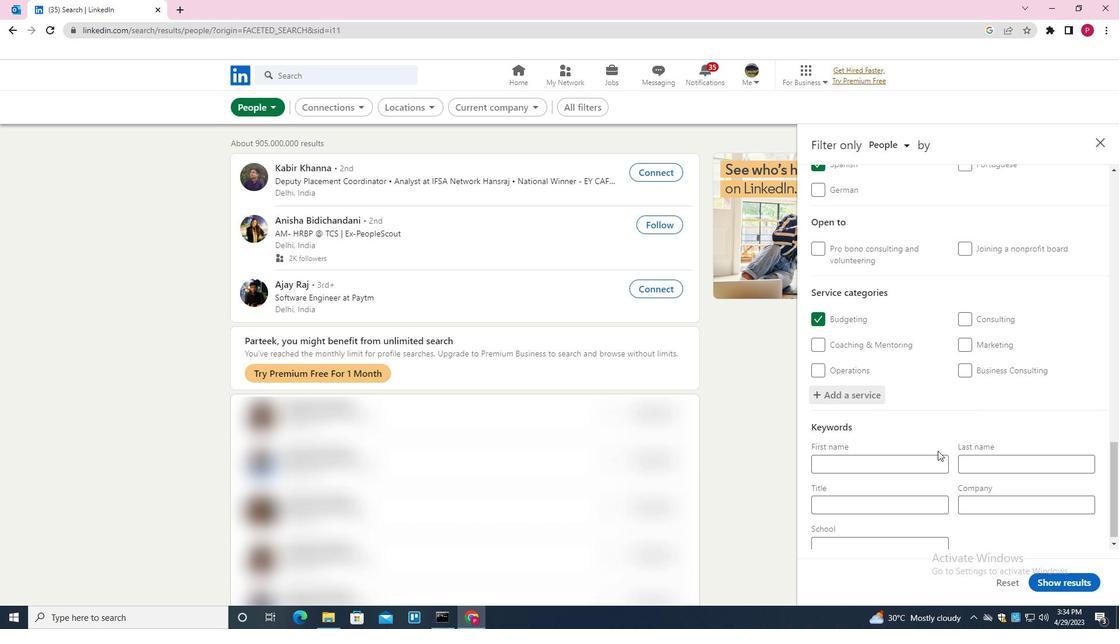 
Action: Mouse pressed left at (889, 493)
Screenshot: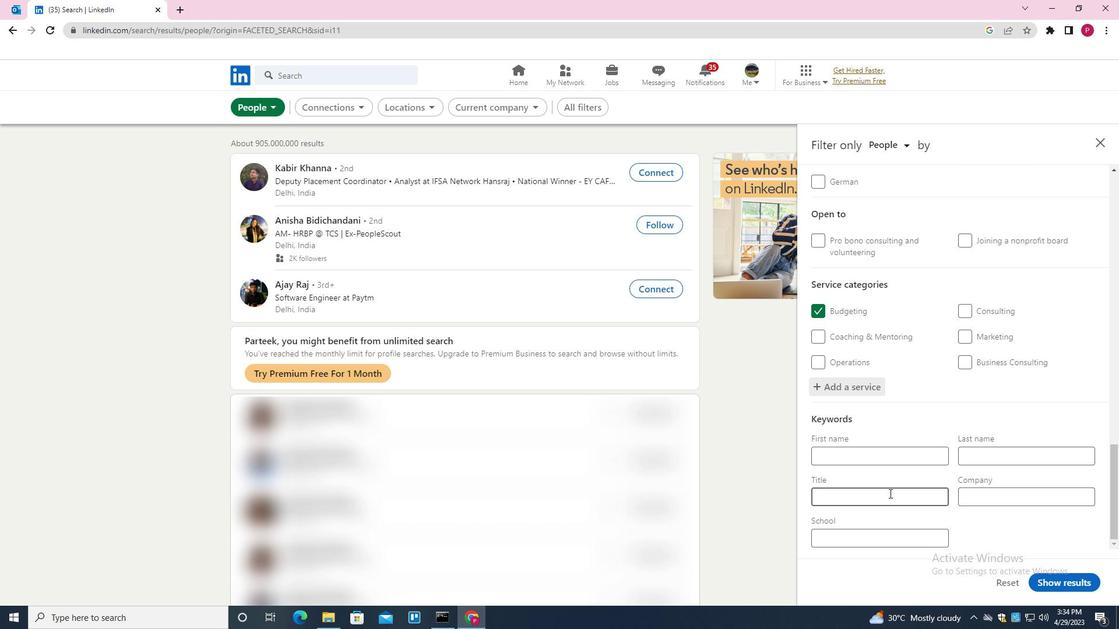 
Action: Key pressed <Key.shift>MR<Key.backspace>ENTOR
Screenshot: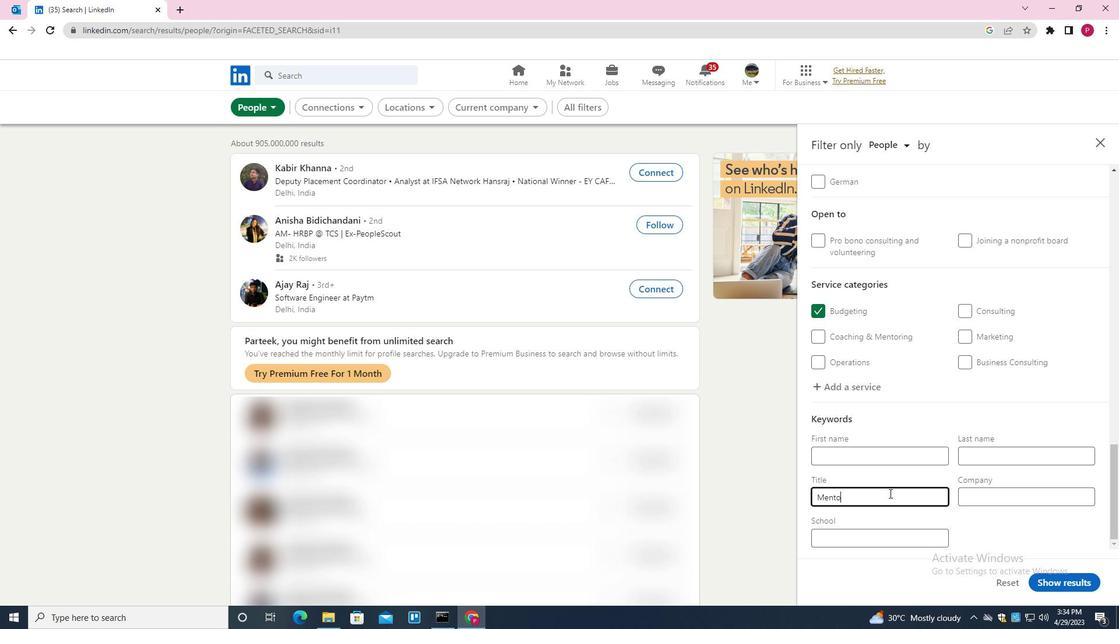
Action: Mouse moved to (1042, 582)
Screenshot: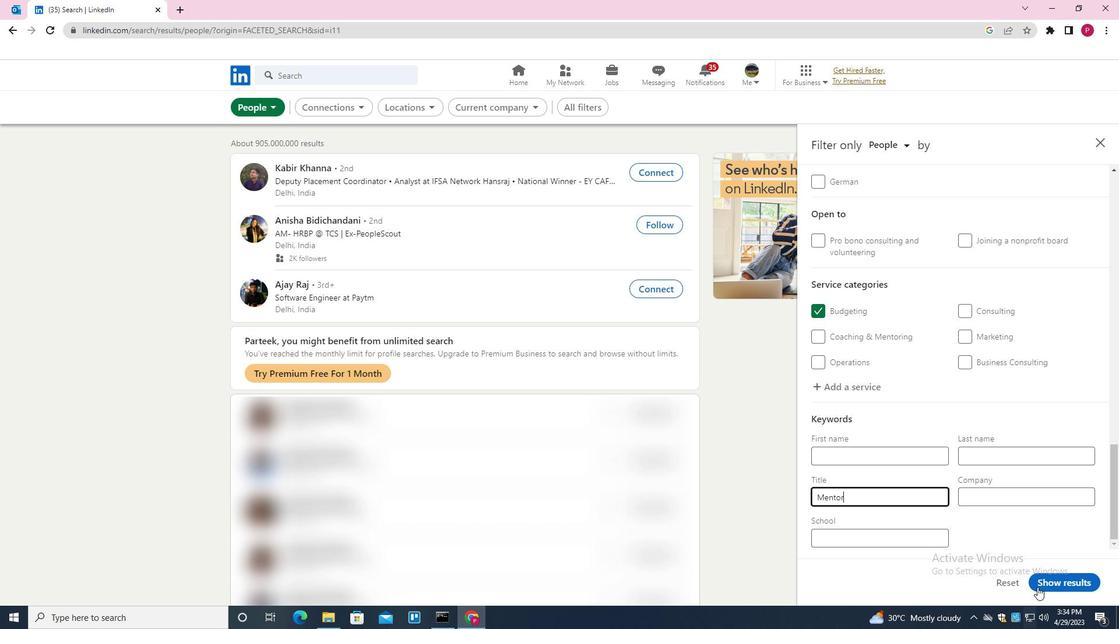 
Action: Mouse pressed left at (1042, 582)
Screenshot: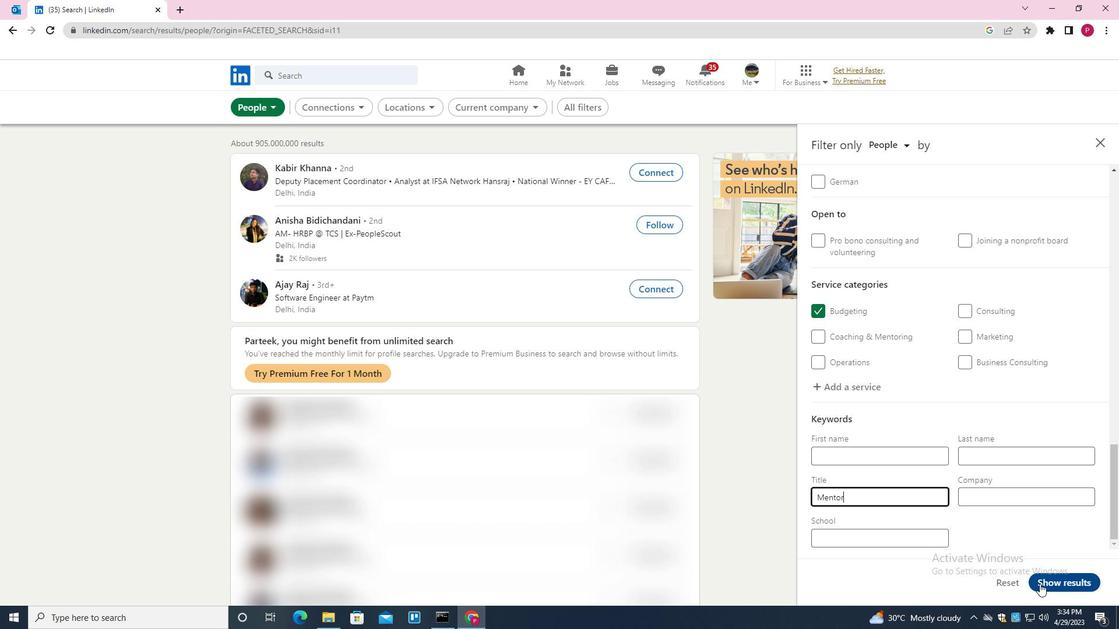 
Action: Mouse moved to (505, 236)
Screenshot: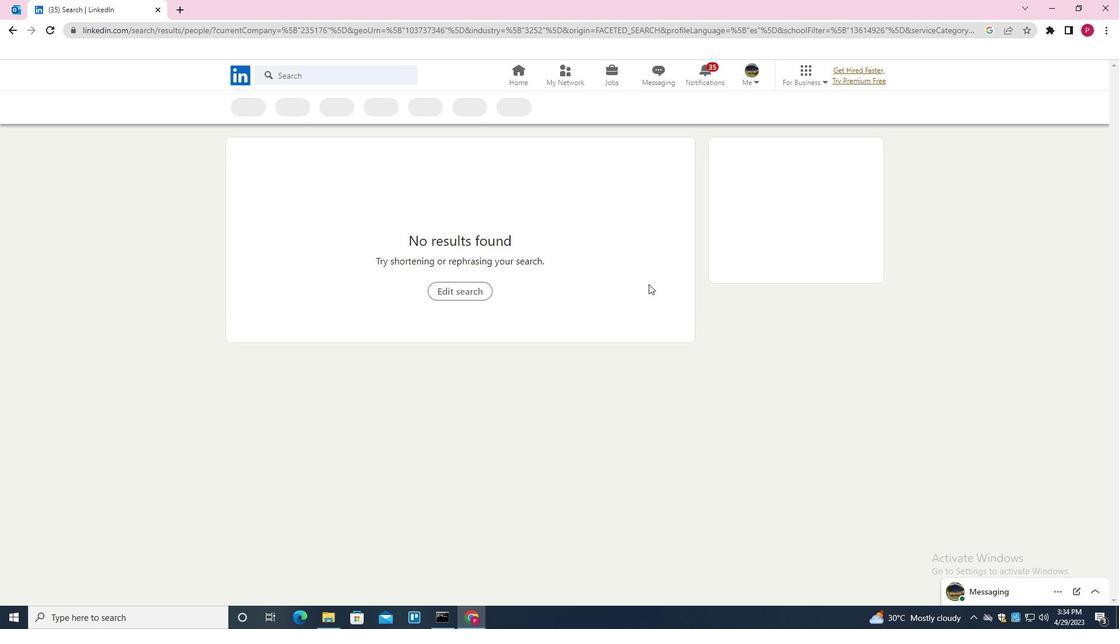 
